 Task: Look for space in Protvino, Russia from 12th July, 2023 to 16th July, 2023 for 8 adults in price range Rs.10000 to Rs.16000. Place can be private room with 8 bedrooms having 8 beds and 8 bathrooms. Property type can be house, flat, guest house. Amenities needed are: wifi, TV, free parkinig on premises, gym, breakfast. Booking option can be shelf check-in. Required host language is English.
Action: Mouse pressed left at (517, 101)
Screenshot: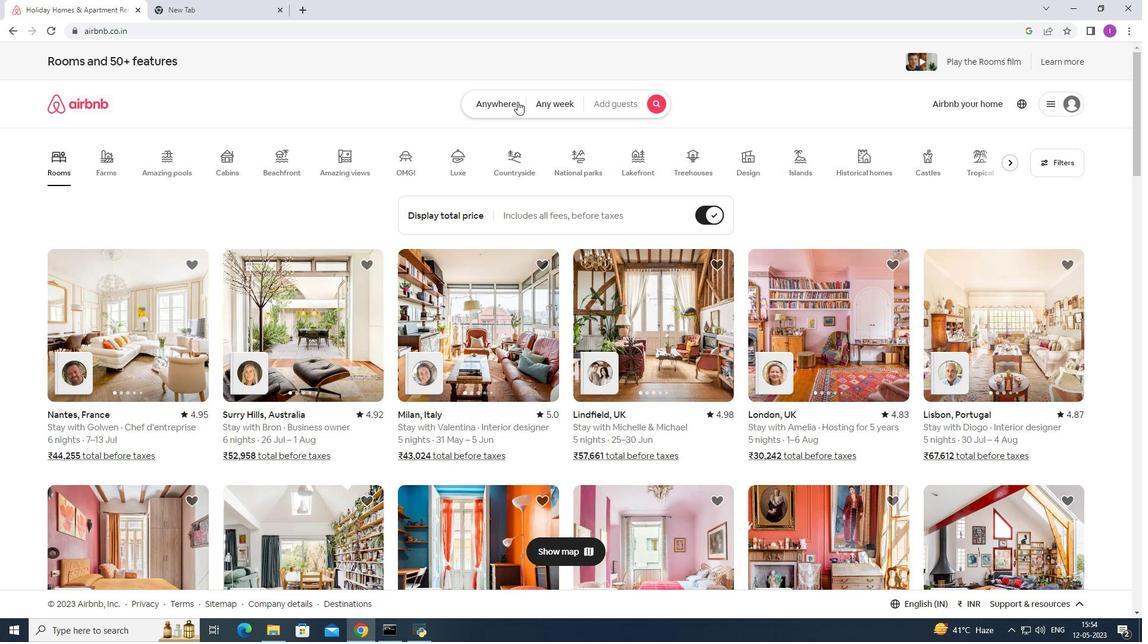 
Action: Mouse moved to (460, 151)
Screenshot: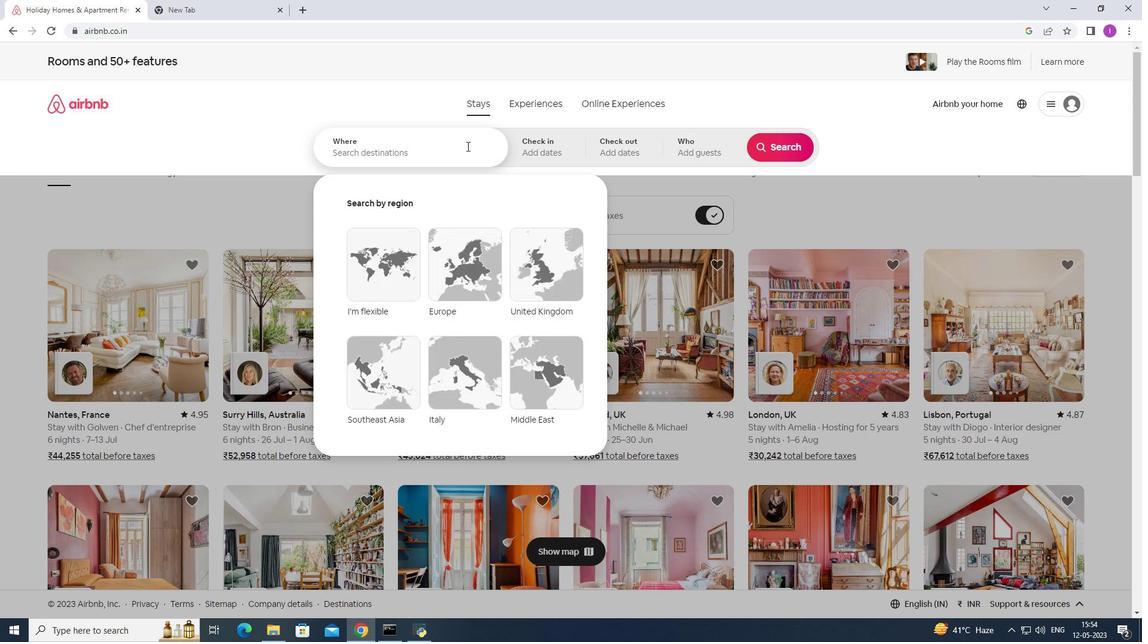 
Action: Mouse pressed left at (460, 151)
Screenshot: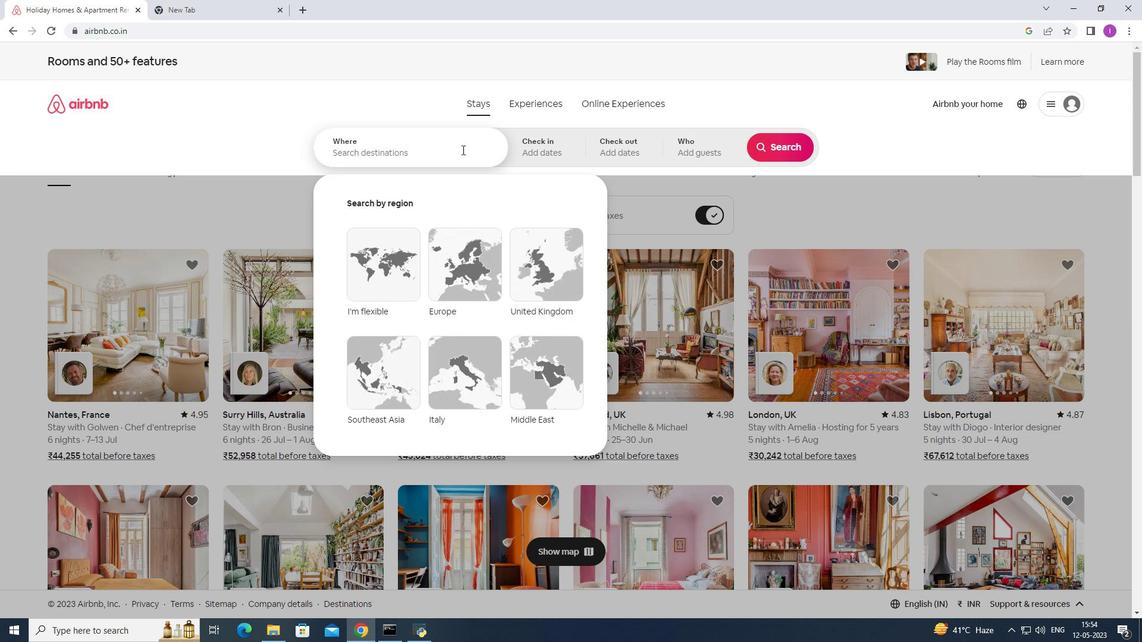 
Action: Mouse moved to (460, 151)
Screenshot: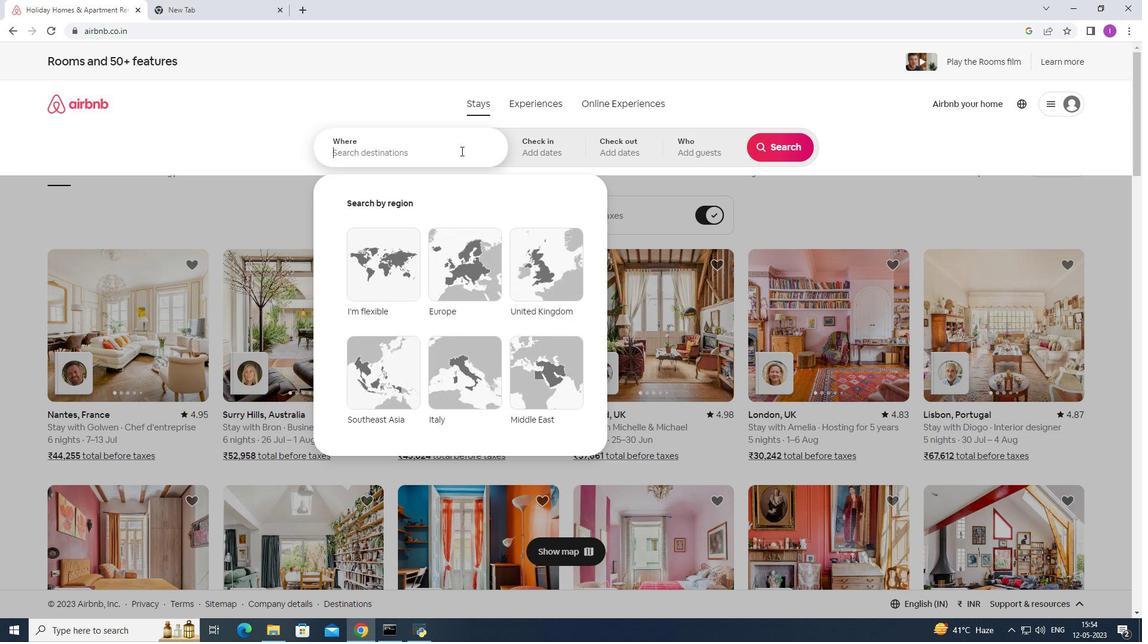 
Action: Key pressed <Key.shift>Protvino,<Key.shift><Key.shift><Key.shift><Key.shift><Key.shift><Key.shift><Key.shift><Key.shift><Key.shift><Key.shift><Key.shift><Key.shift><Key.shift><Key.shift><Key.shift><Key.shift><Key.shift><Key.shift><Key.shift><Key.shift><Key.shift>Russia
Screenshot: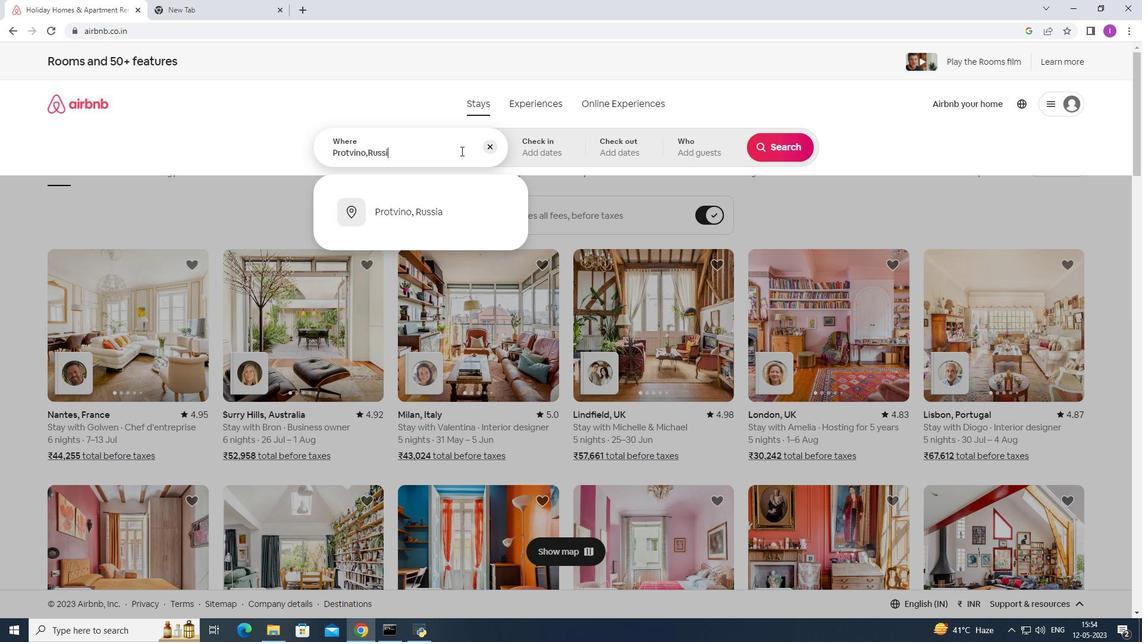 
Action: Mouse moved to (397, 201)
Screenshot: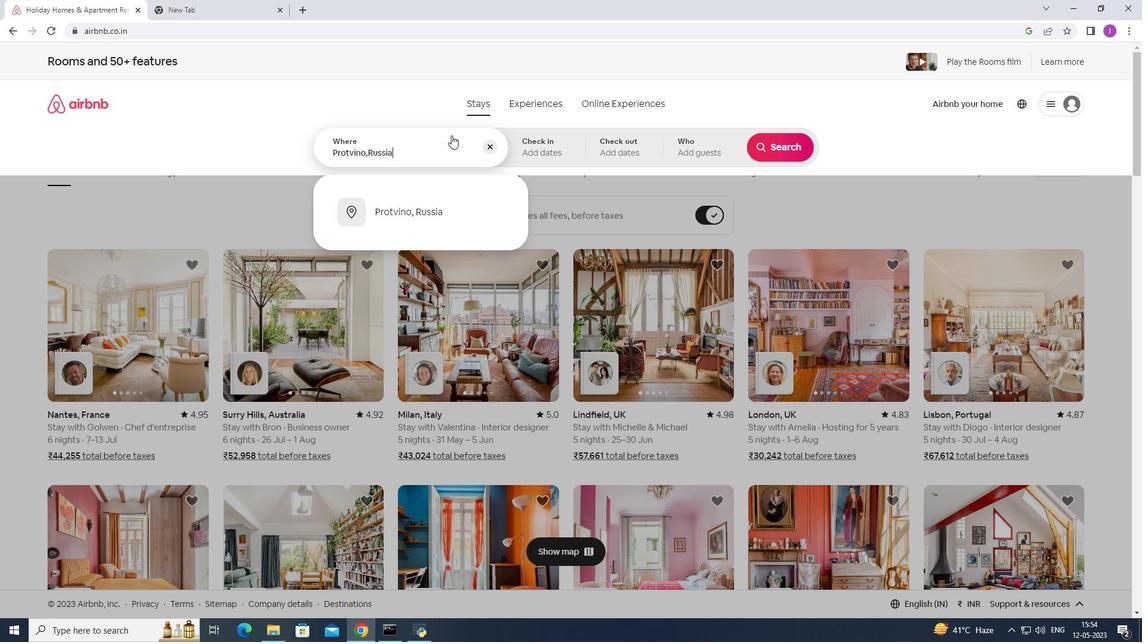 
Action: Mouse pressed left at (397, 201)
Screenshot: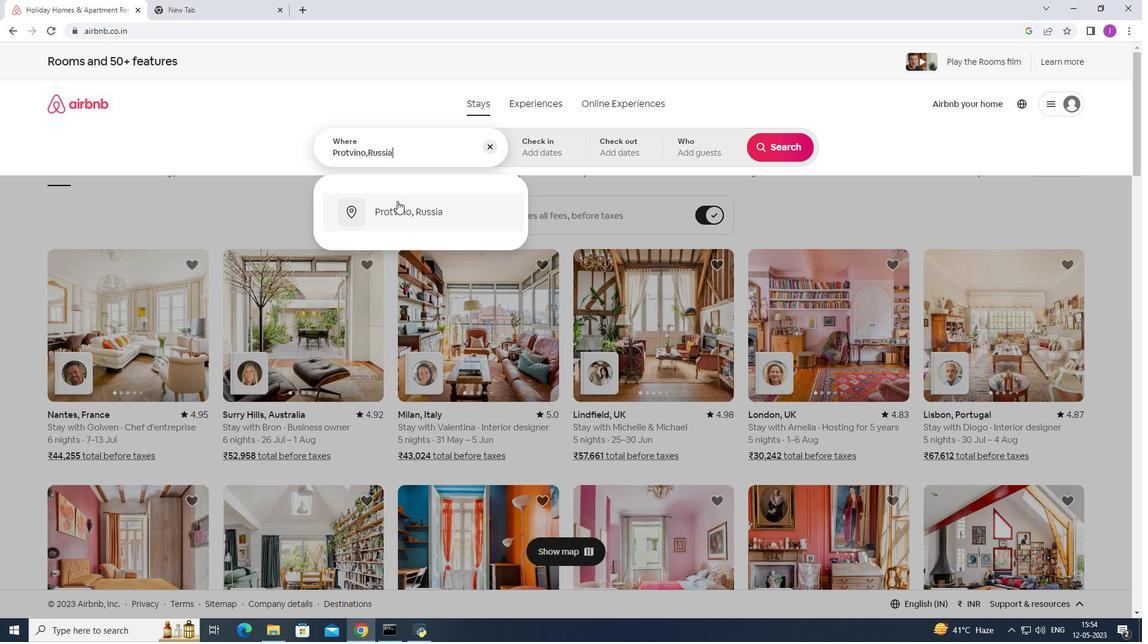 
Action: Mouse moved to (780, 240)
Screenshot: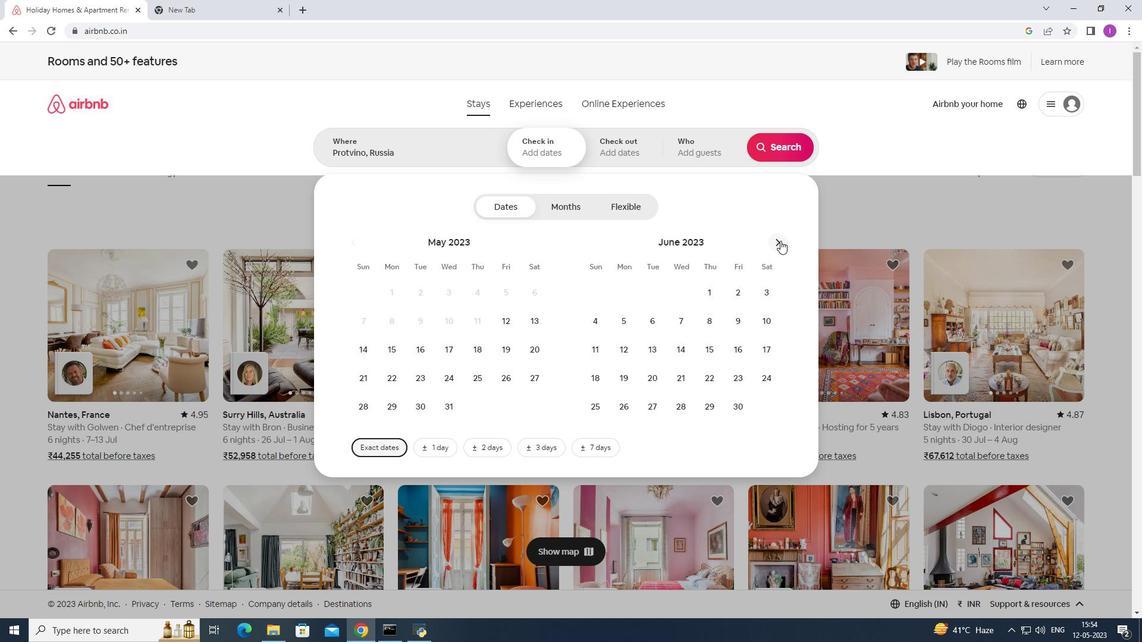 
Action: Mouse pressed left at (780, 240)
Screenshot: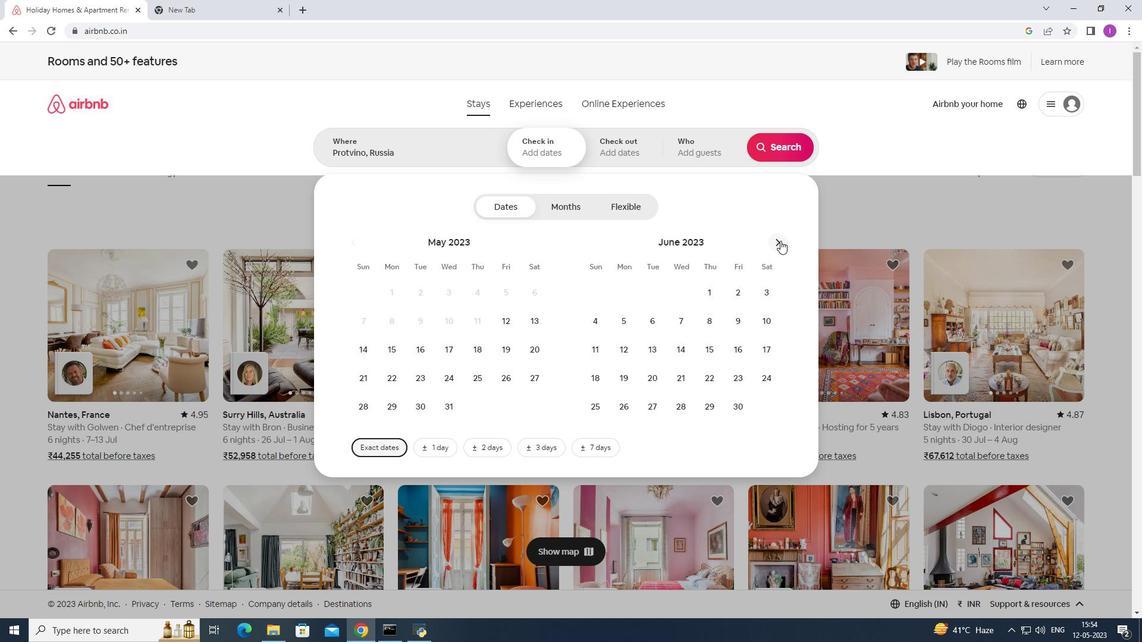 
Action: Mouse pressed left at (780, 240)
Screenshot: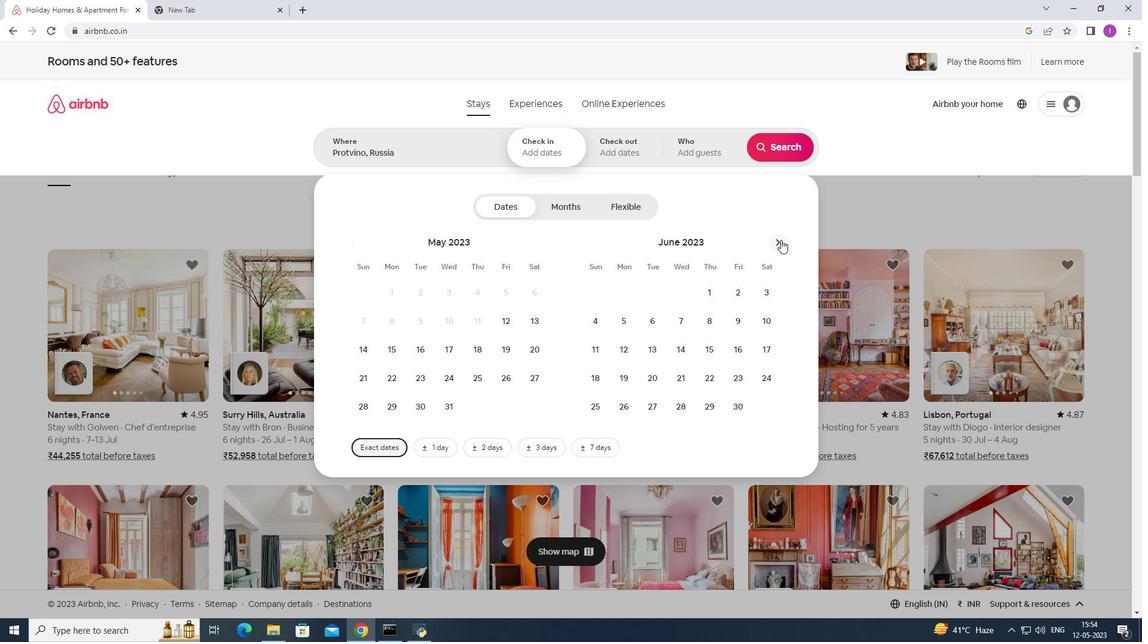 
Action: Mouse moved to (676, 349)
Screenshot: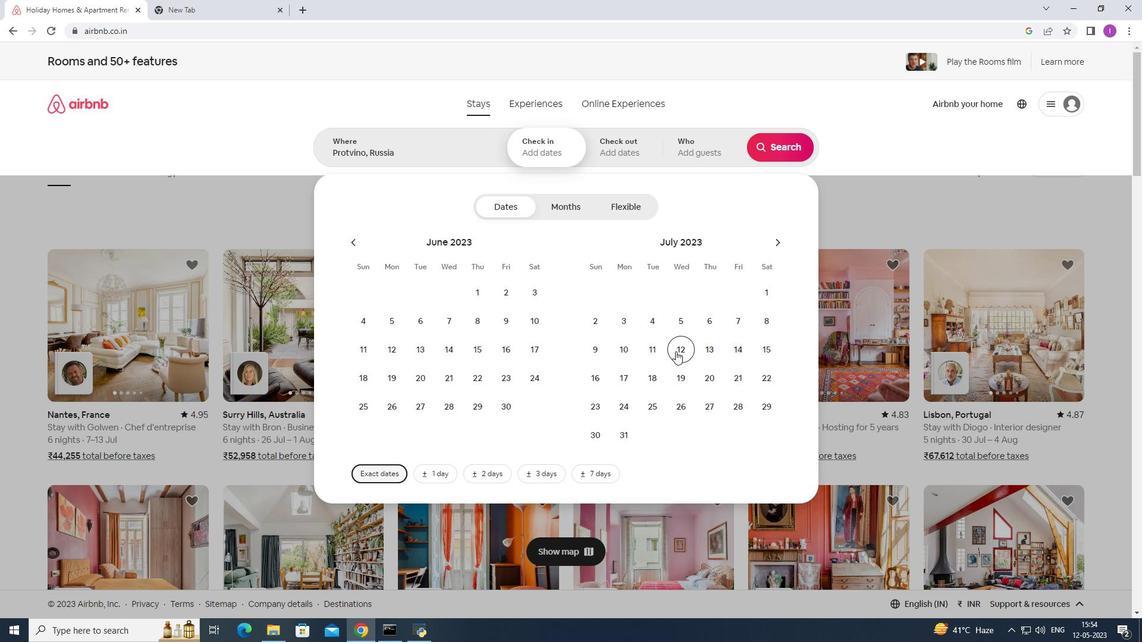 
Action: Mouse pressed left at (676, 349)
Screenshot: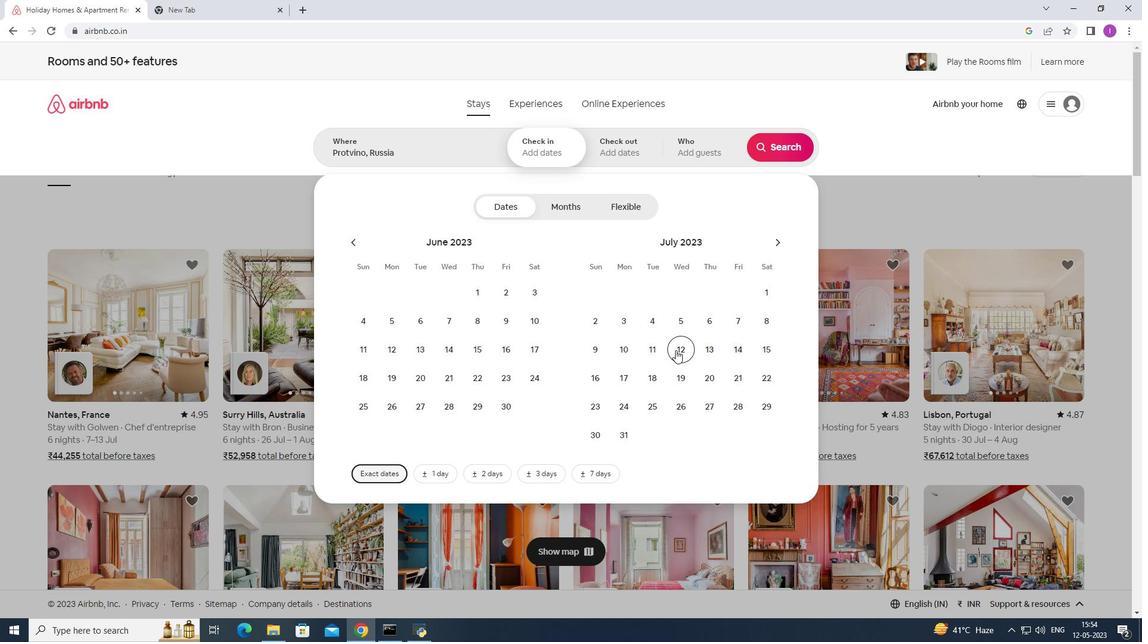 
Action: Mouse moved to (605, 379)
Screenshot: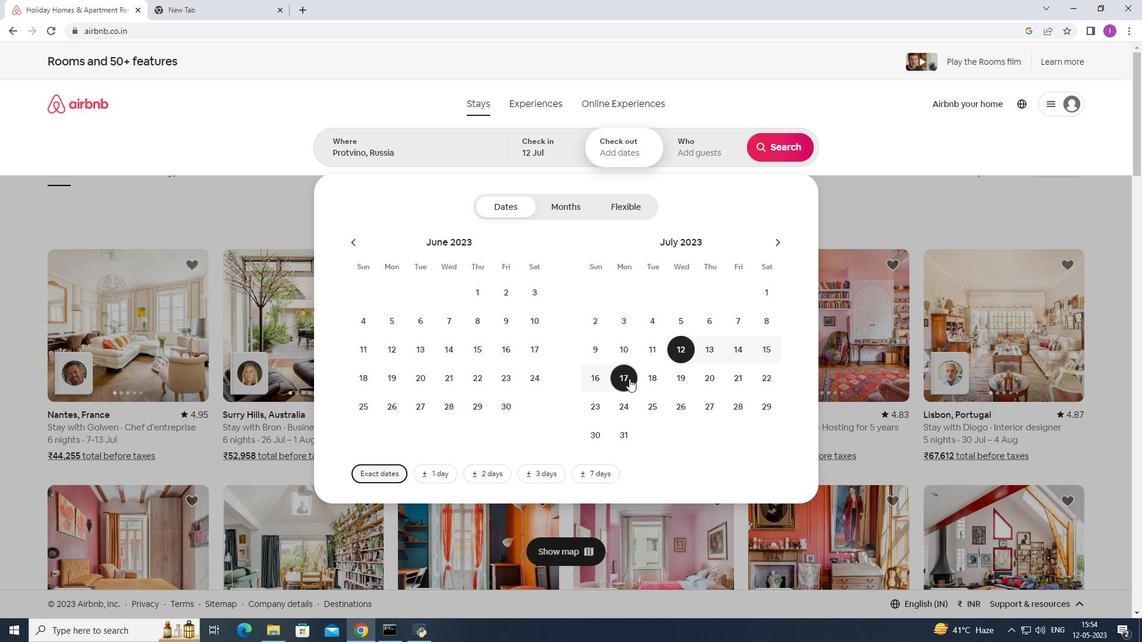 
Action: Mouse pressed left at (605, 379)
Screenshot: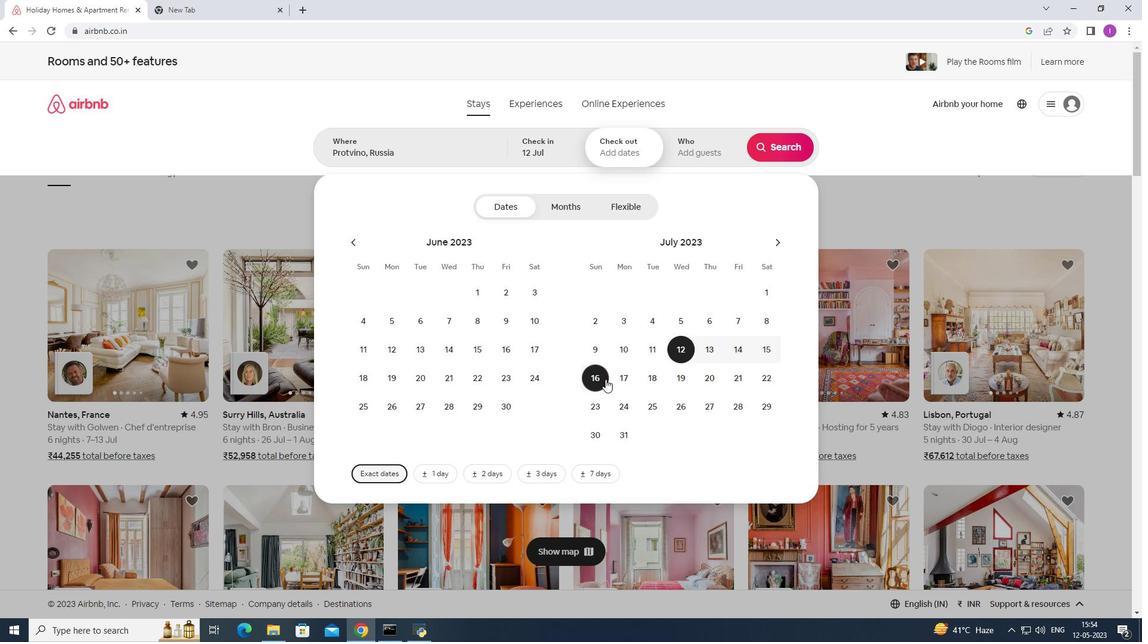 
Action: Mouse pressed left at (605, 379)
Screenshot: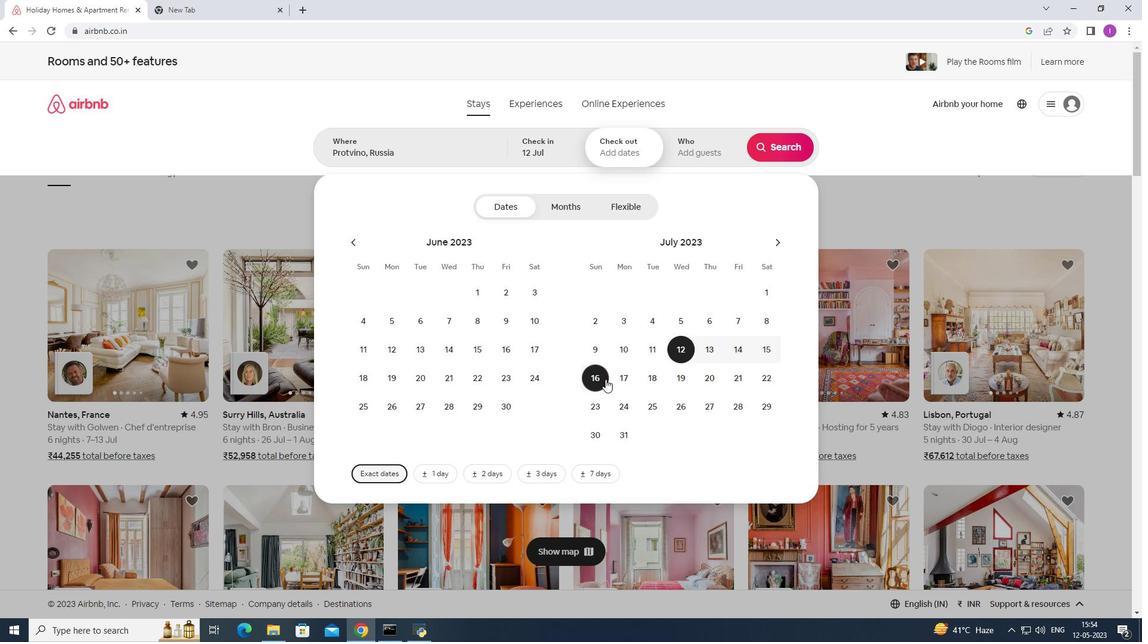 
Action: Mouse moved to (696, 150)
Screenshot: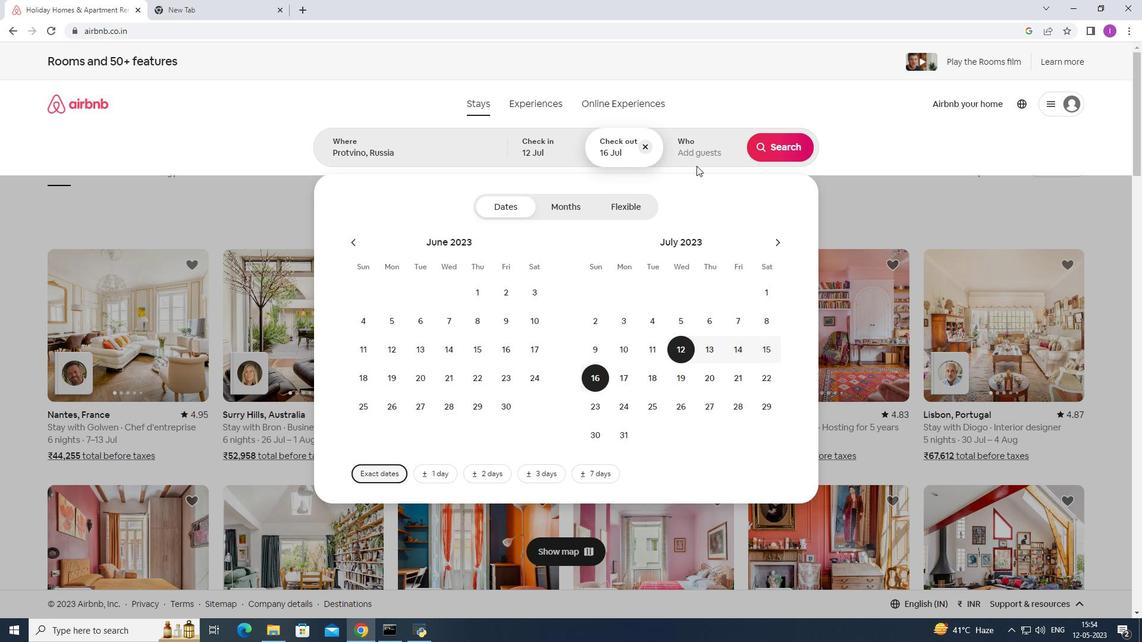 
Action: Mouse pressed left at (696, 150)
Screenshot: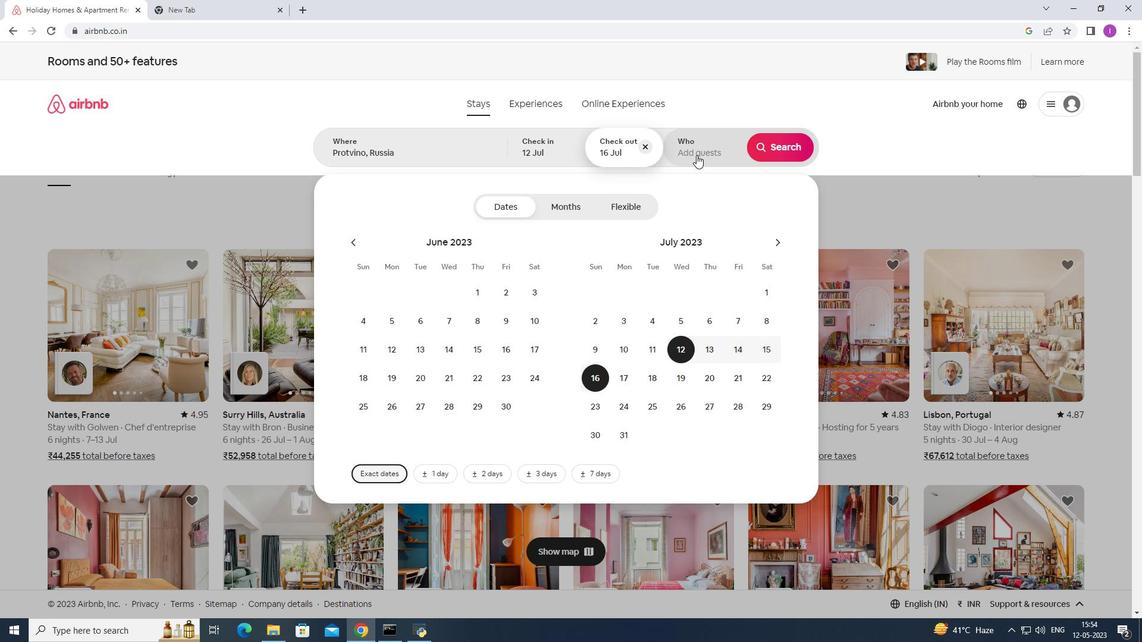 
Action: Mouse moved to (783, 202)
Screenshot: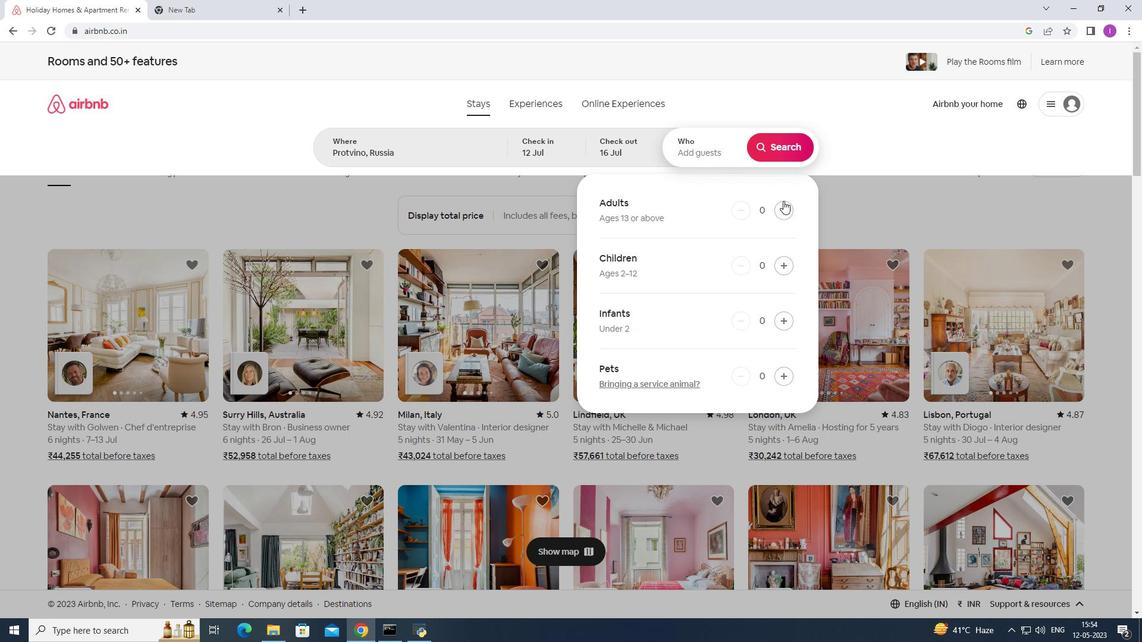 
Action: Mouse pressed left at (783, 202)
Screenshot: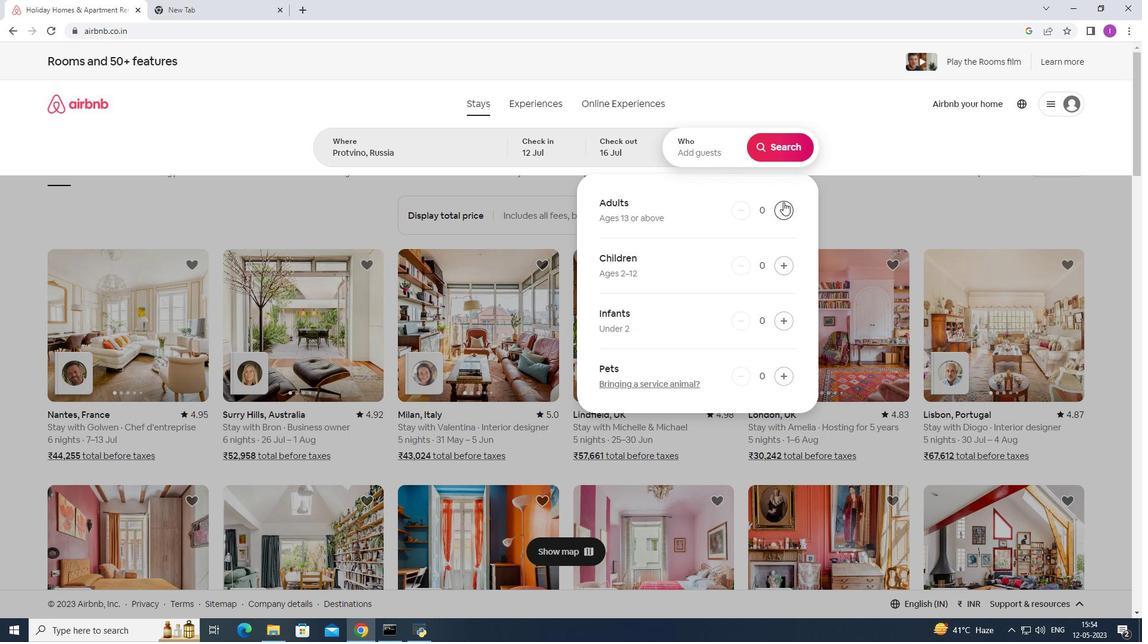 
Action: Mouse pressed left at (783, 202)
Screenshot: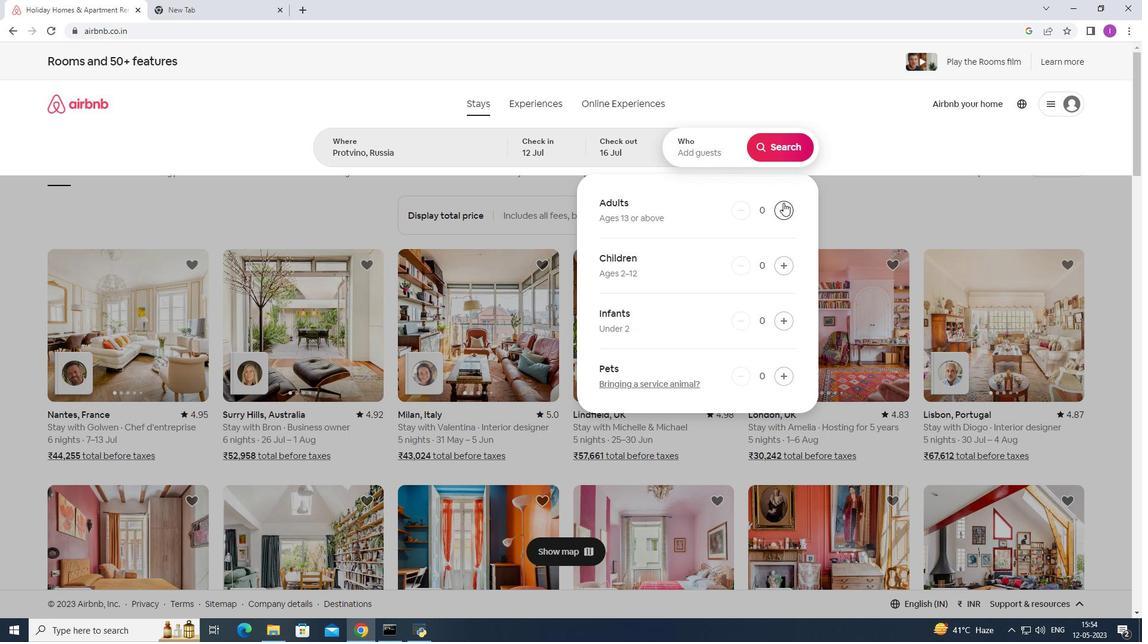 
Action: Mouse pressed left at (783, 202)
Screenshot: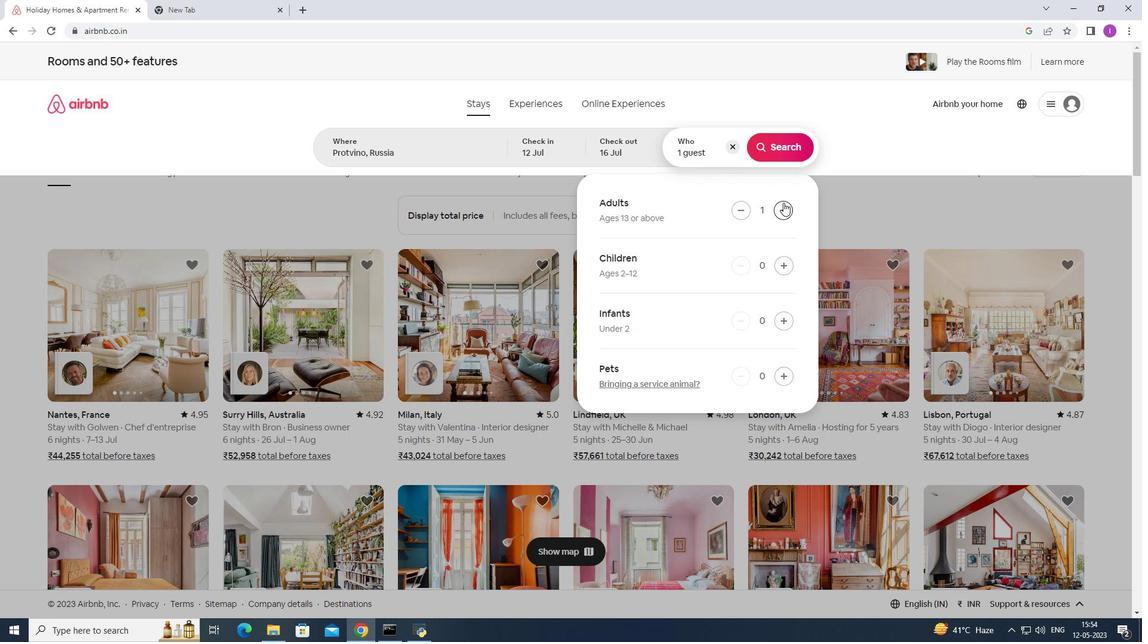
Action: Mouse pressed left at (783, 202)
Screenshot: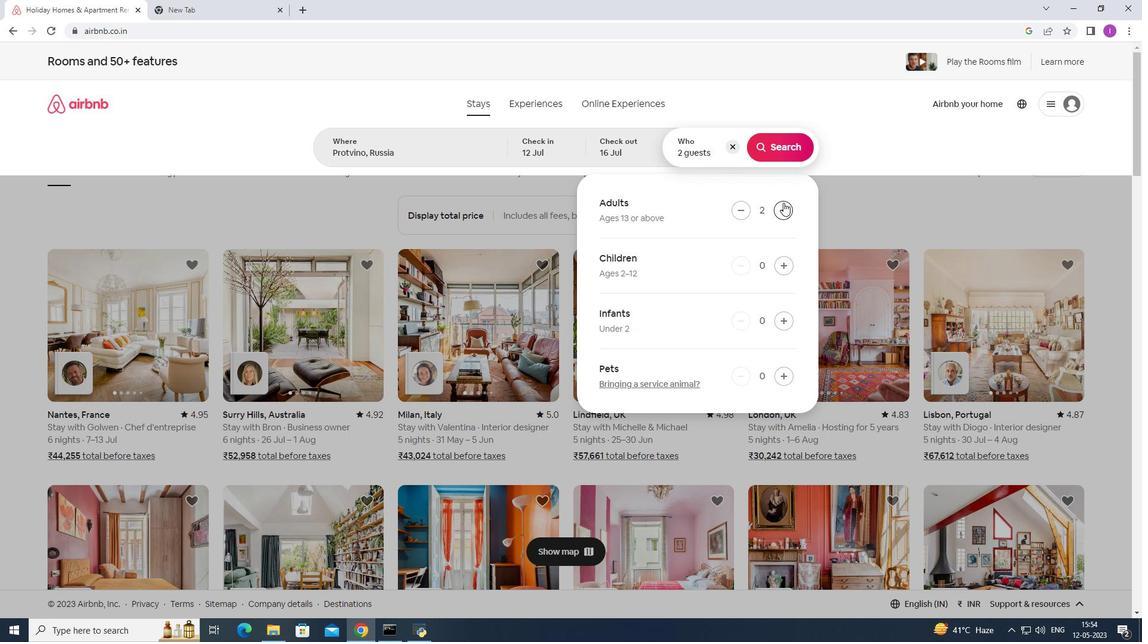 
Action: Mouse moved to (783, 205)
Screenshot: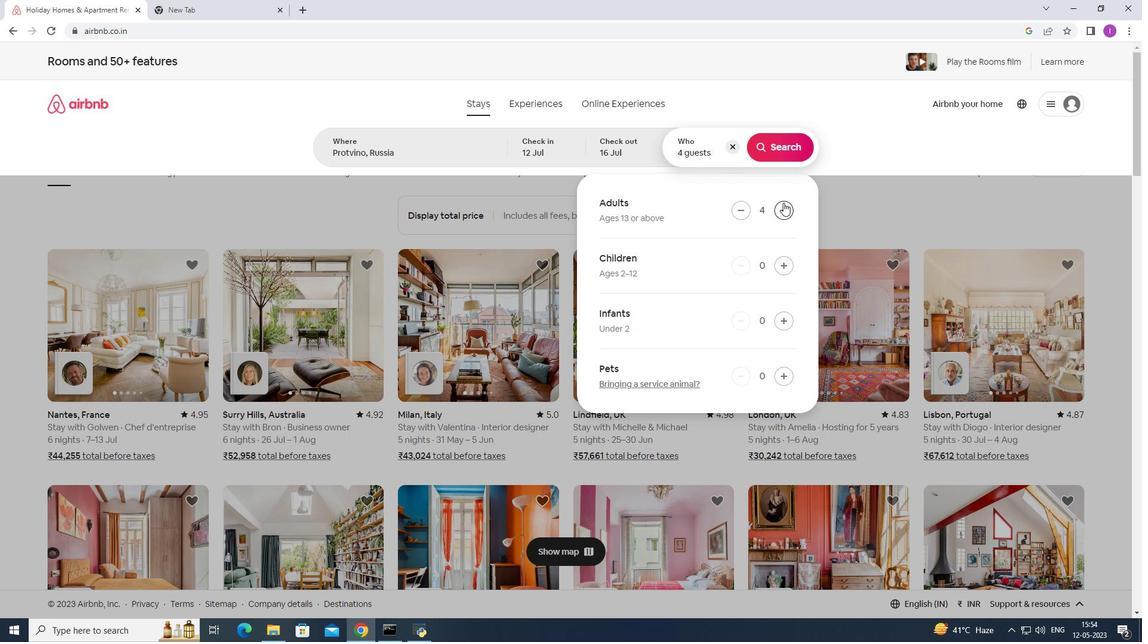 
Action: Mouse pressed left at (783, 204)
Screenshot: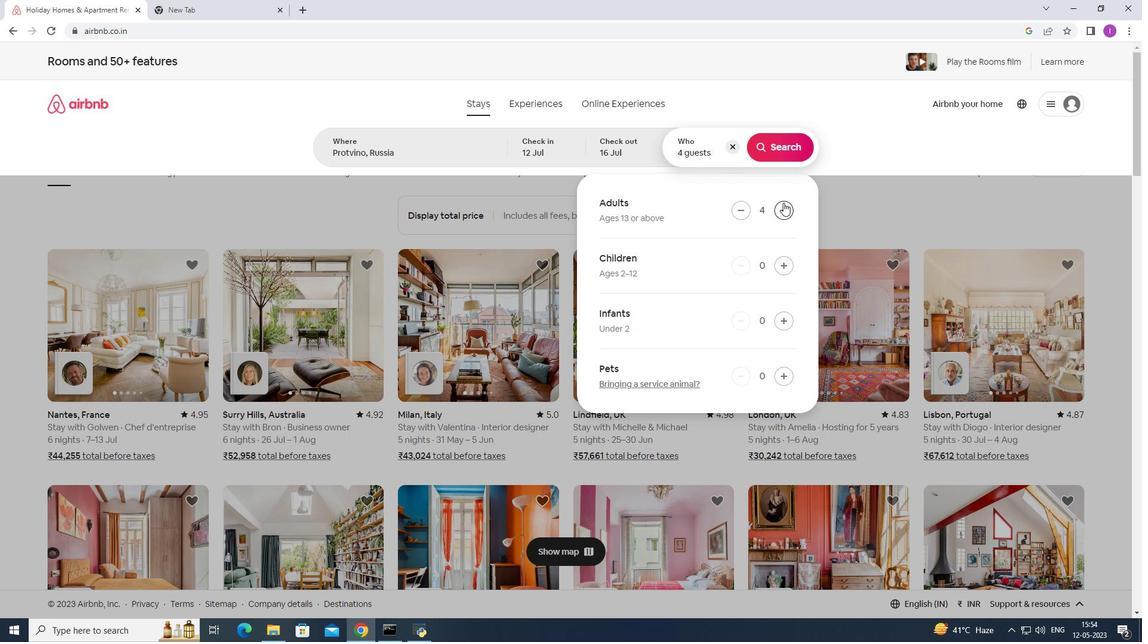 
Action: Mouse pressed left at (783, 205)
Screenshot: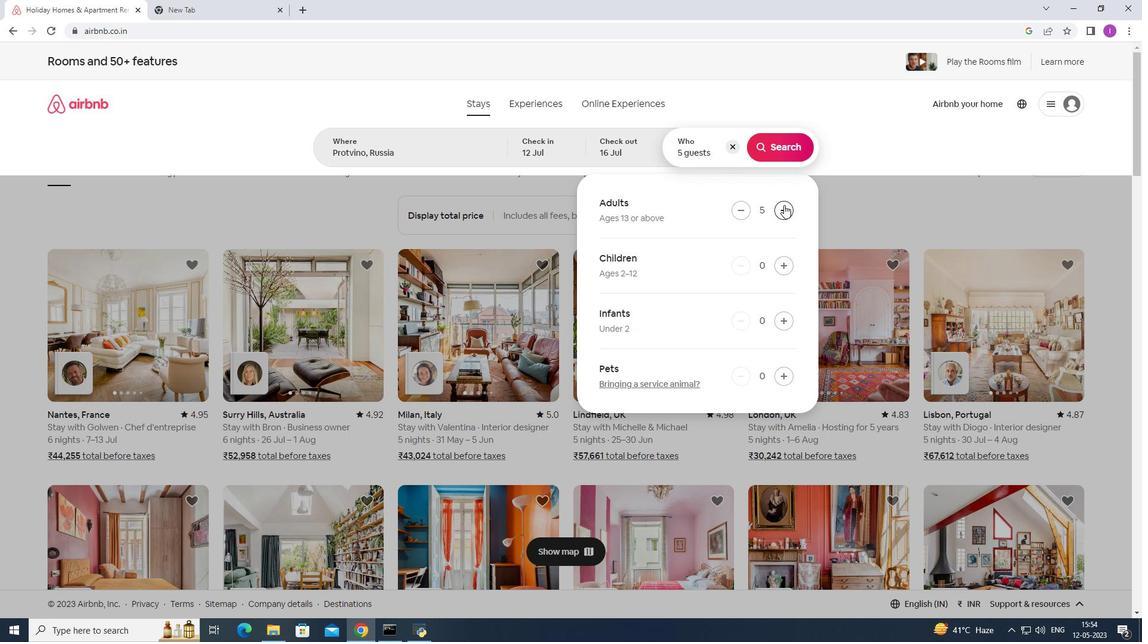 
Action: Mouse moved to (786, 208)
Screenshot: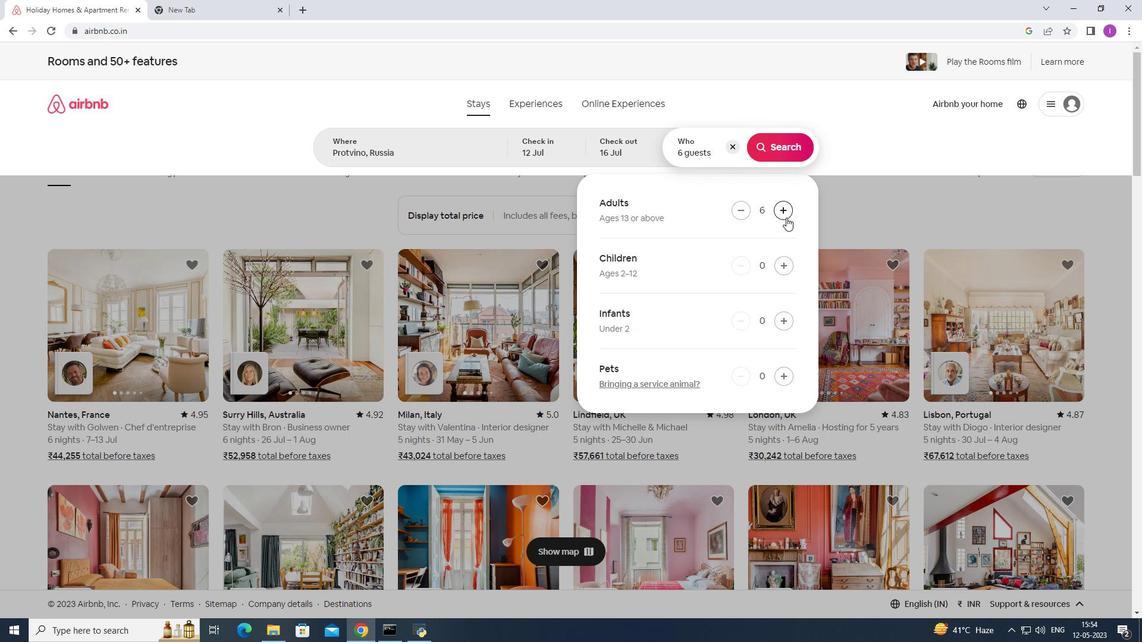 
Action: Mouse pressed left at (786, 208)
Screenshot: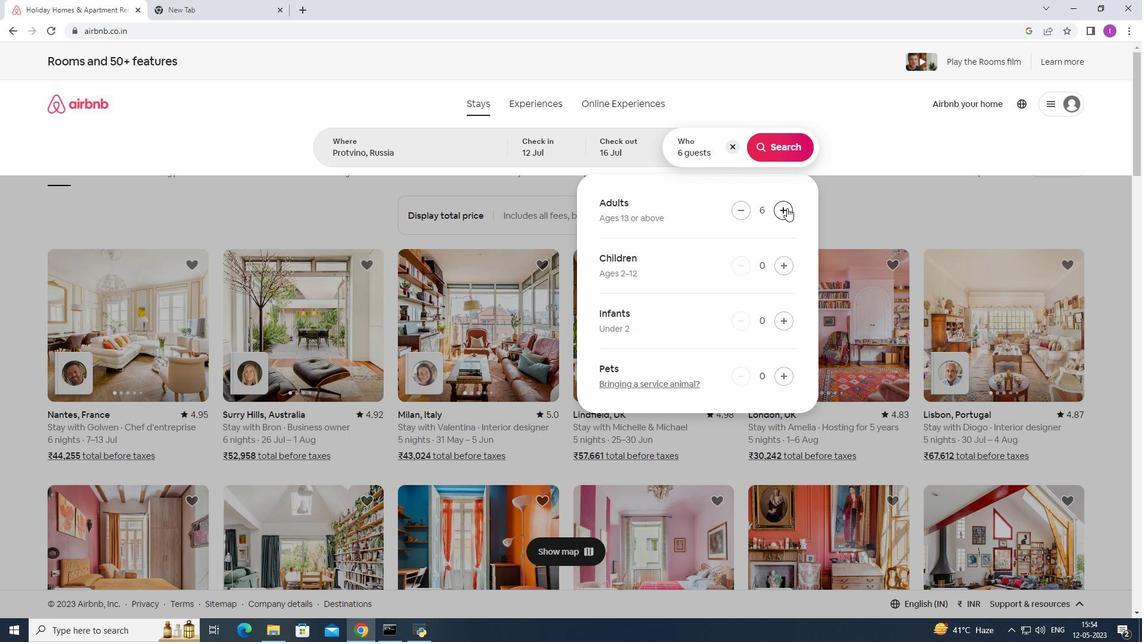 
Action: Mouse pressed left at (786, 208)
Screenshot: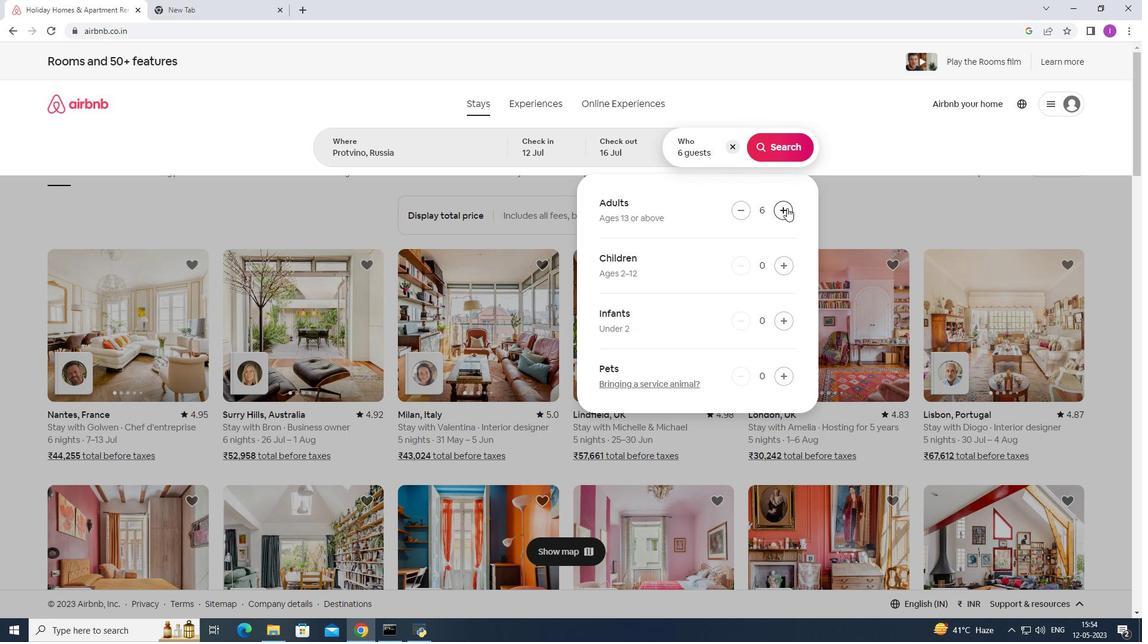 
Action: Mouse moved to (778, 154)
Screenshot: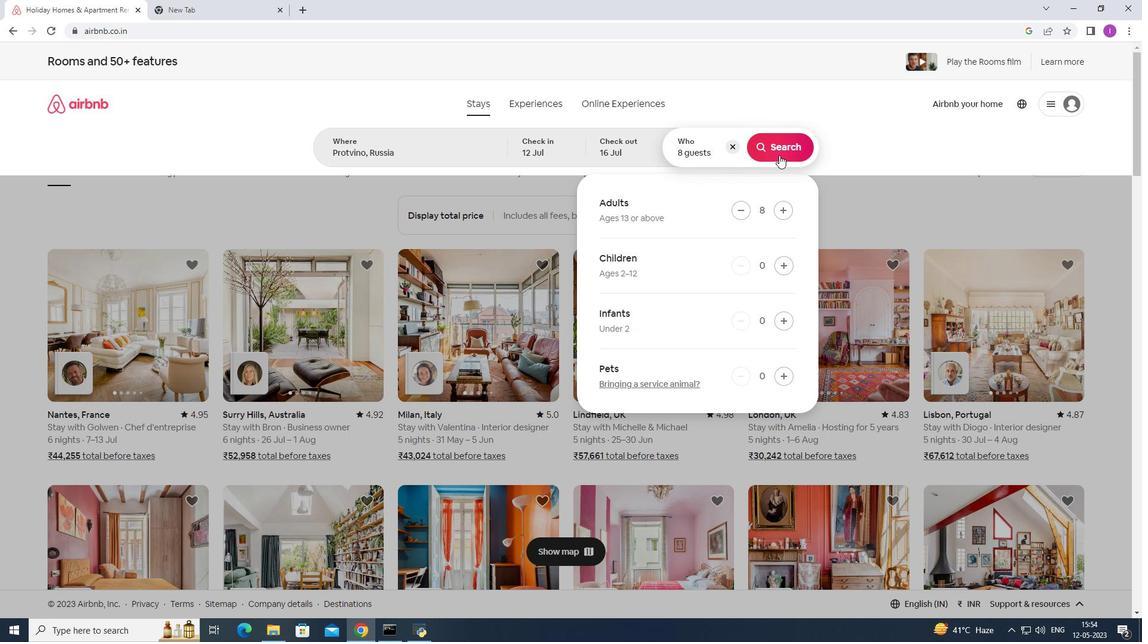 
Action: Mouse pressed left at (778, 154)
Screenshot: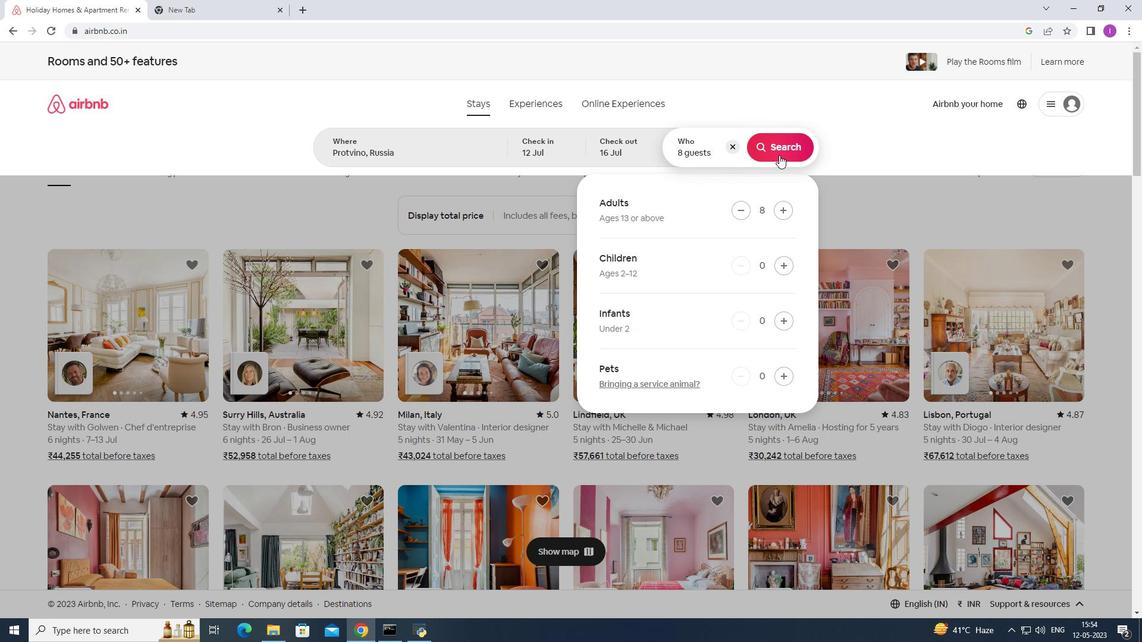 
Action: Mouse moved to (1089, 119)
Screenshot: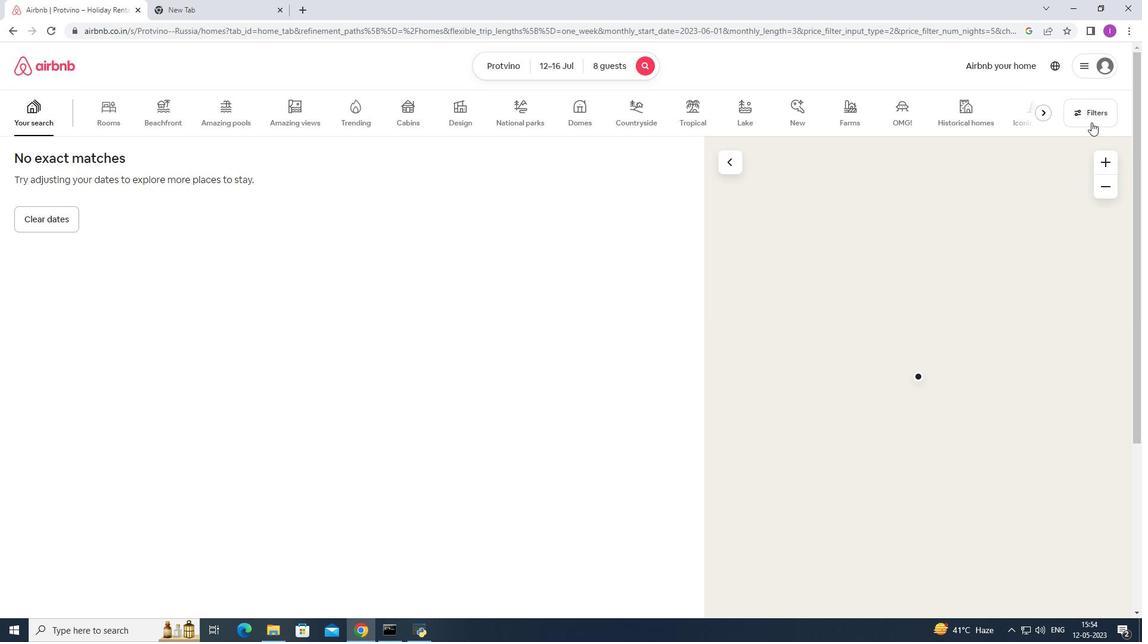 
Action: Mouse pressed left at (1089, 119)
Screenshot: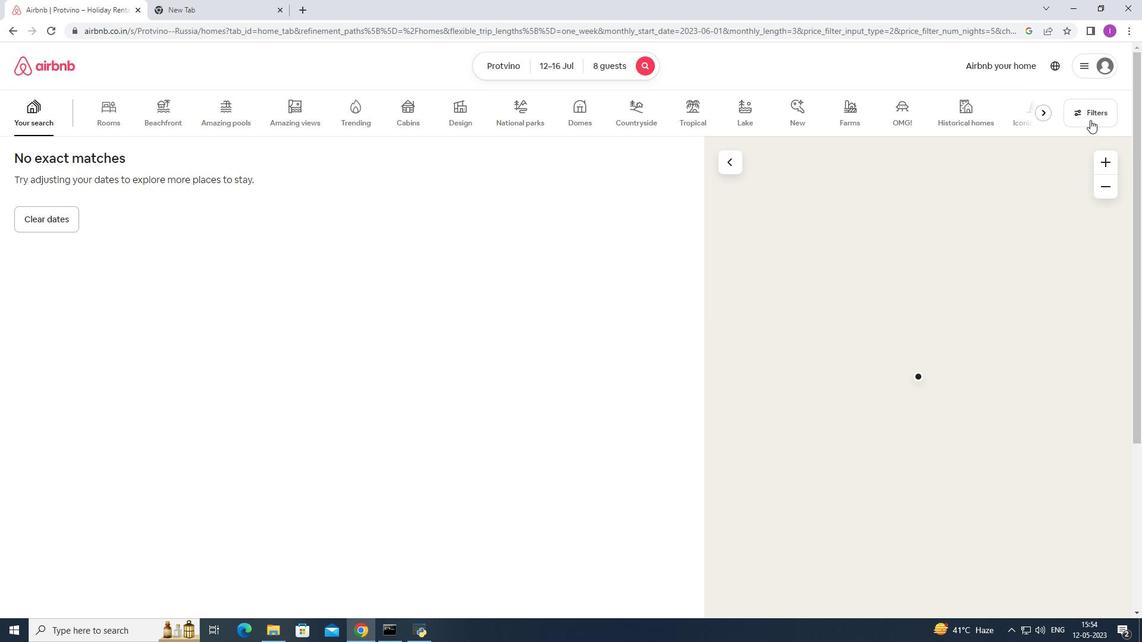 
Action: Mouse moved to (644, 408)
Screenshot: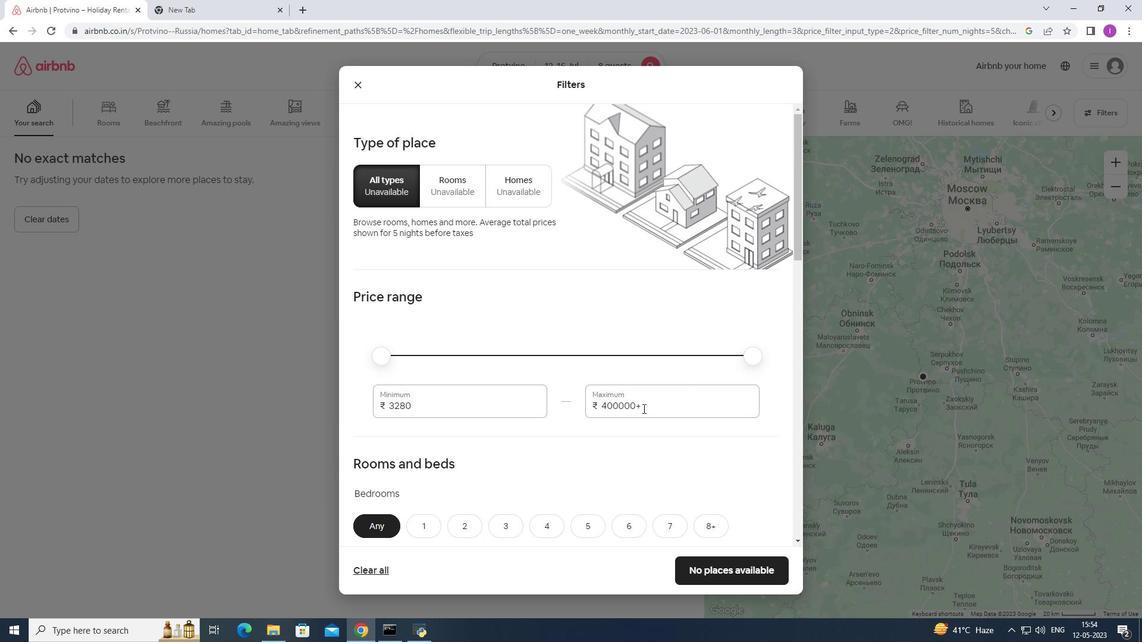 
Action: Mouse pressed left at (644, 408)
Screenshot: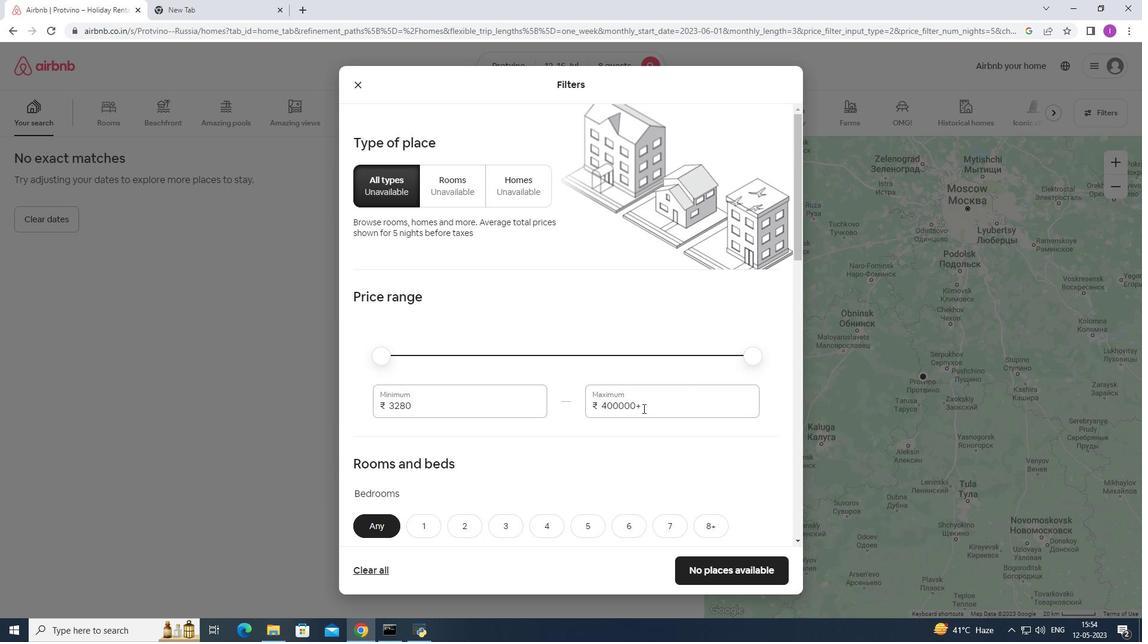 
Action: Mouse moved to (582, 411)
Screenshot: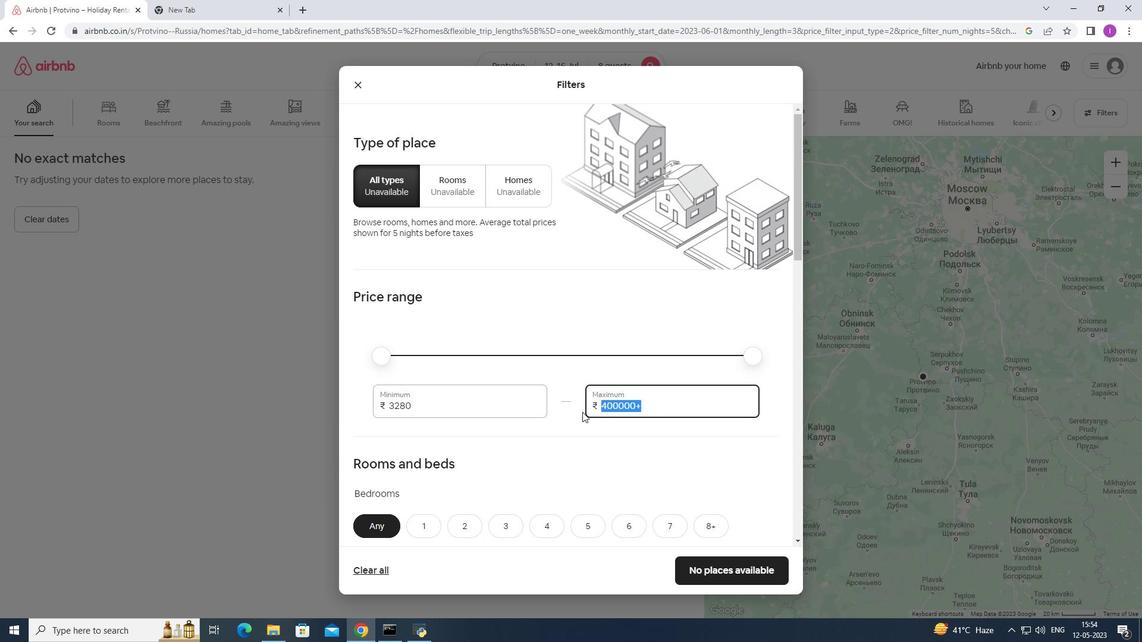 
Action: Key pressed 1
Screenshot: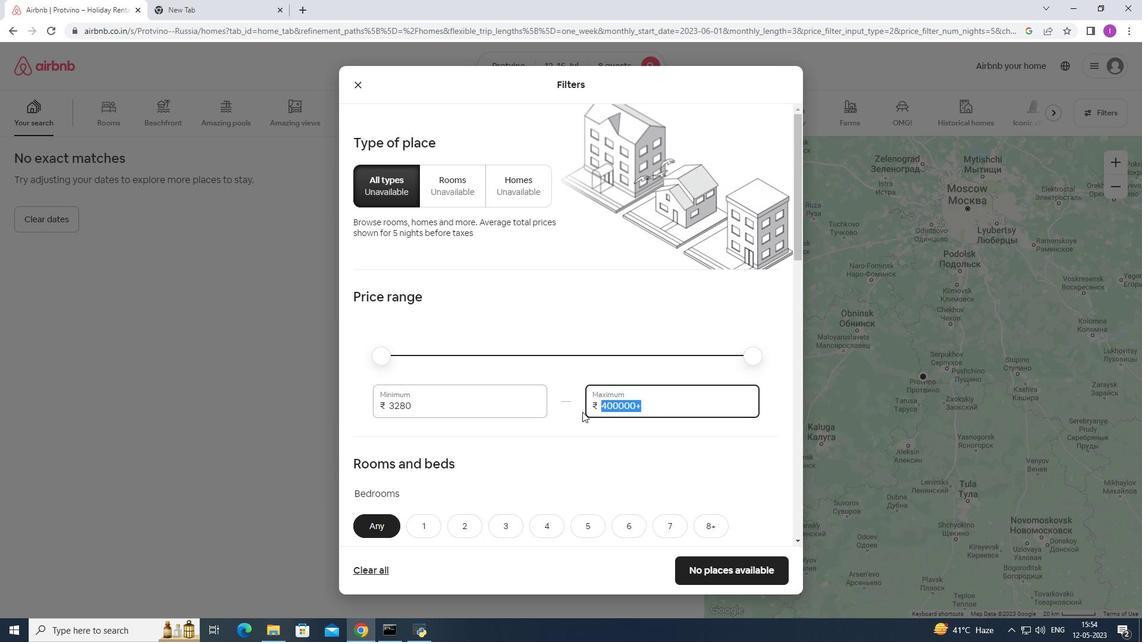 
Action: Mouse moved to (582, 406)
Screenshot: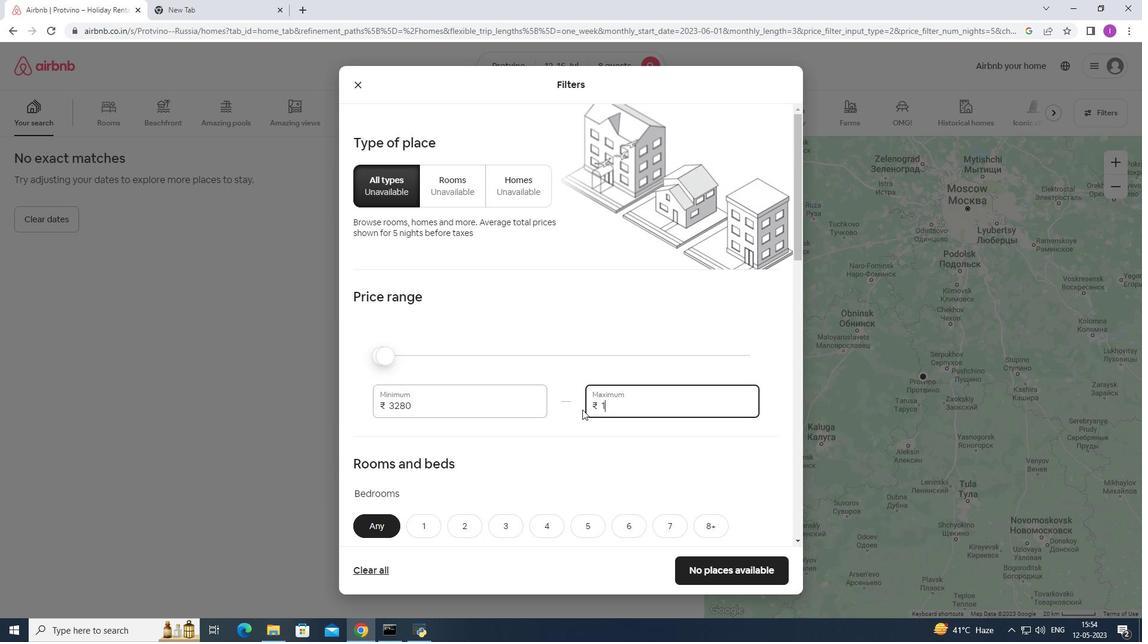 
Action: Key pressed 6
Screenshot: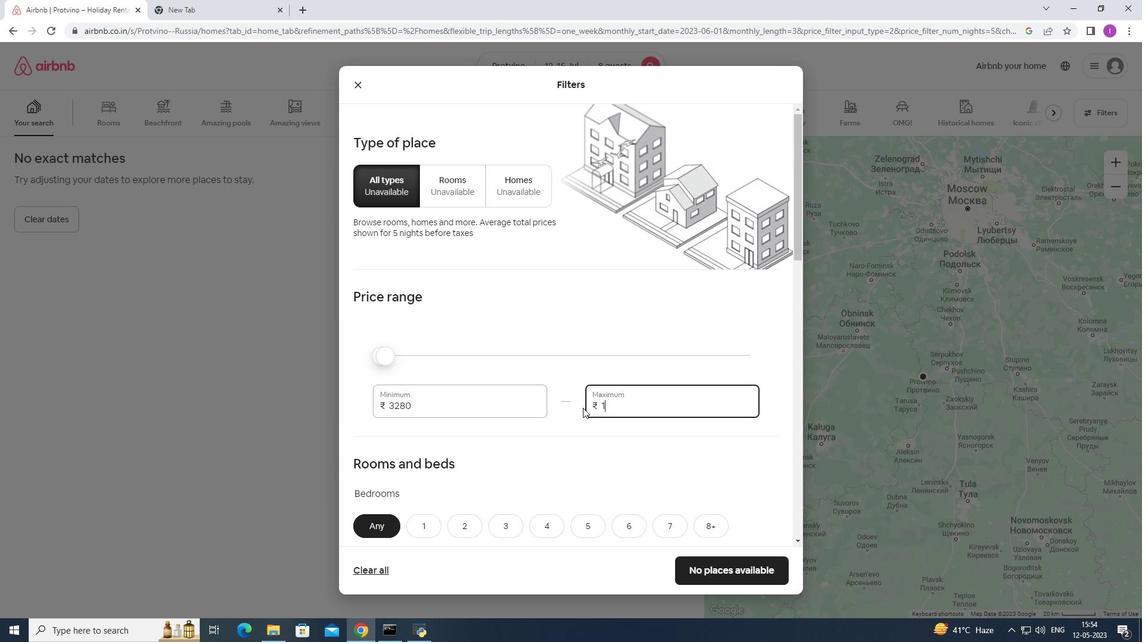 
Action: Mouse moved to (583, 405)
Screenshot: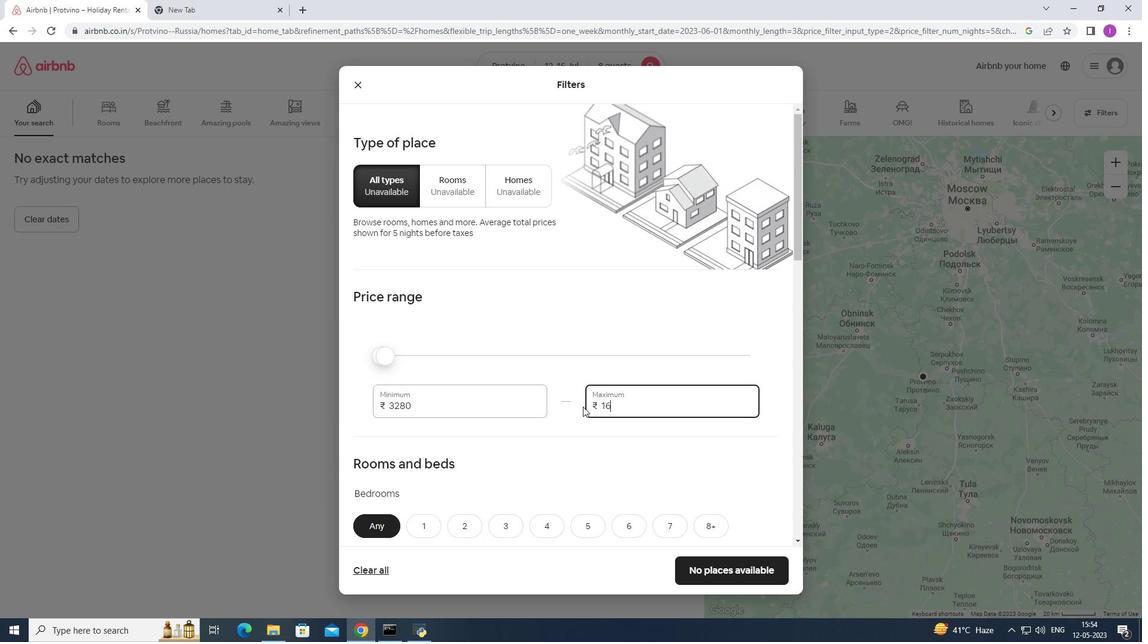 
Action: Key pressed 0
Screenshot: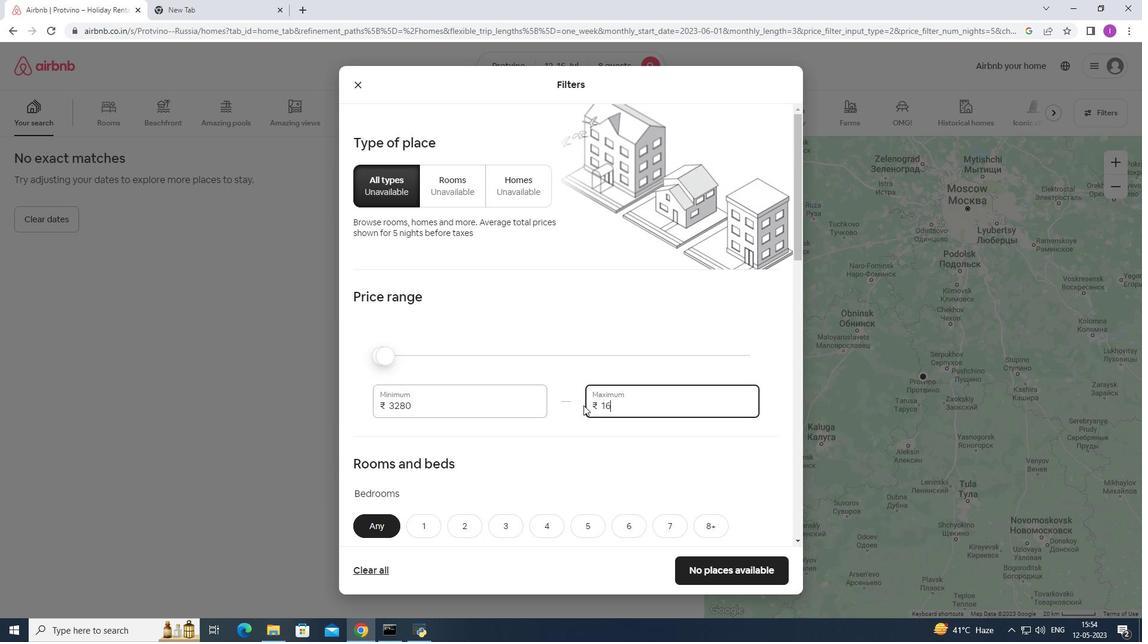 
Action: Mouse moved to (584, 403)
Screenshot: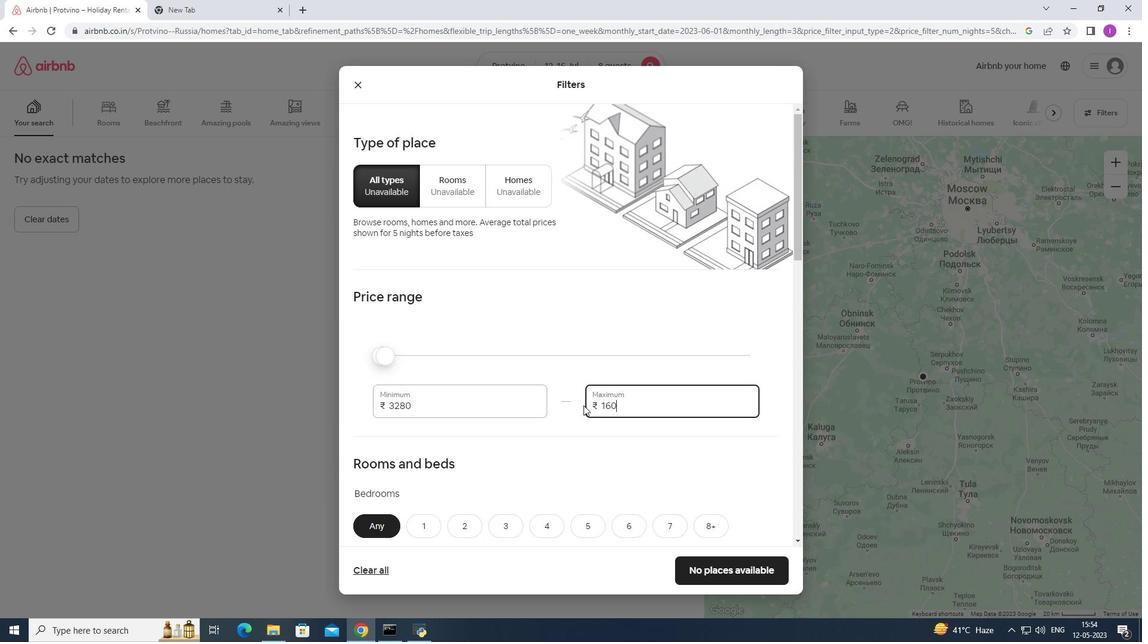 
Action: Key pressed 0
Screenshot: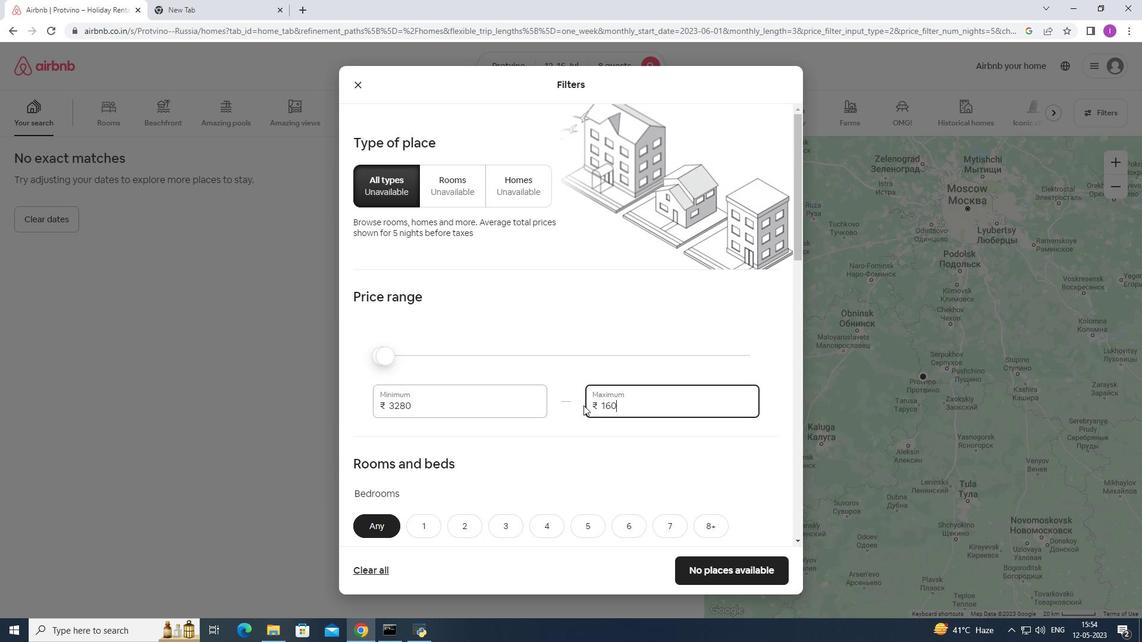 
Action: Mouse moved to (585, 401)
Screenshot: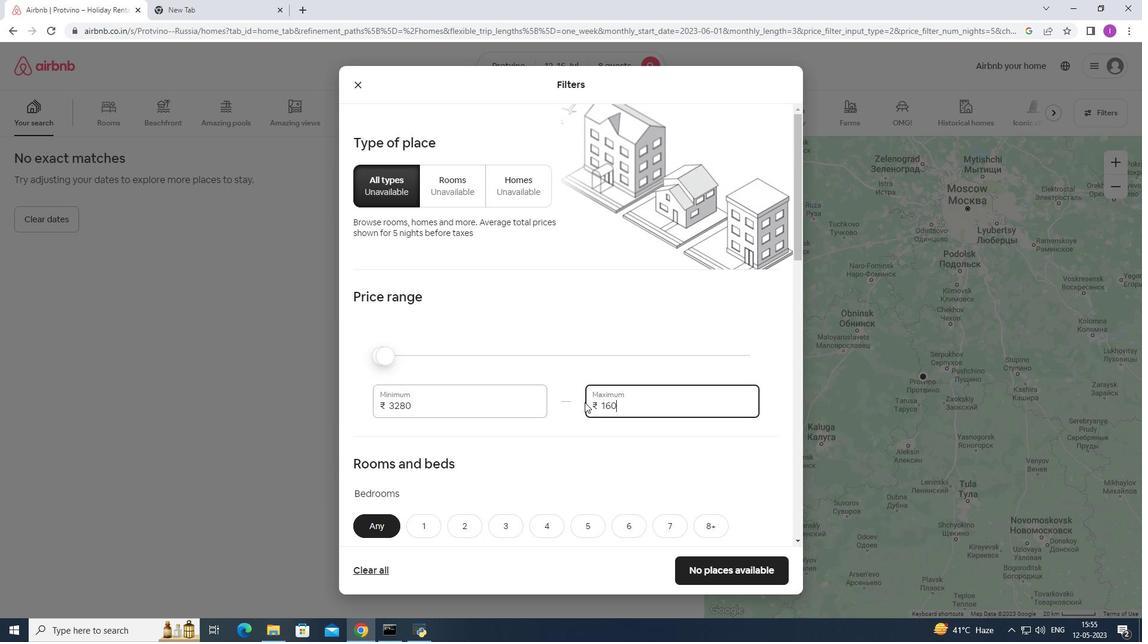 
Action: Key pressed 0
Screenshot: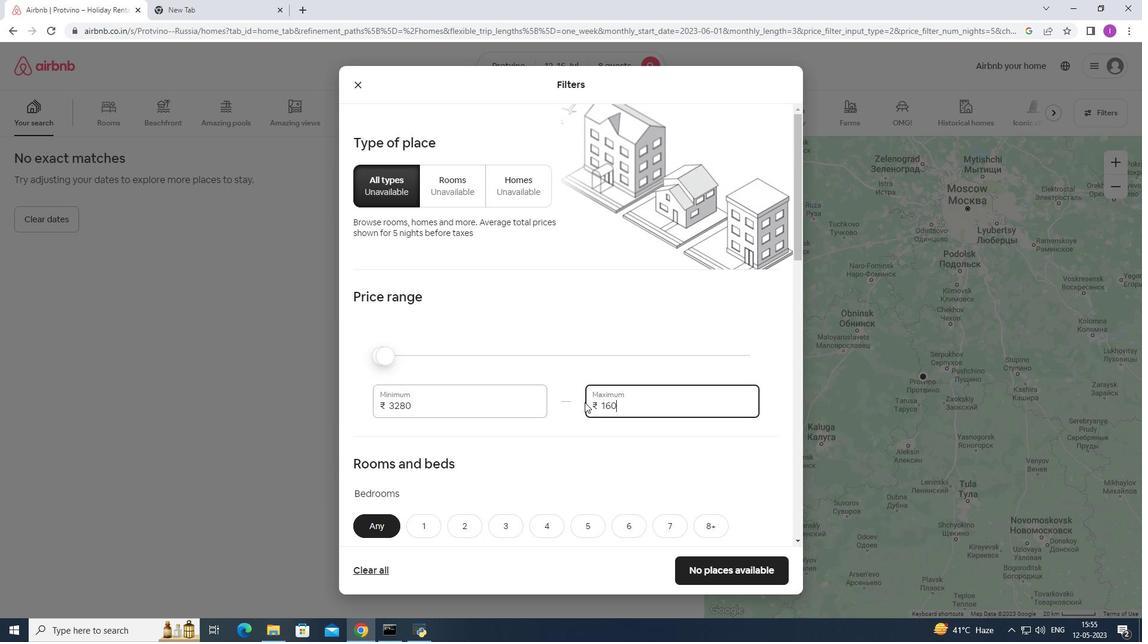 
Action: Mouse moved to (423, 403)
Screenshot: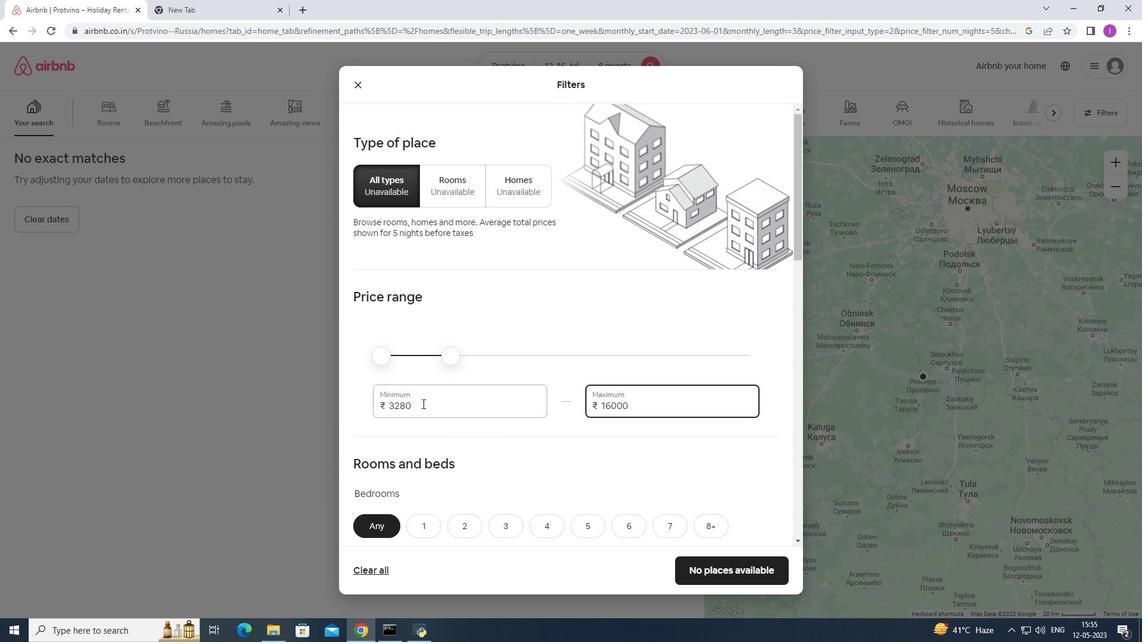 
Action: Mouse pressed left at (423, 403)
Screenshot: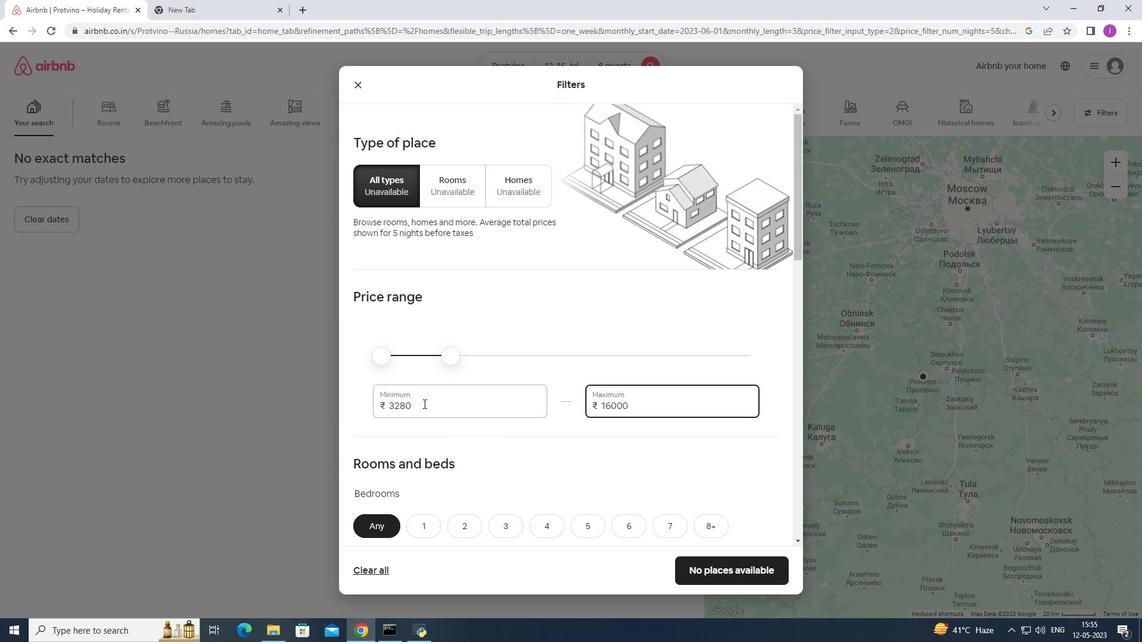 
Action: Mouse moved to (363, 399)
Screenshot: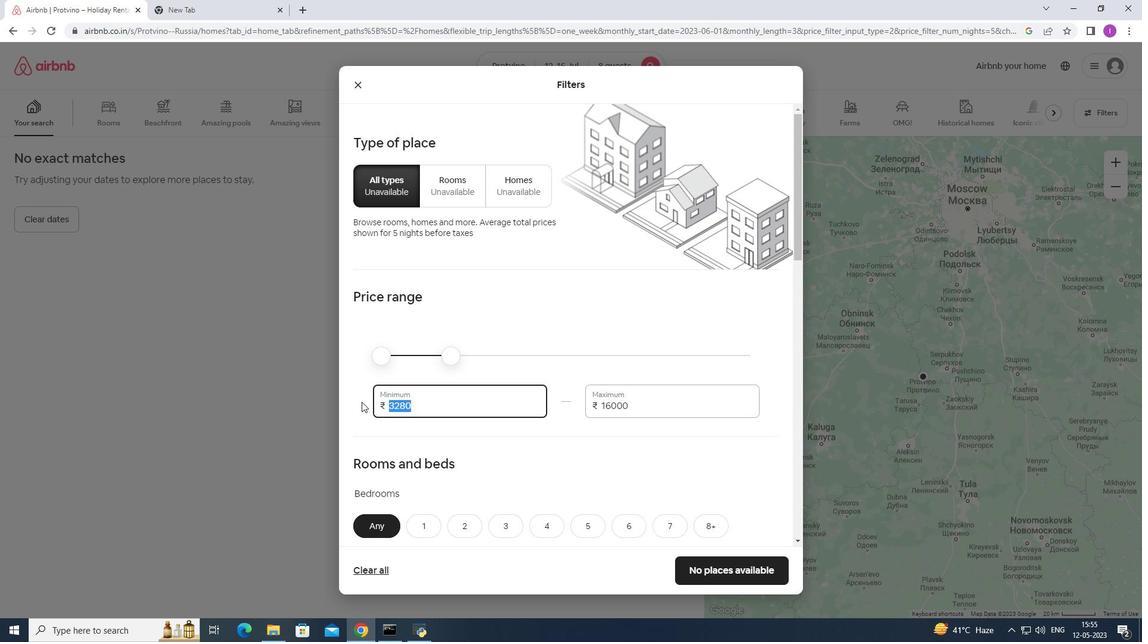
Action: Key pressed 1
Screenshot: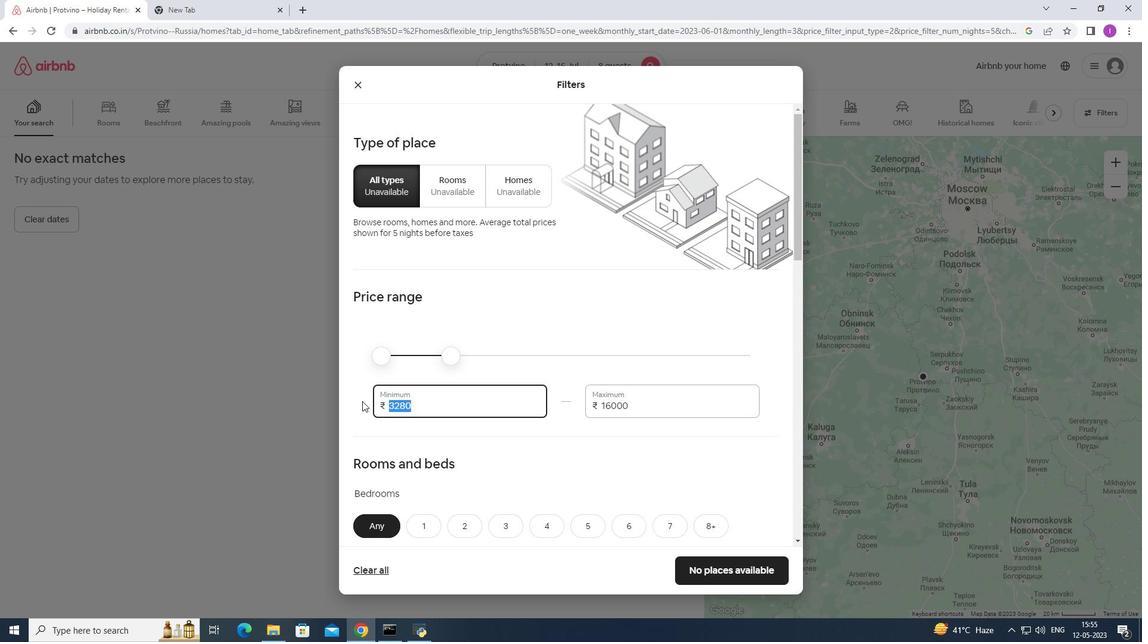 
Action: Mouse moved to (364, 398)
Screenshot: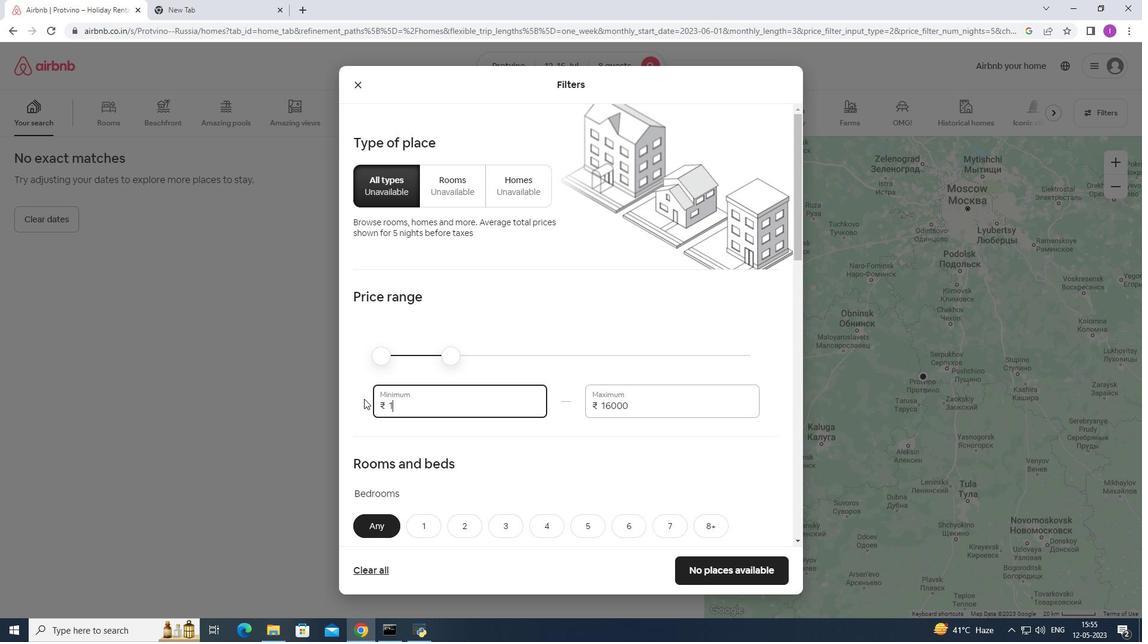 
Action: Key pressed 00
Screenshot: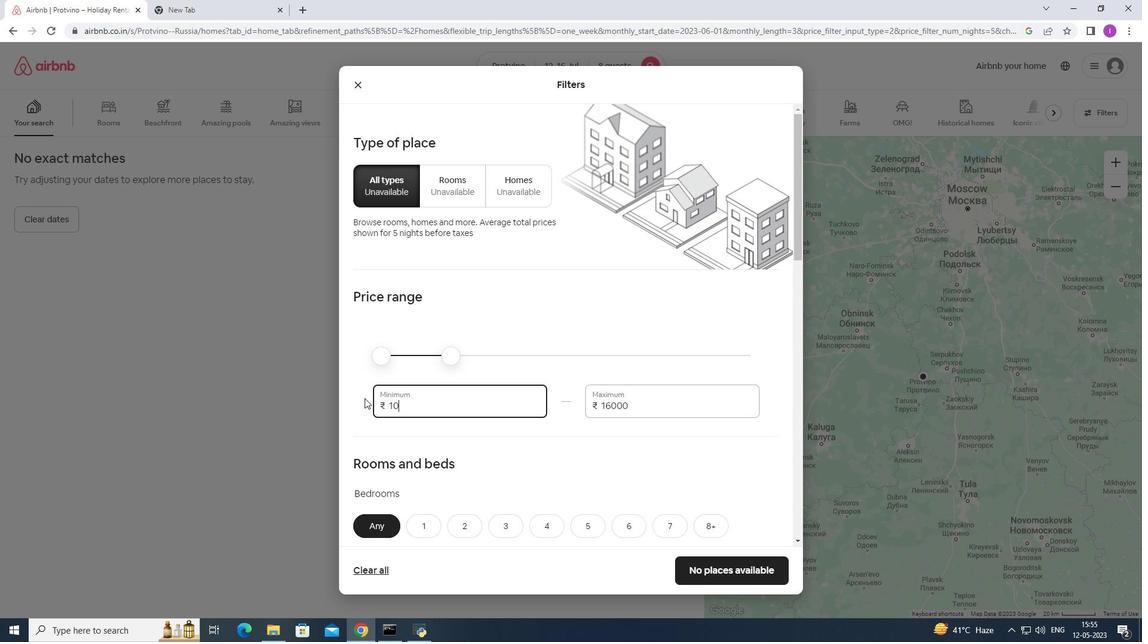 
Action: Mouse moved to (365, 396)
Screenshot: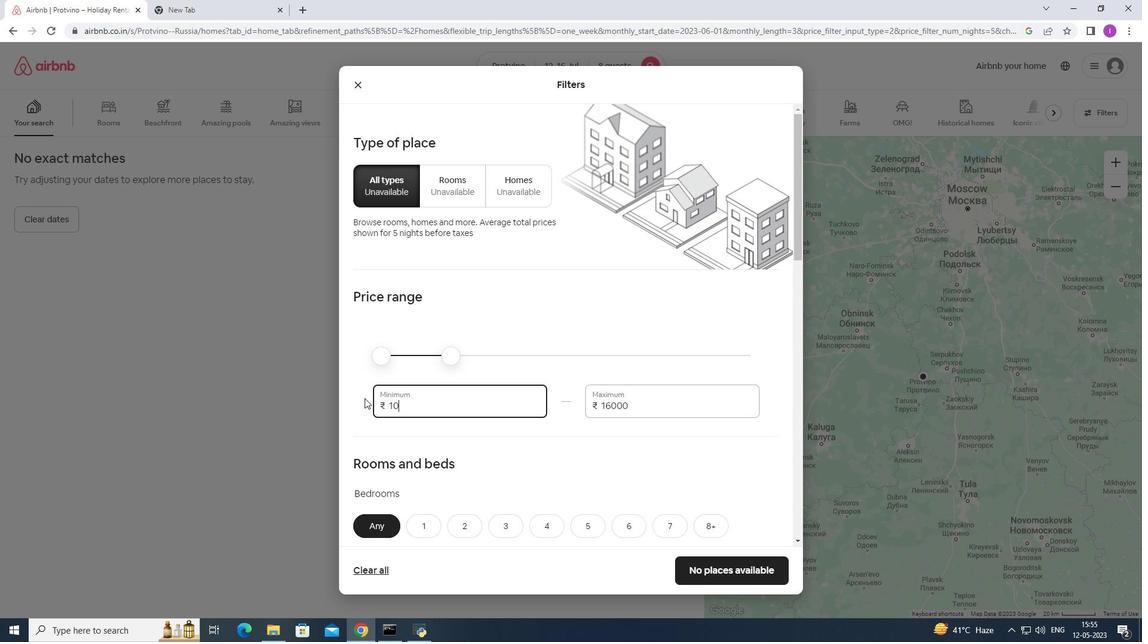 
Action: Key pressed 0
Screenshot: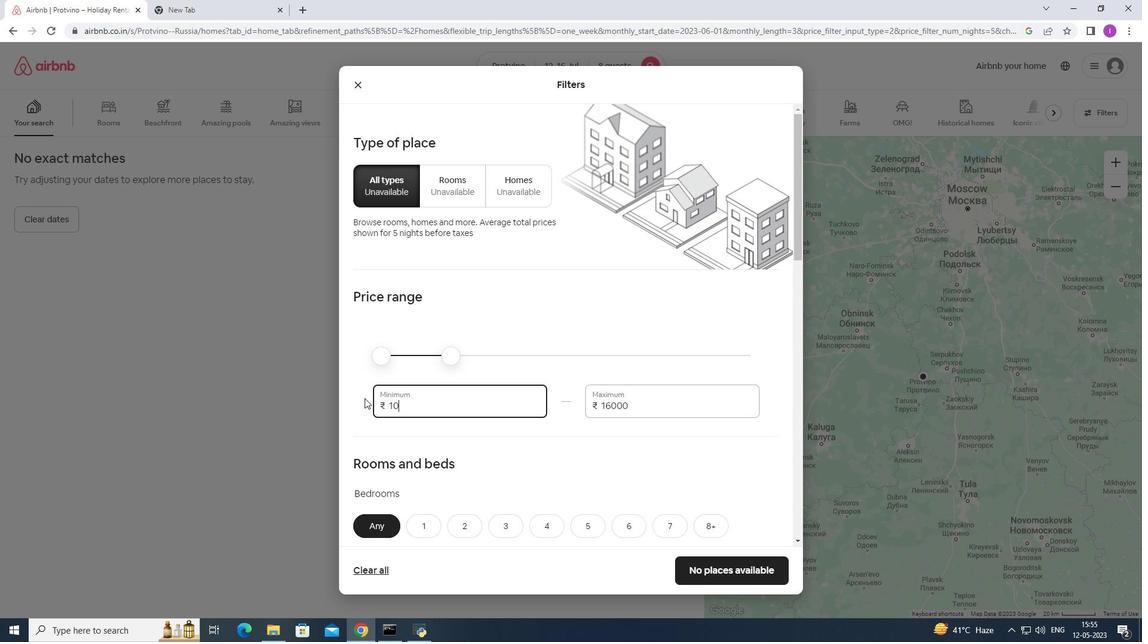
Action: Mouse moved to (369, 393)
Screenshot: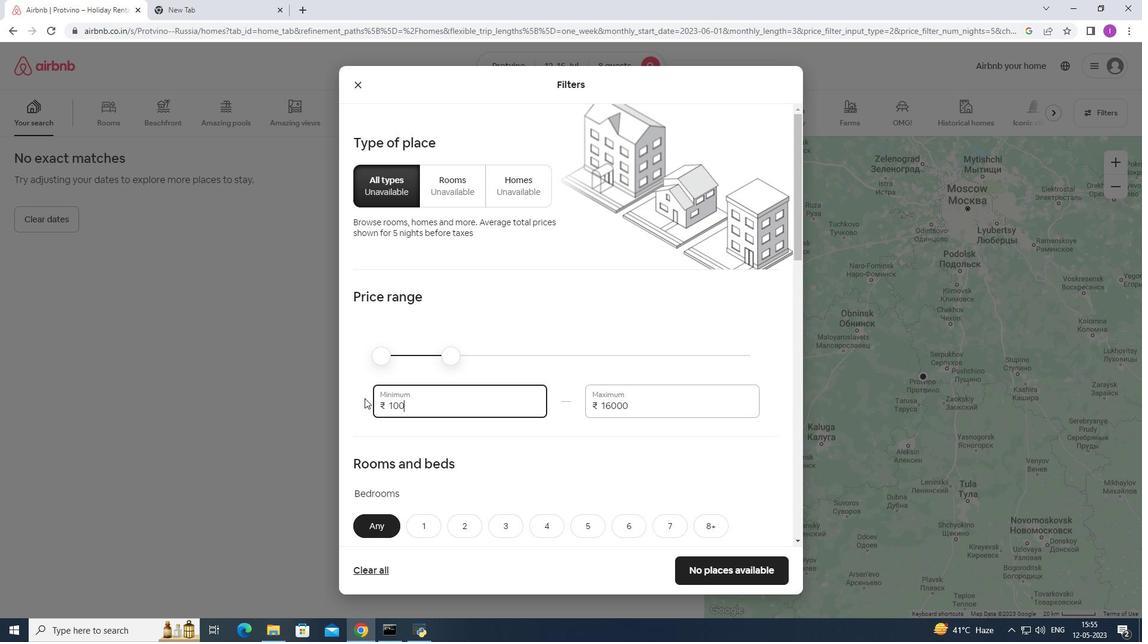 
Action: Key pressed 0
Screenshot: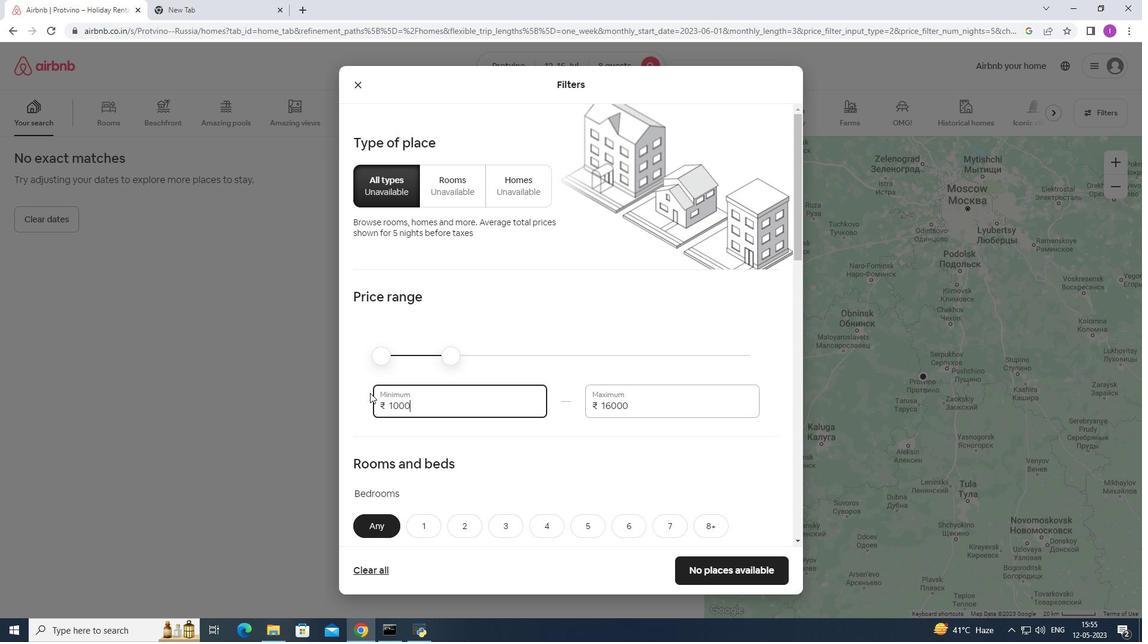 
Action: Mouse moved to (538, 484)
Screenshot: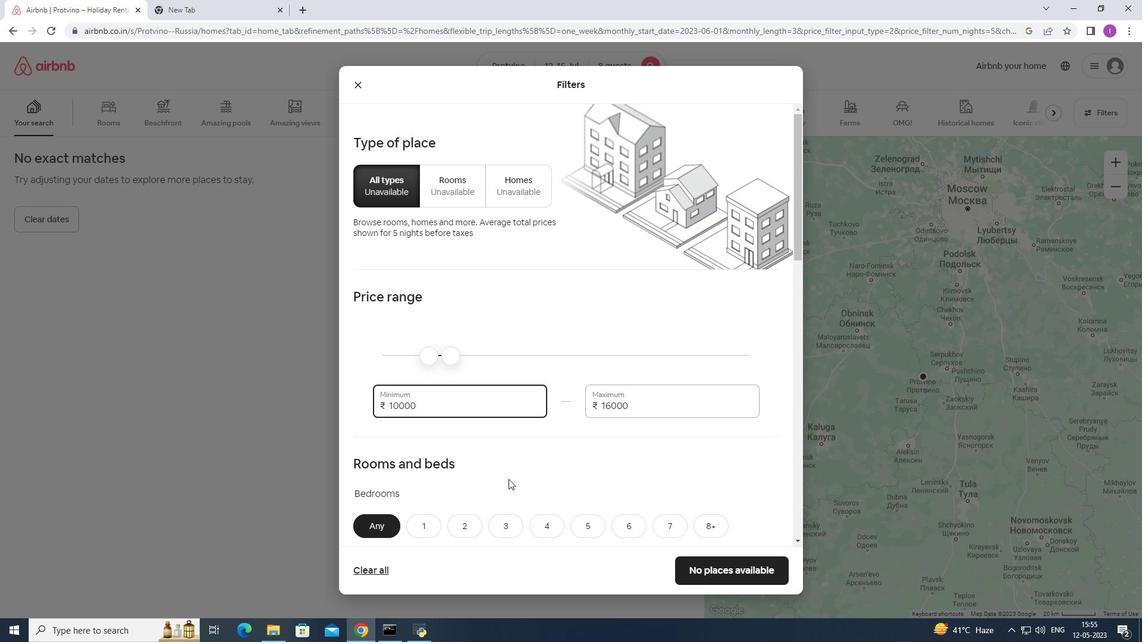 
Action: Mouse scrolled (538, 483) with delta (0, 0)
Screenshot: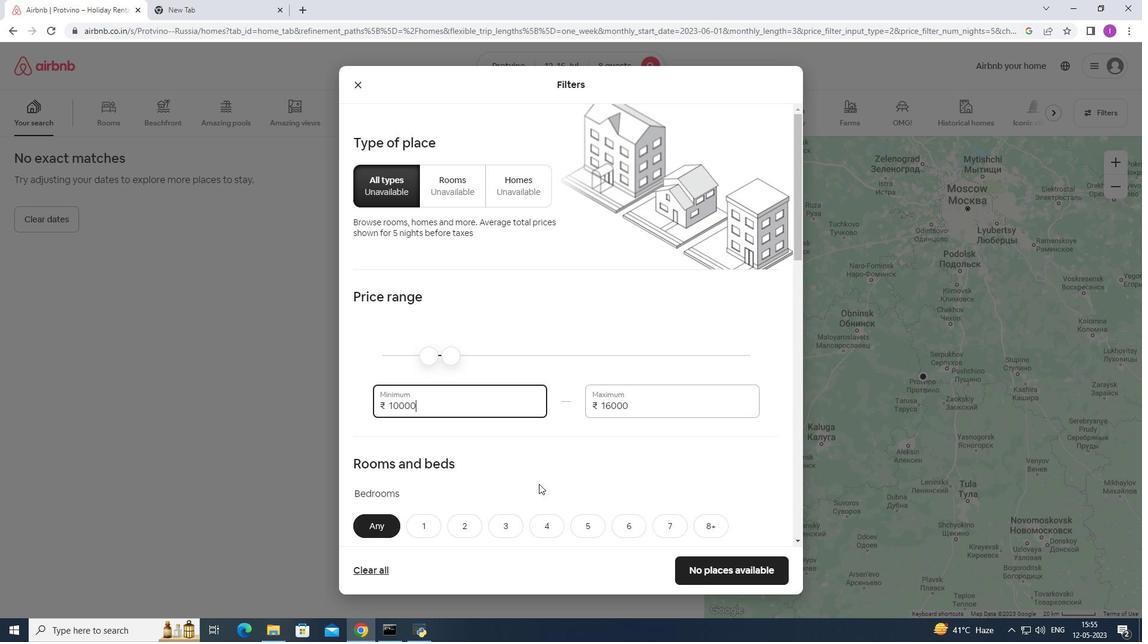 
Action: Mouse scrolled (538, 483) with delta (0, 0)
Screenshot: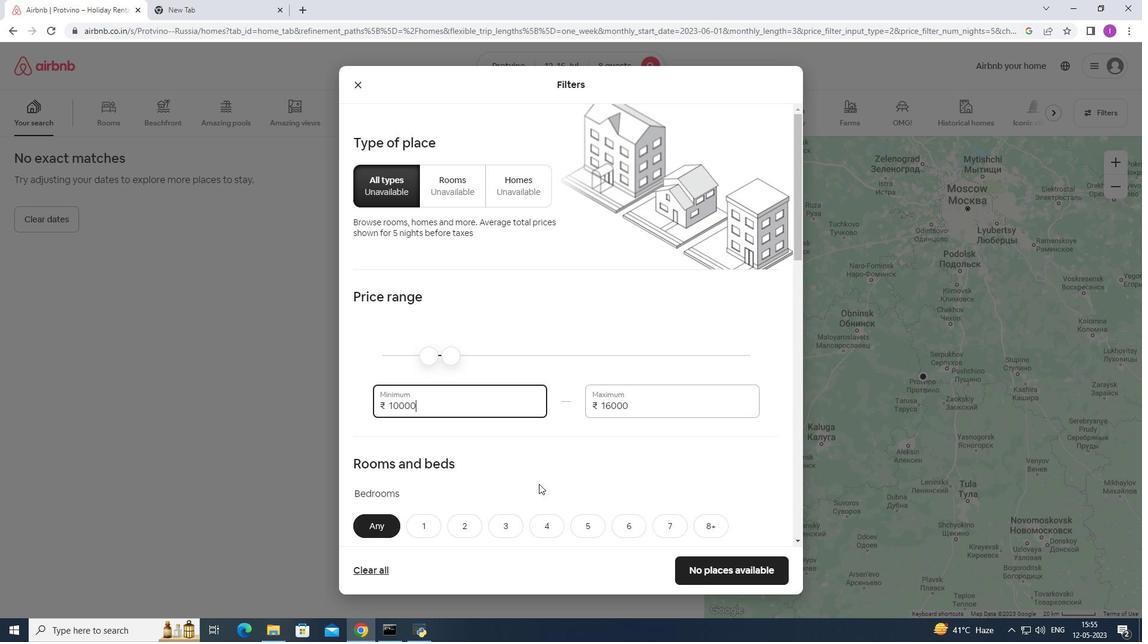 
Action: Mouse moved to (546, 459)
Screenshot: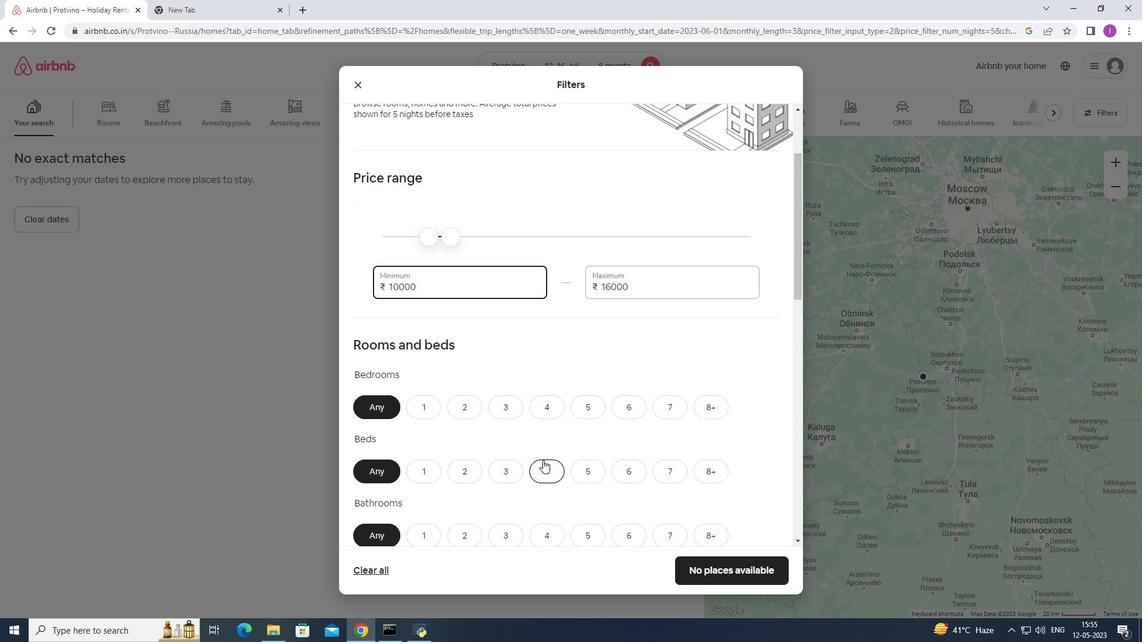 
Action: Mouse scrolled (546, 459) with delta (0, 0)
Screenshot: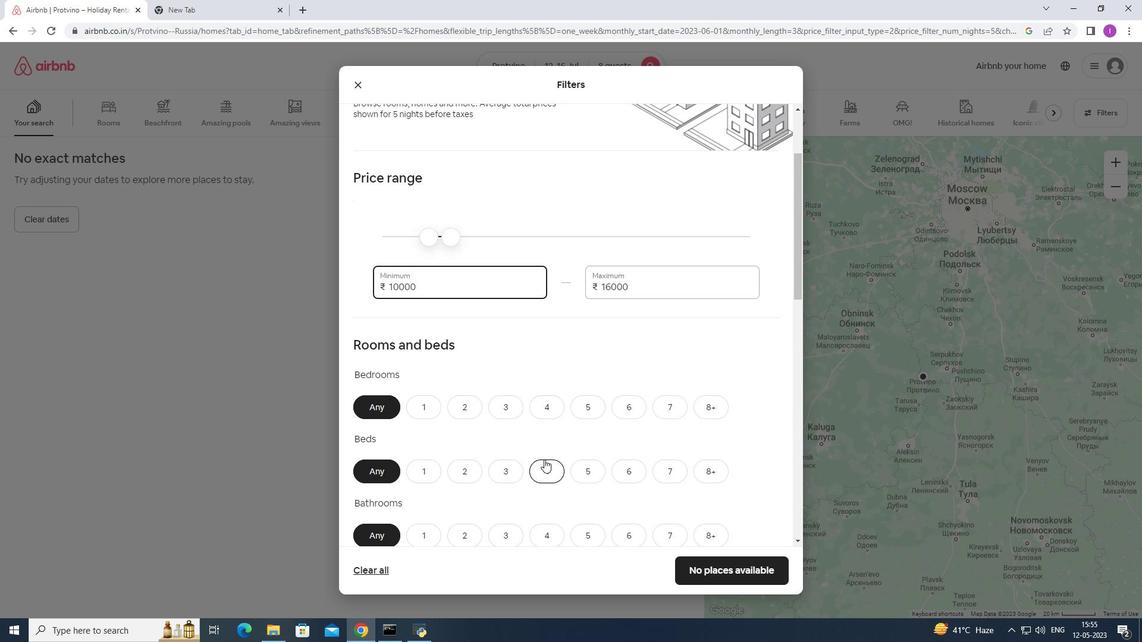 
Action: Mouse moved to (547, 460)
Screenshot: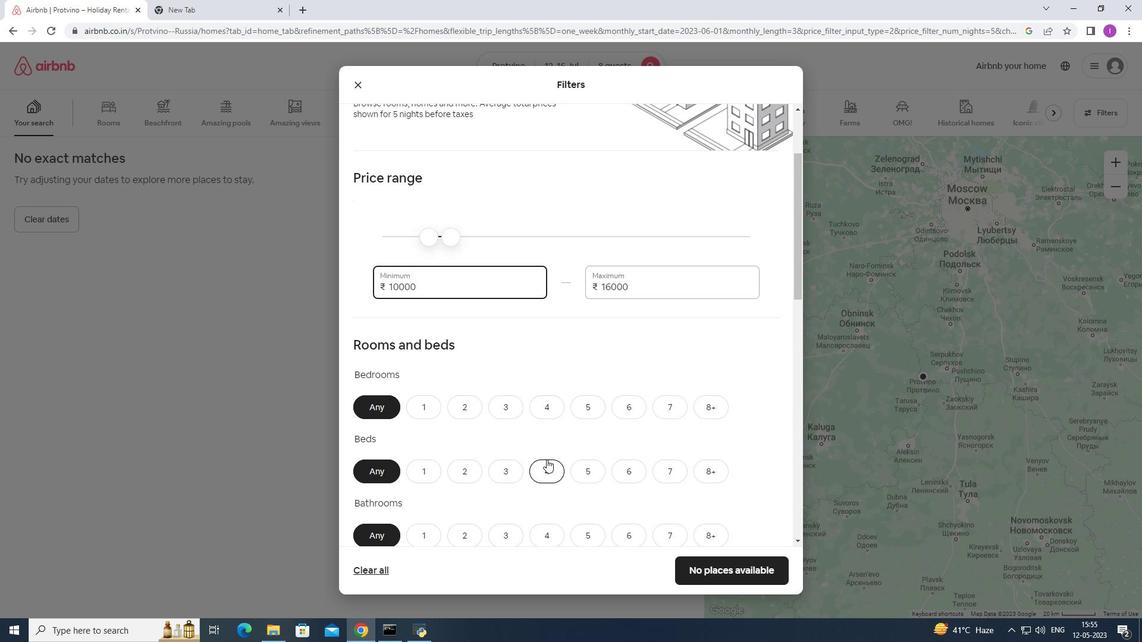 
Action: Mouse scrolled (547, 459) with delta (0, 0)
Screenshot: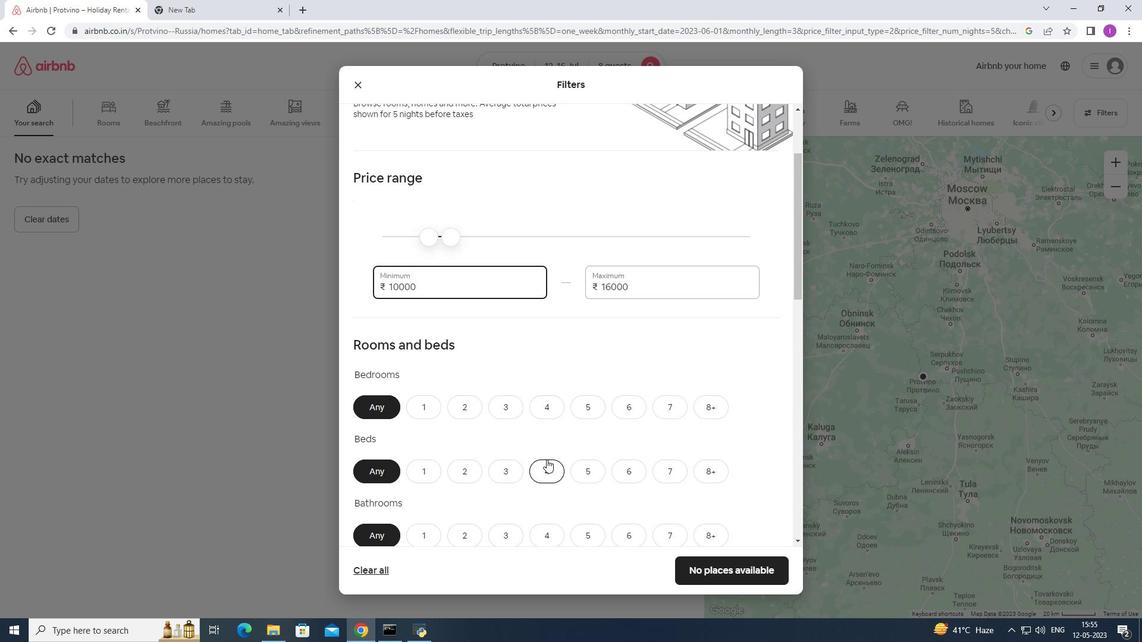 
Action: Mouse moved to (555, 455)
Screenshot: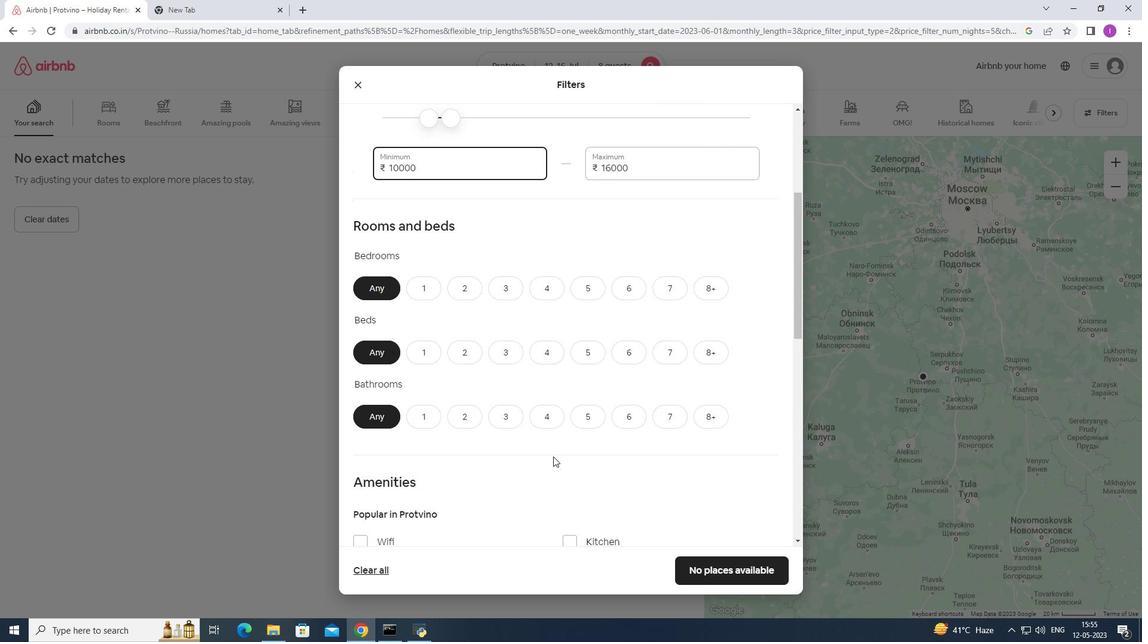 
Action: Mouse scrolled (555, 454) with delta (0, 0)
Screenshot: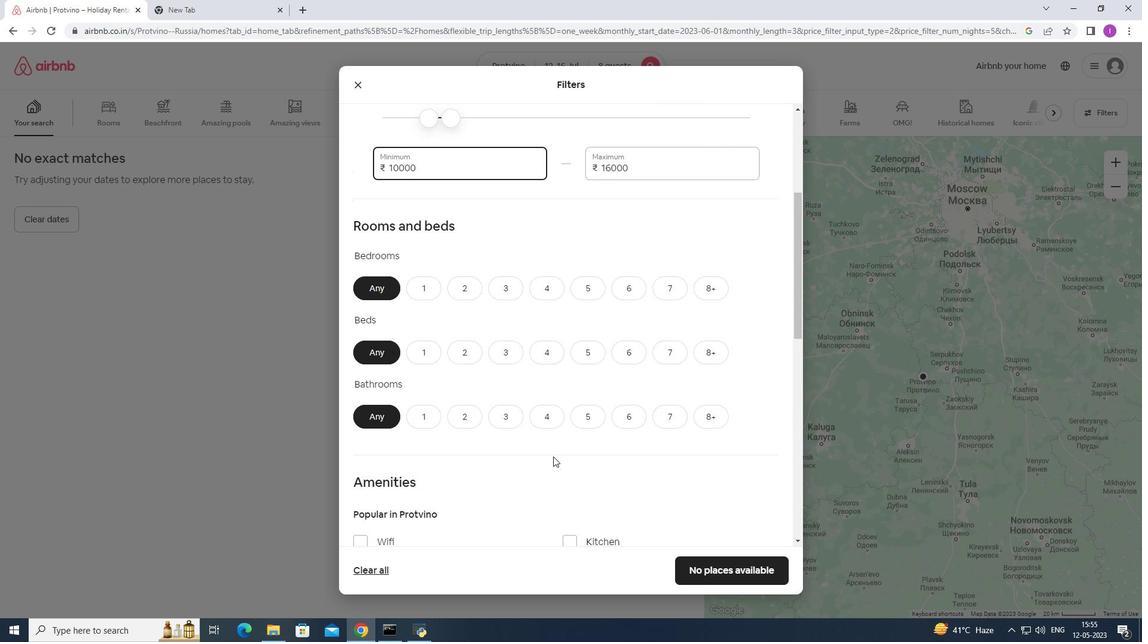 
Action: Mouse moved to (715, 225)
Screenshot: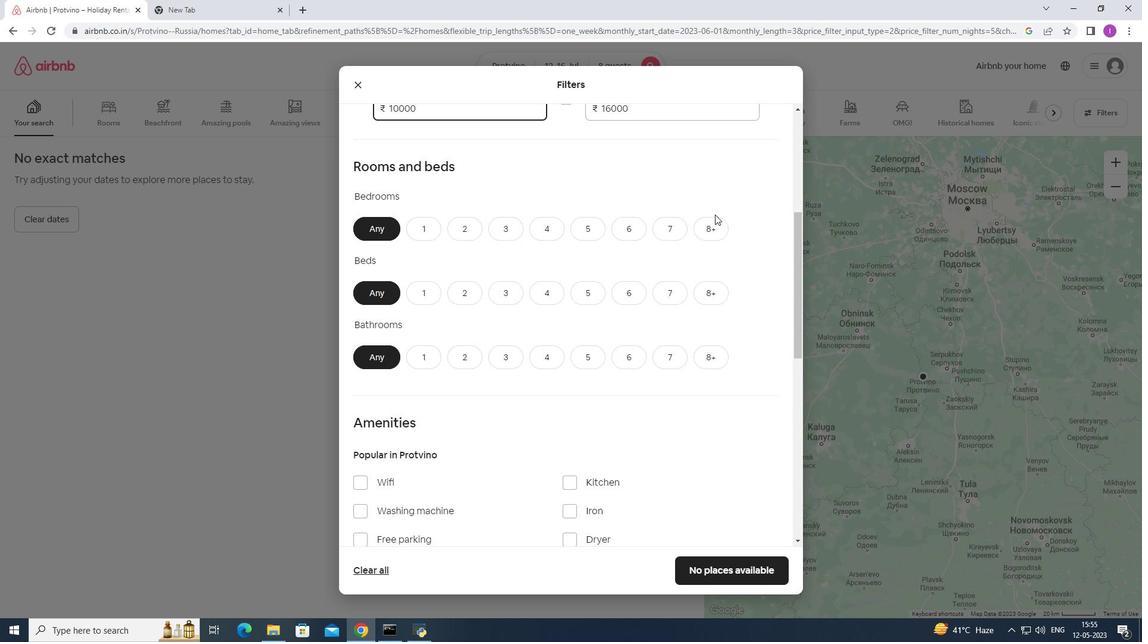 
Action: Mouse pressed left at (715, 225)
Screenshot: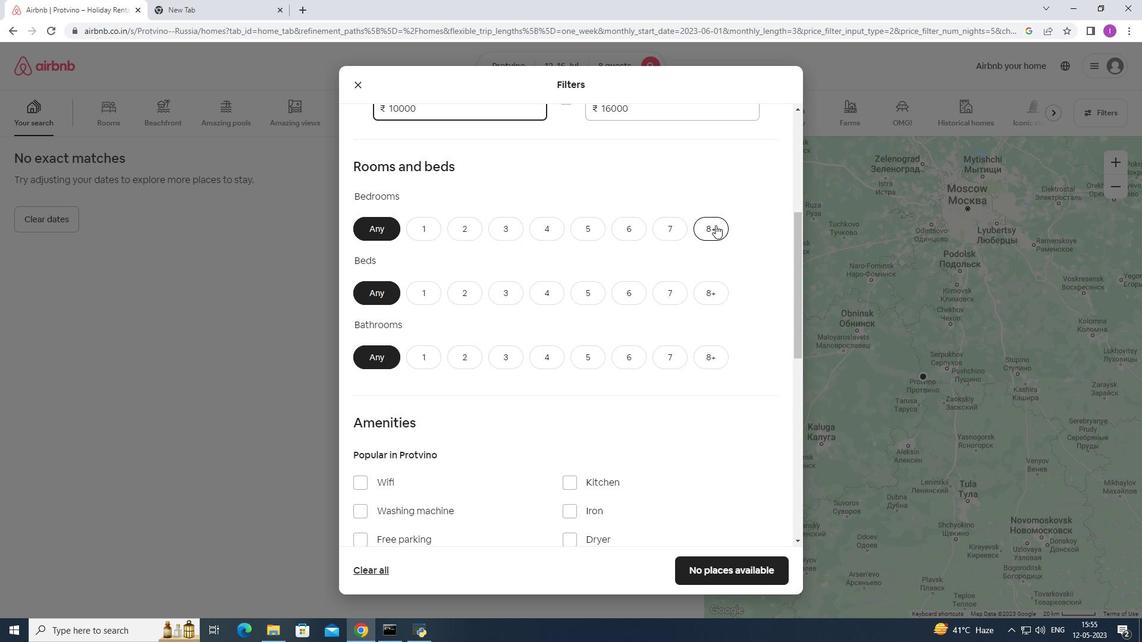 
Action: Mouse moved to (707, 303)
Screenshot: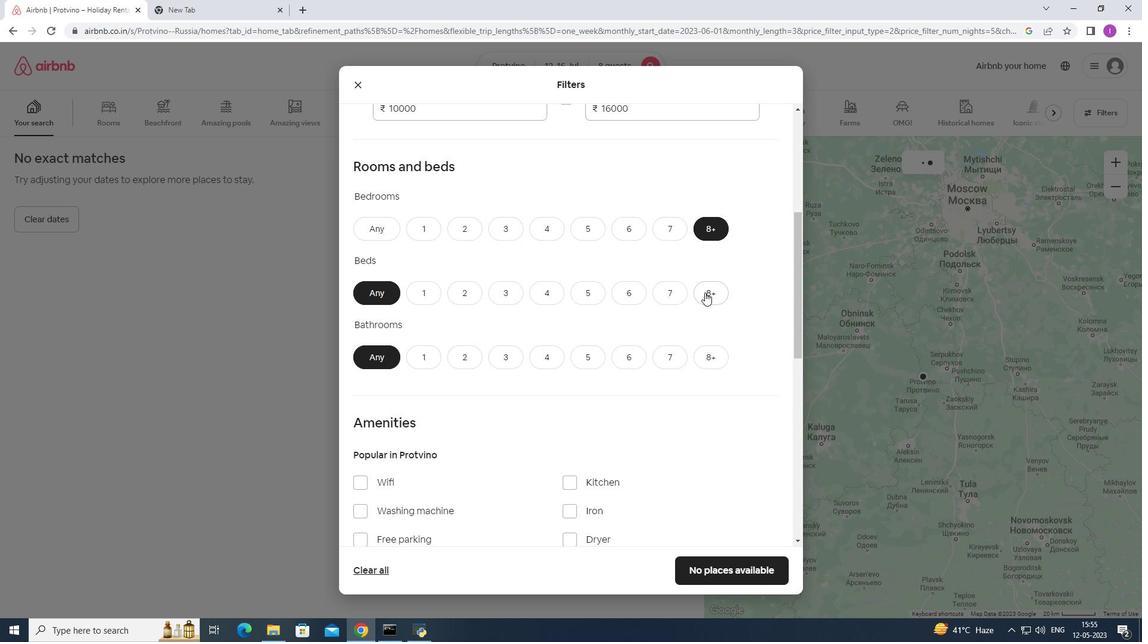 
Action: Mouse pressed left at (707, 303)
Screenshot: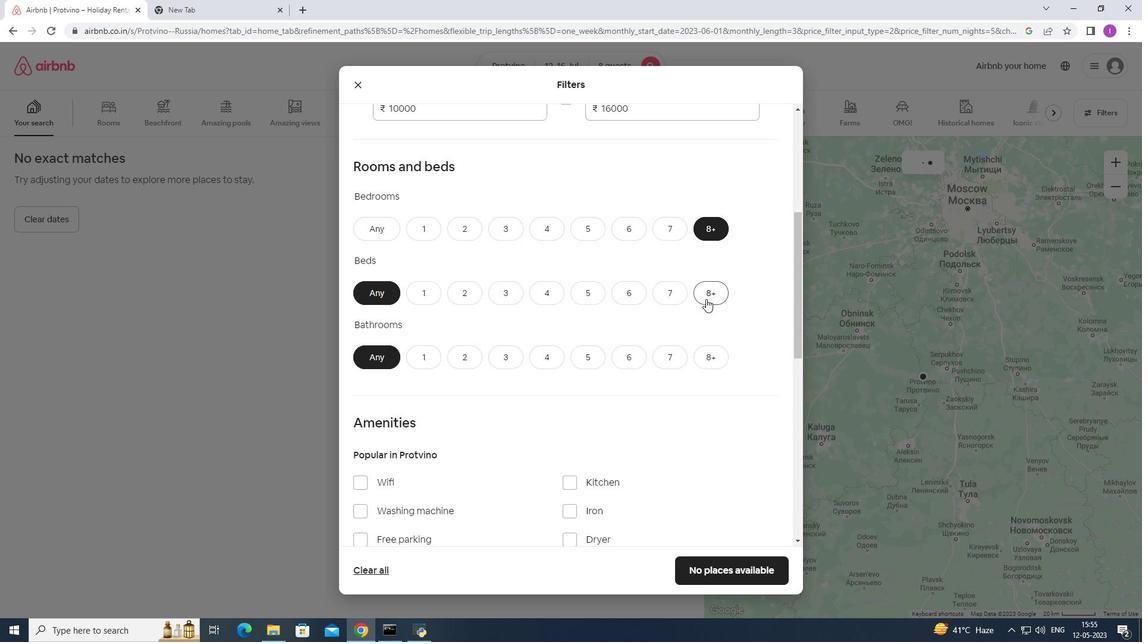
Action: Mouse moved to (698, 355)
Screenshot: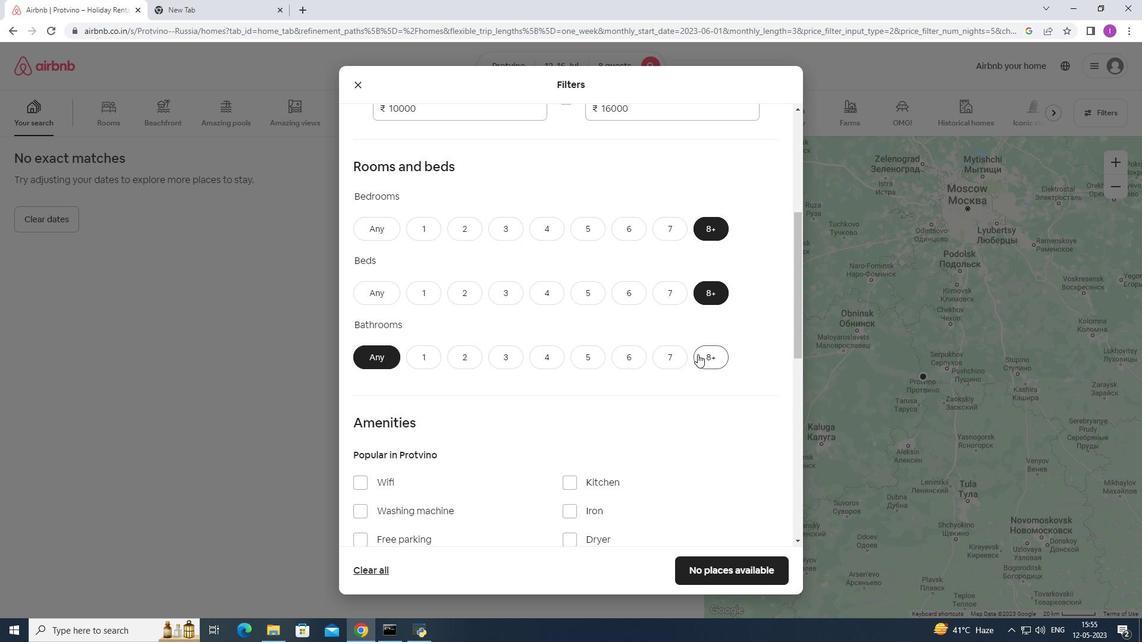 
Action: Mouse pressed left at (698, 354)
Screenshot: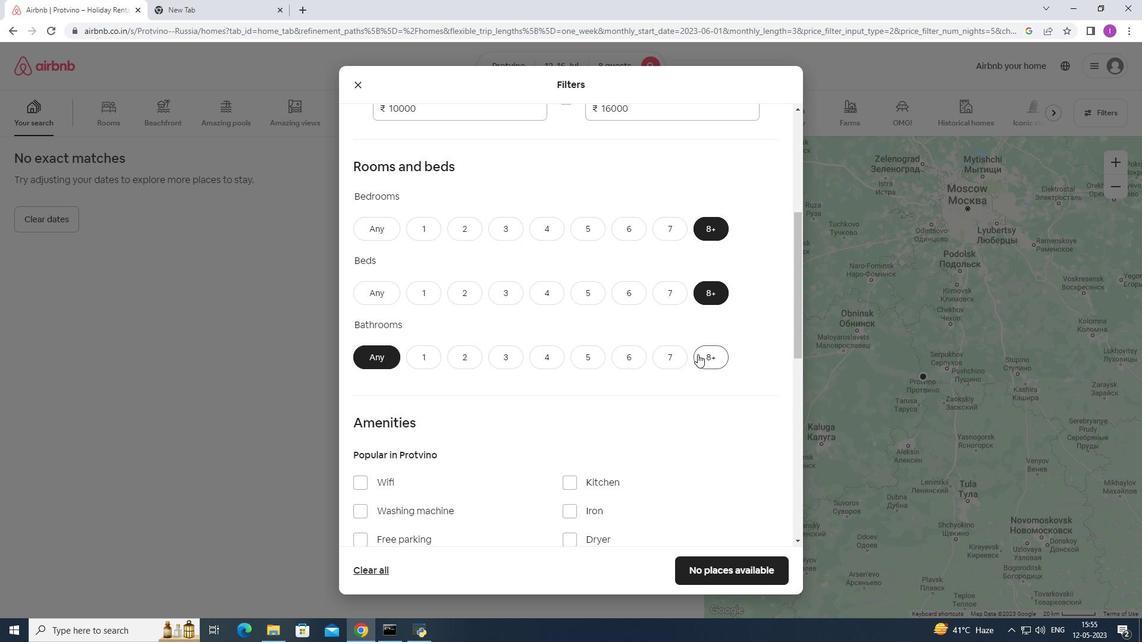 
Action: Mouse moved to (603, 343)
Screenshot: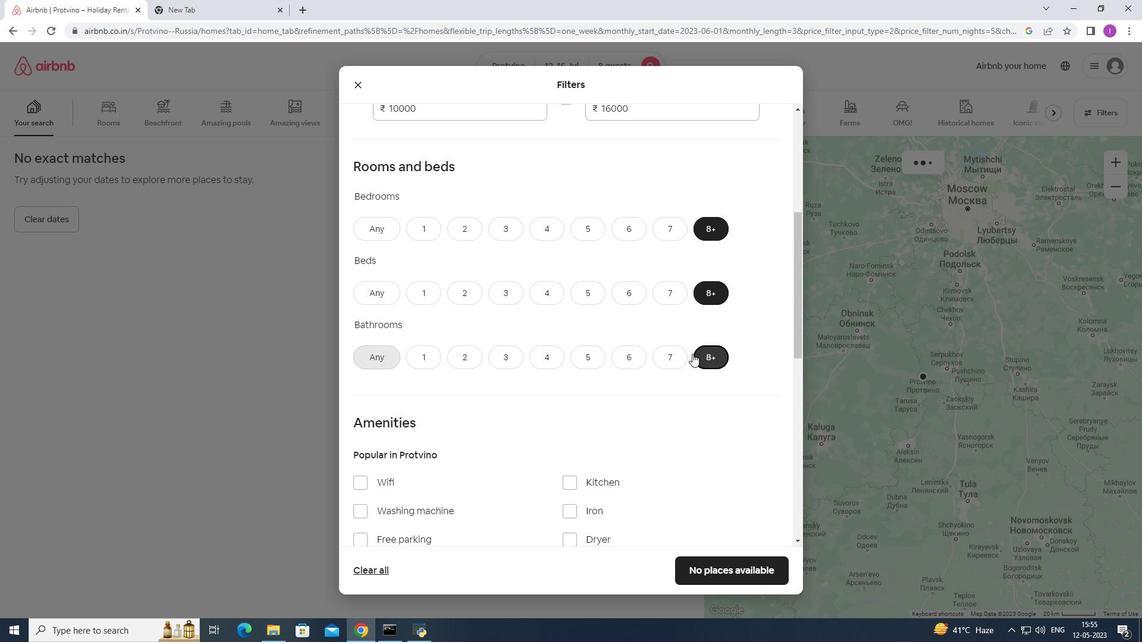 
Action: Mouse scrolled (603, 342) with delta (0, 0)
Screenshot: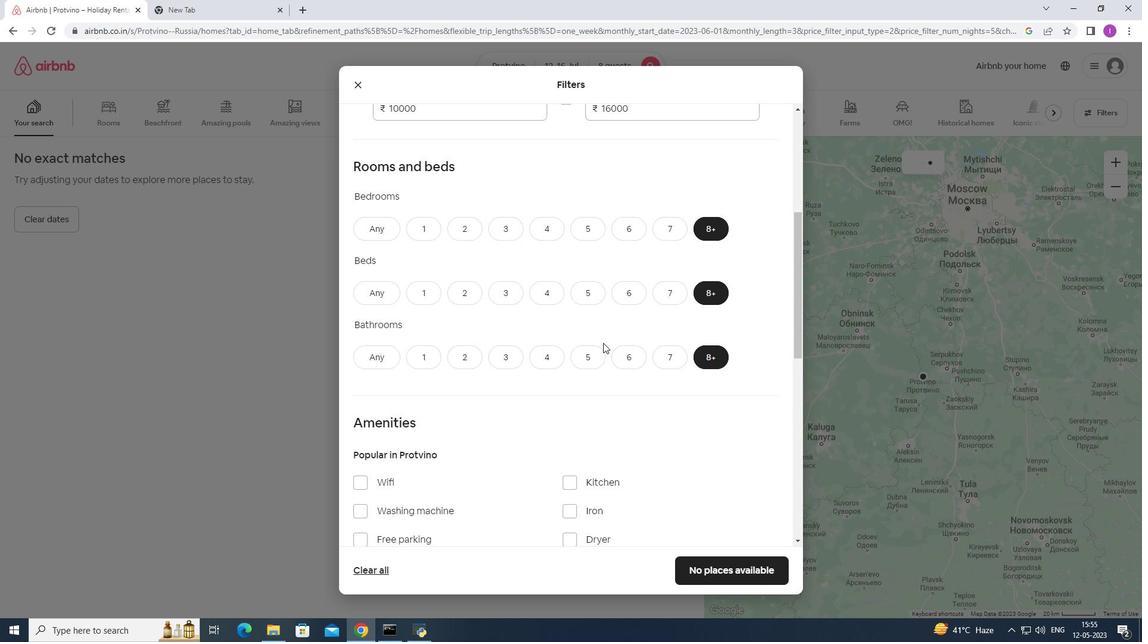
Action: Mouse moved to (602, 343)
Screenshot: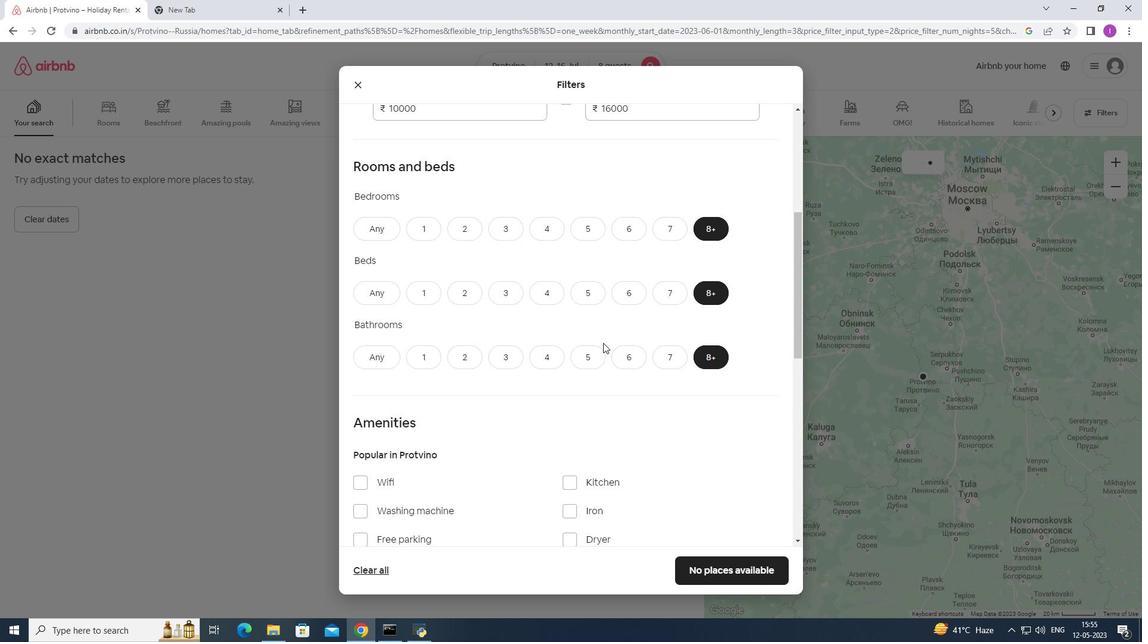 
Action: Mouse scrolled (602, 342) with delta (0, 0)
Screenshot: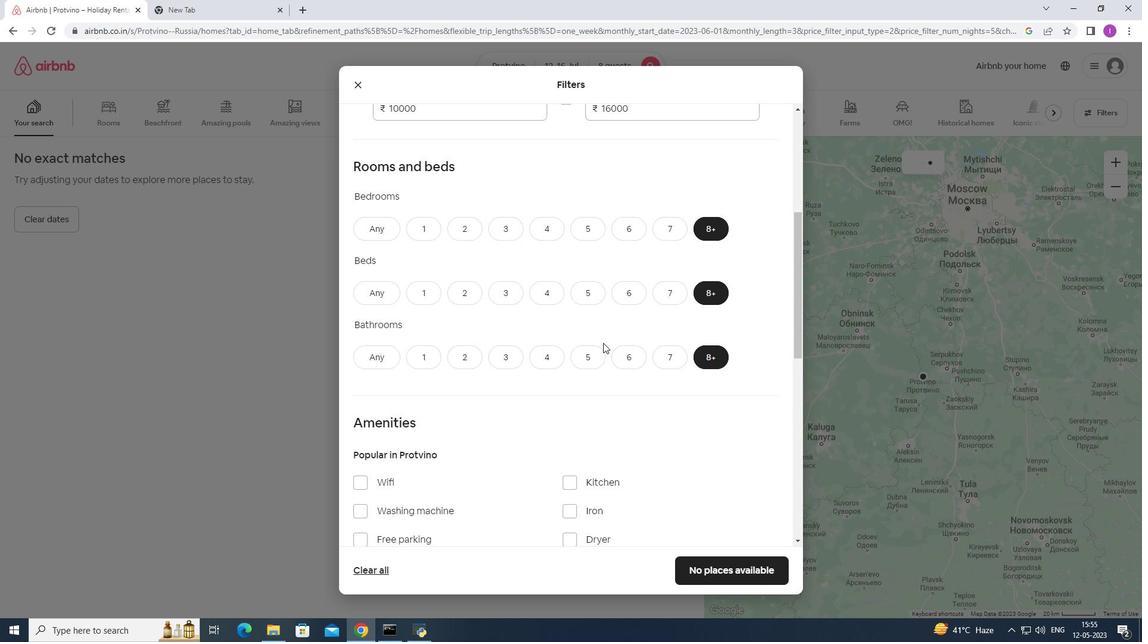 
Action: Mouse moved to (601, 343)
Screenshot: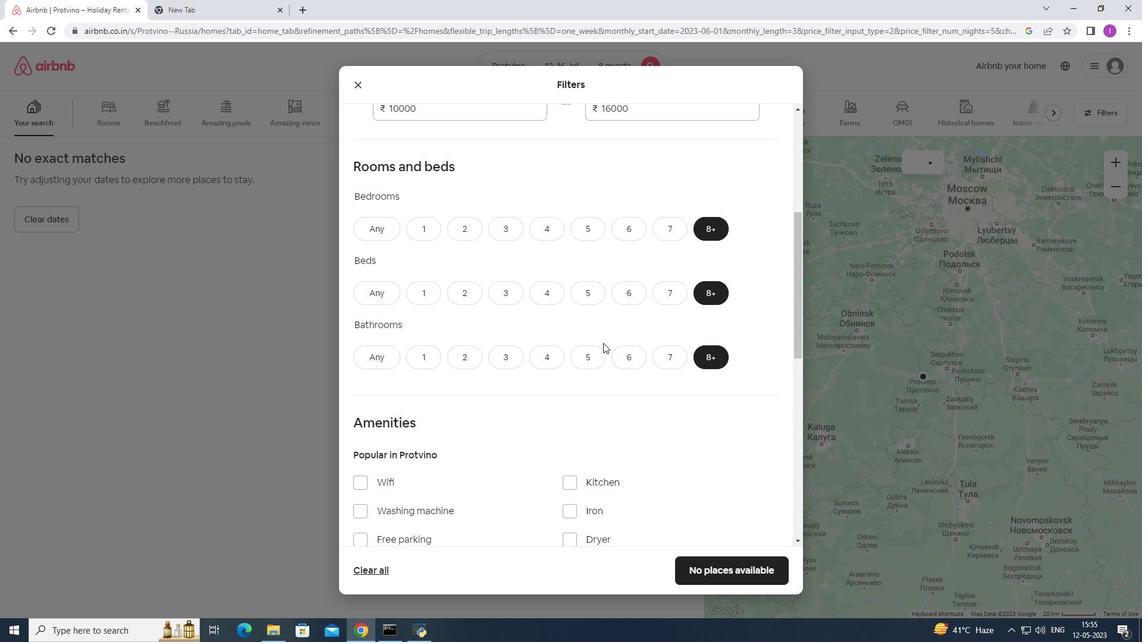 
Action: Mouse scrolled (601, 342) with delta (0, 0)
Screenshot: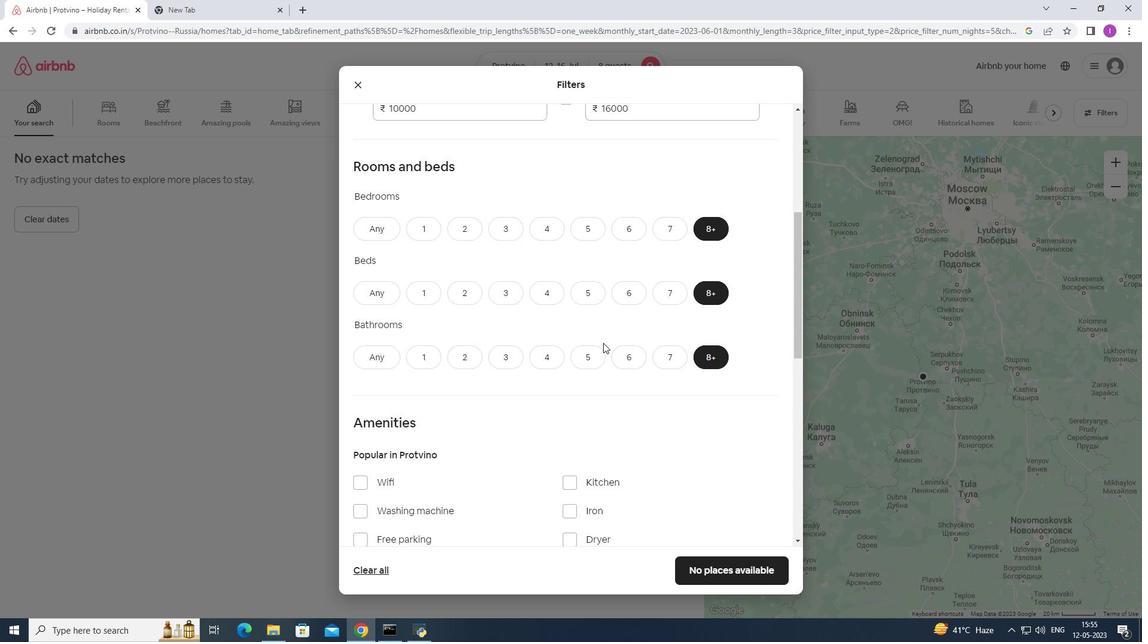 
Action: Mouse scrolled (601, 342) with delta (0, 0)
Screenshot: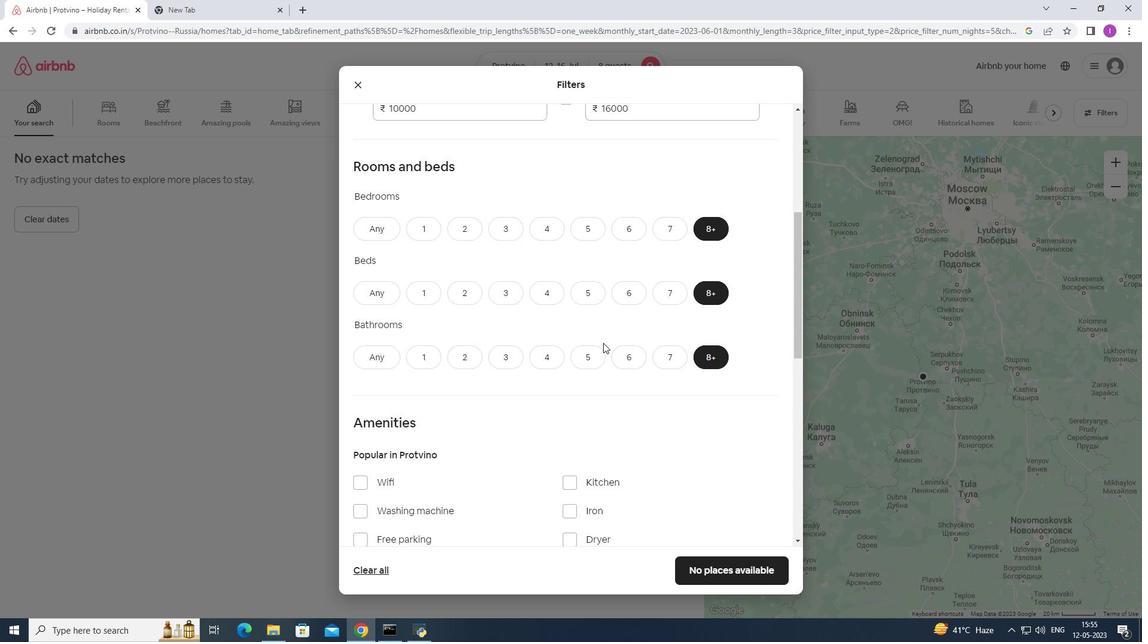 
Action: Mouse moved to (358, 240)
Screenshot: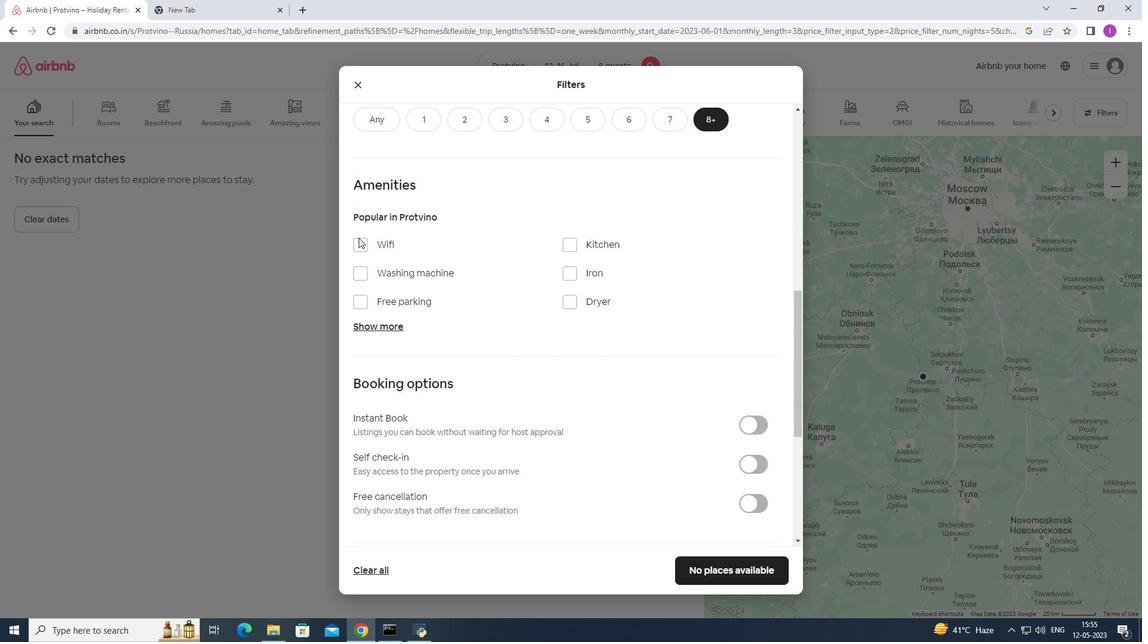 
Action: Mouse pressed left at (358, 240)
Screenshot: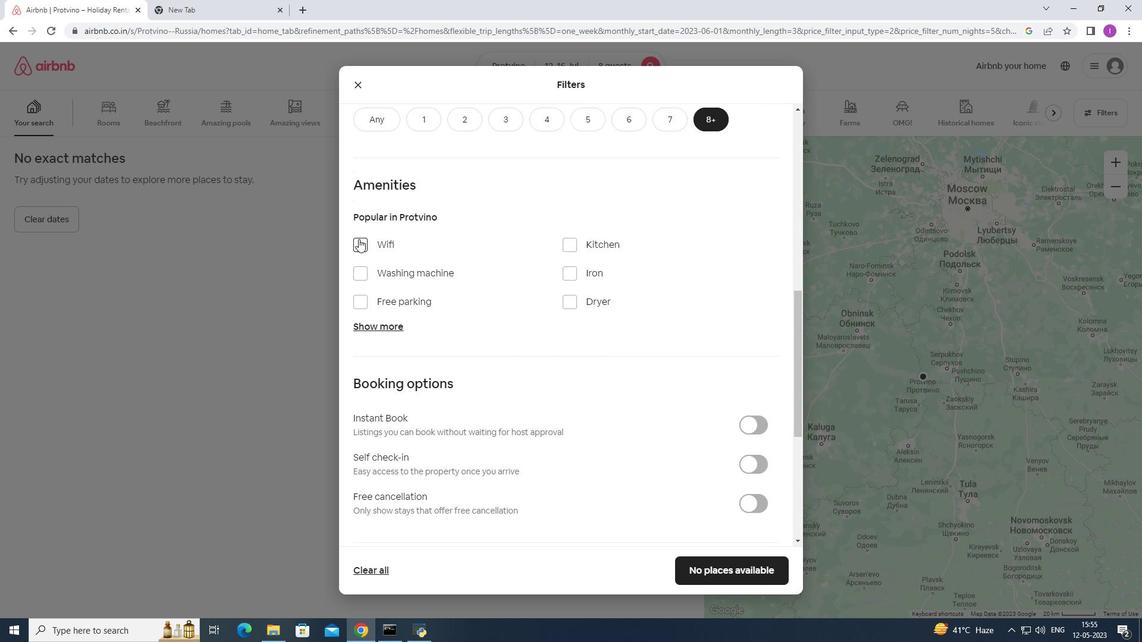 
Action: Mouse moved to (364, 298)
Screenshot: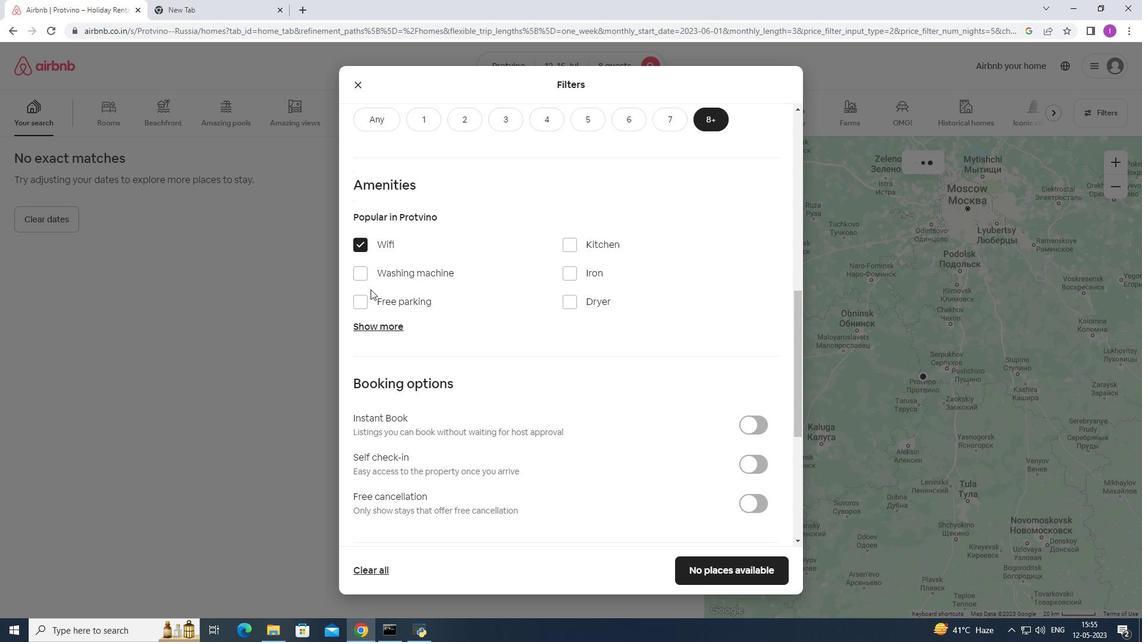 
Action: Mouse pressed left at (364, 298)
Screenshot: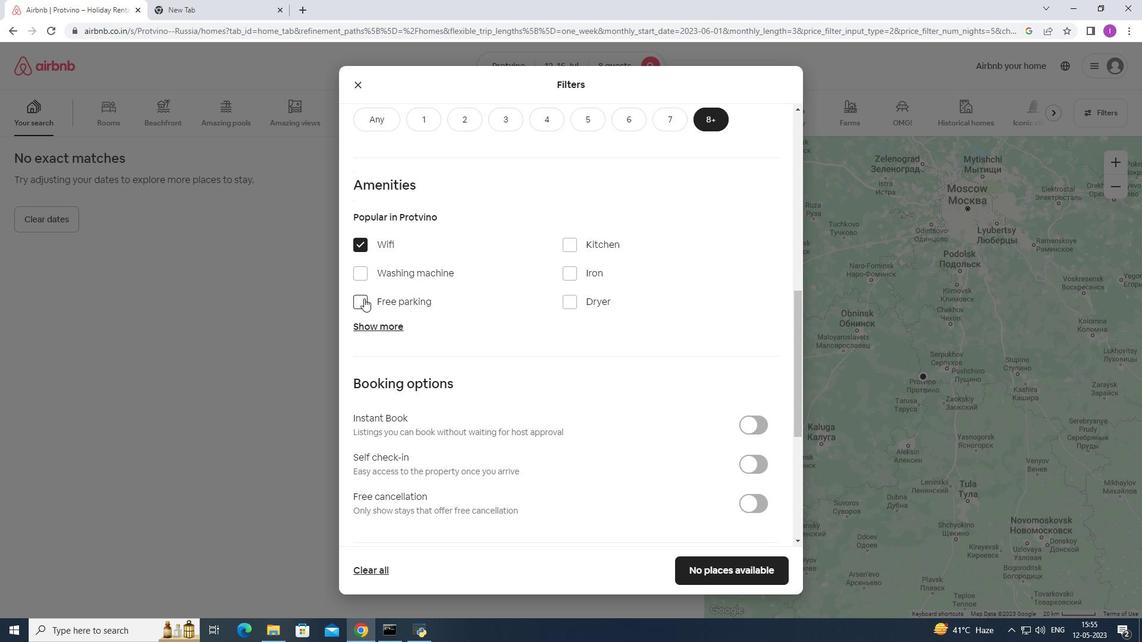 
Action: Mouse moved to (380, 327)
Screenshot: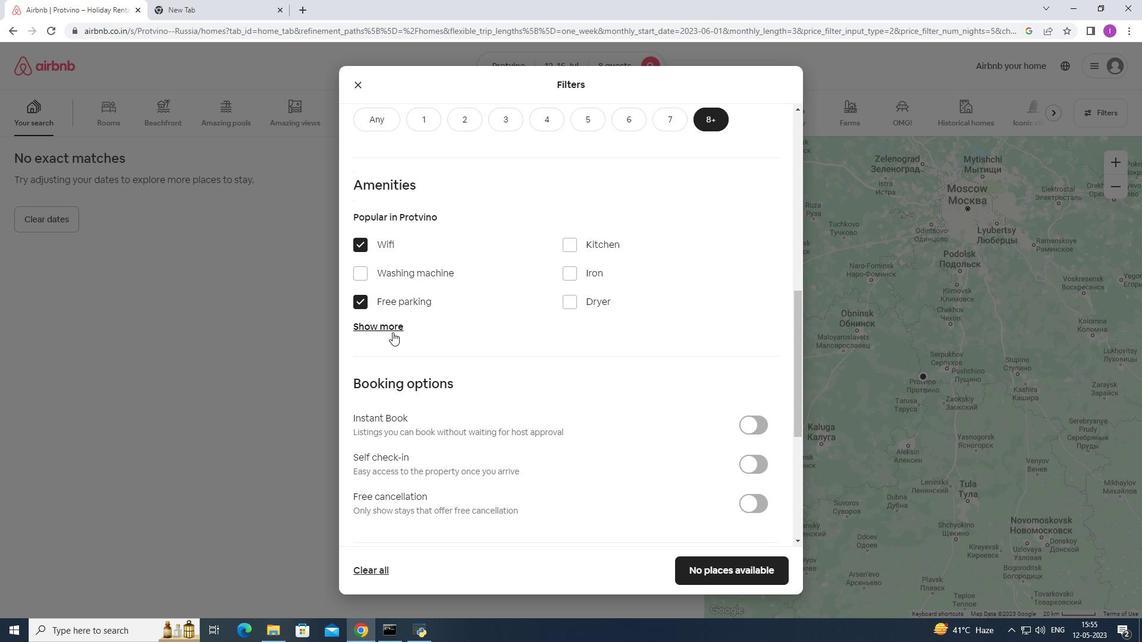 
Action: Mouse pressed left at (380, 327)
Screenshot: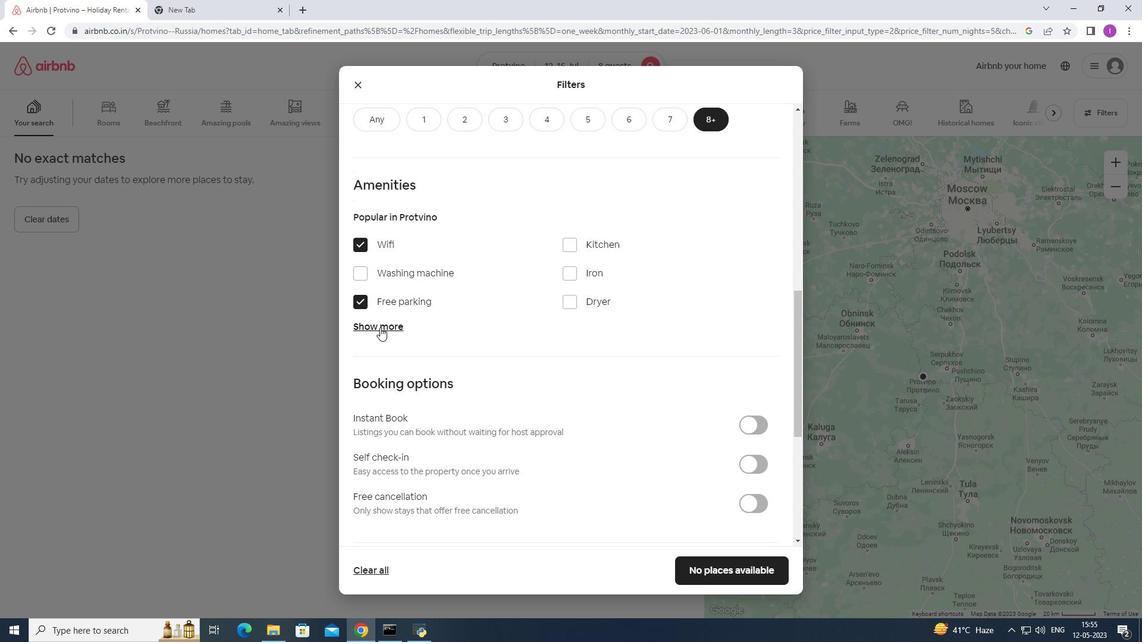 
Action: Mouse moved to (450, 351)
Screenshot: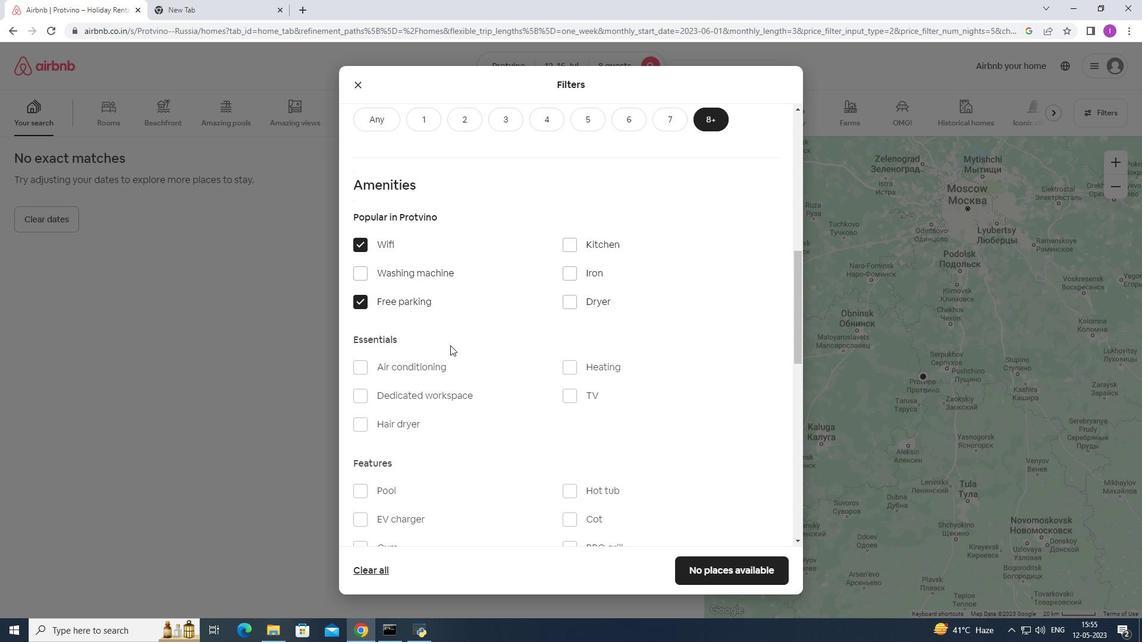 
Action: Mouse scrolled (450, 350) with delta (0, 0)
Screenshot: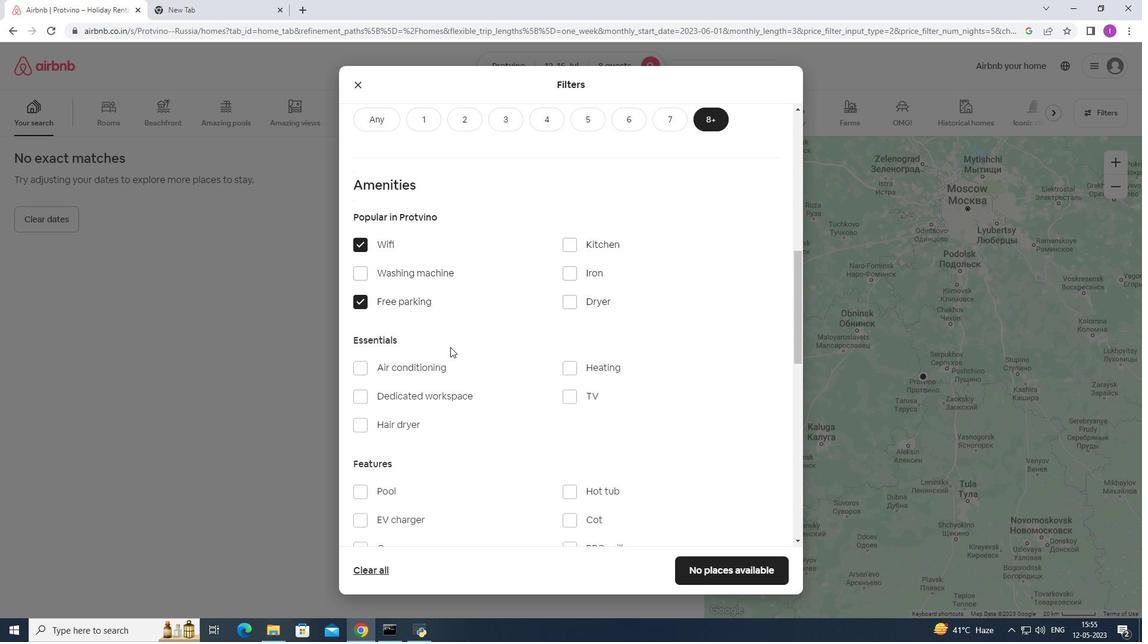 
Action: Mouse scrolled (450, 350) with delta (0, 0)
Screenshot: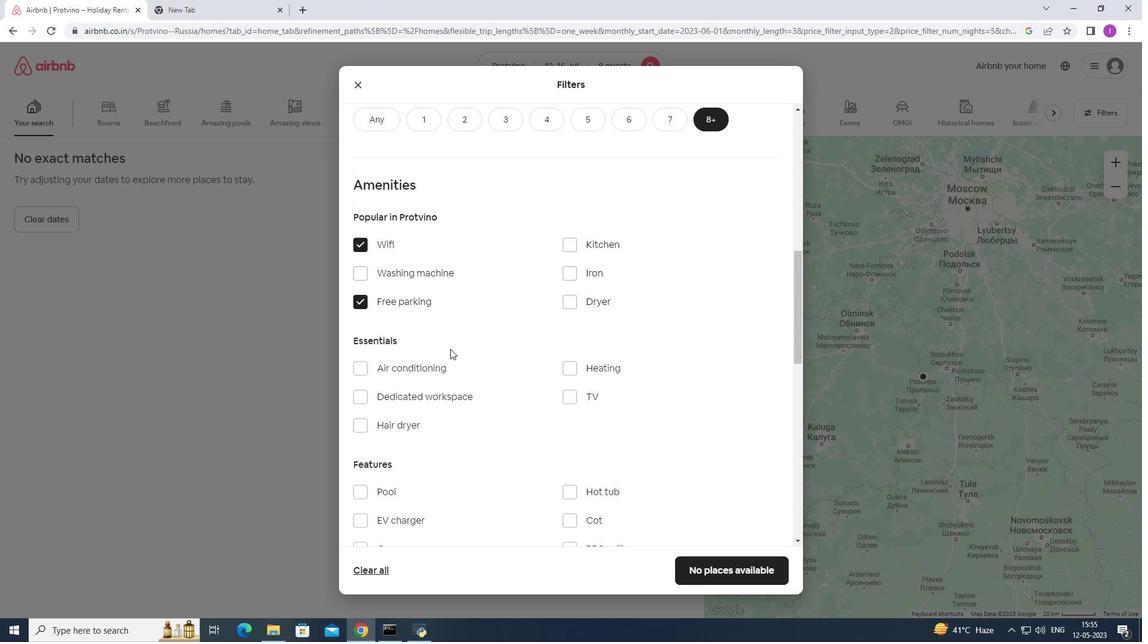 
Action: Mouse moved to (571, 279)
Screenshot: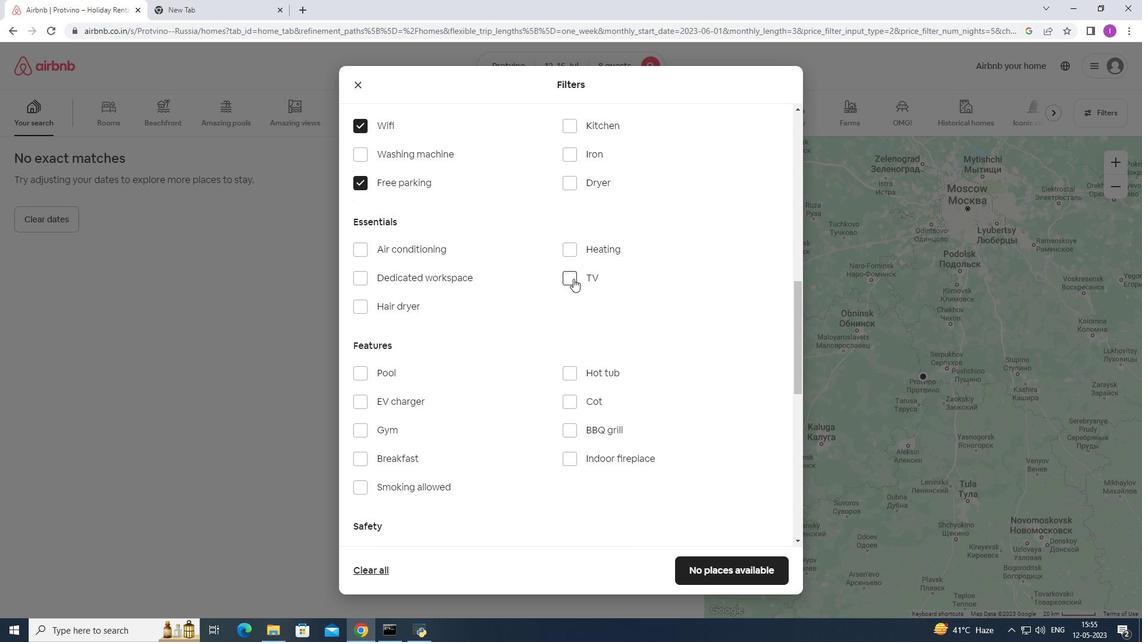 
Action: Mouse pressed left at (571, 279)
Screenshot: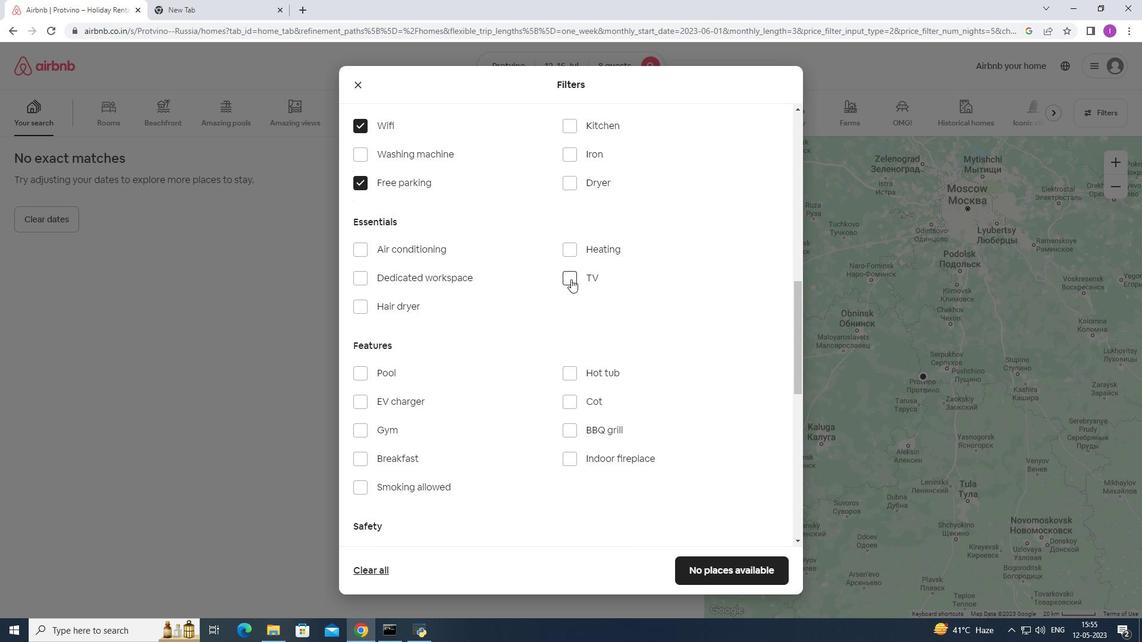 
Action: Mouse moved to (356, 426)
Screenshot: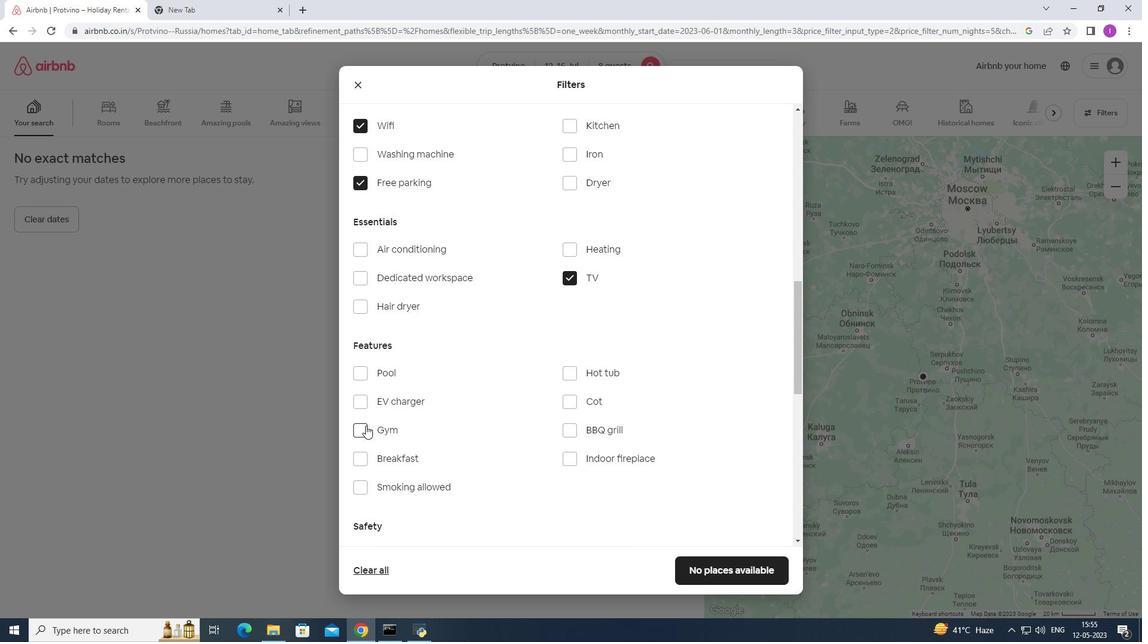 
Action: Mouse pressed left at (356, 426)
Screenshot: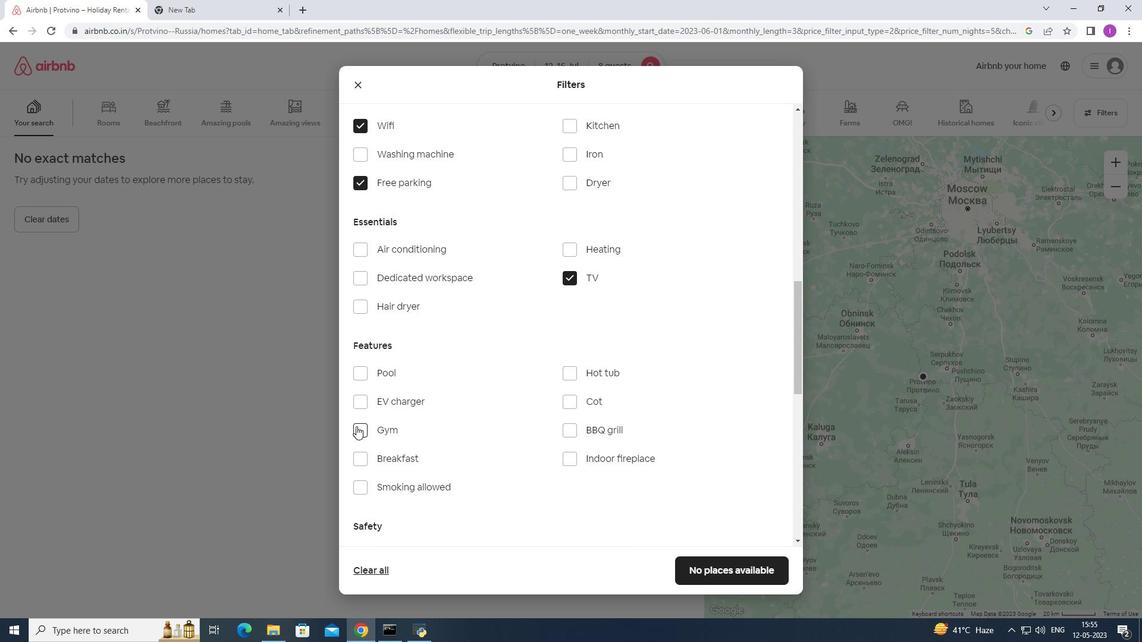 
Action: Mouse moved to (355, 452)
Screenshot: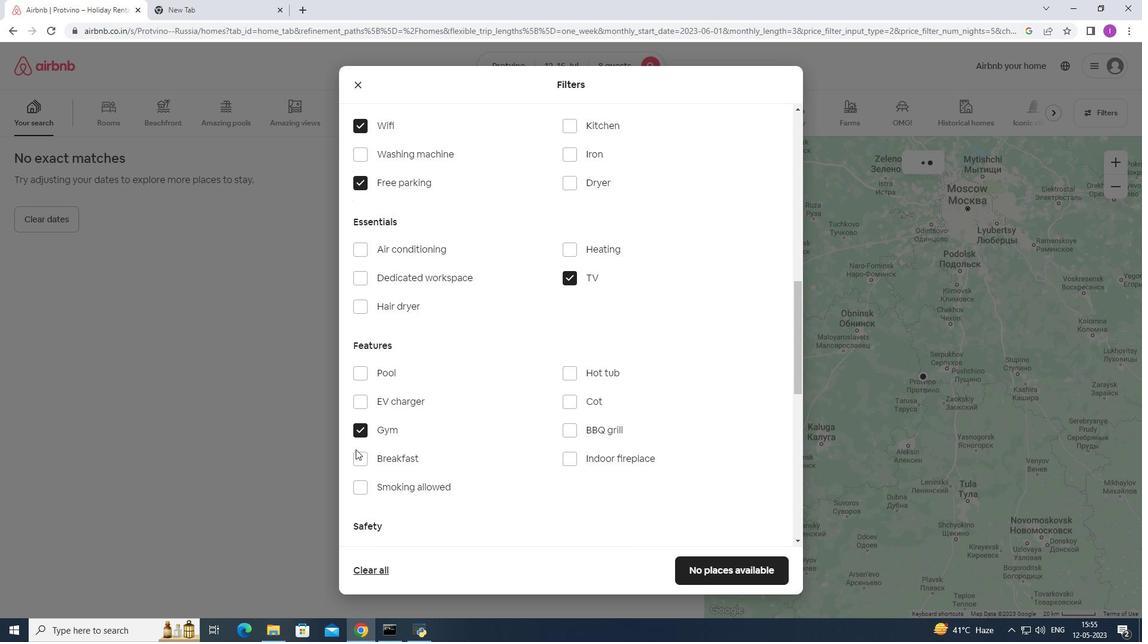 
Action: Mouse pressed left at (355, 452)
Screenshot: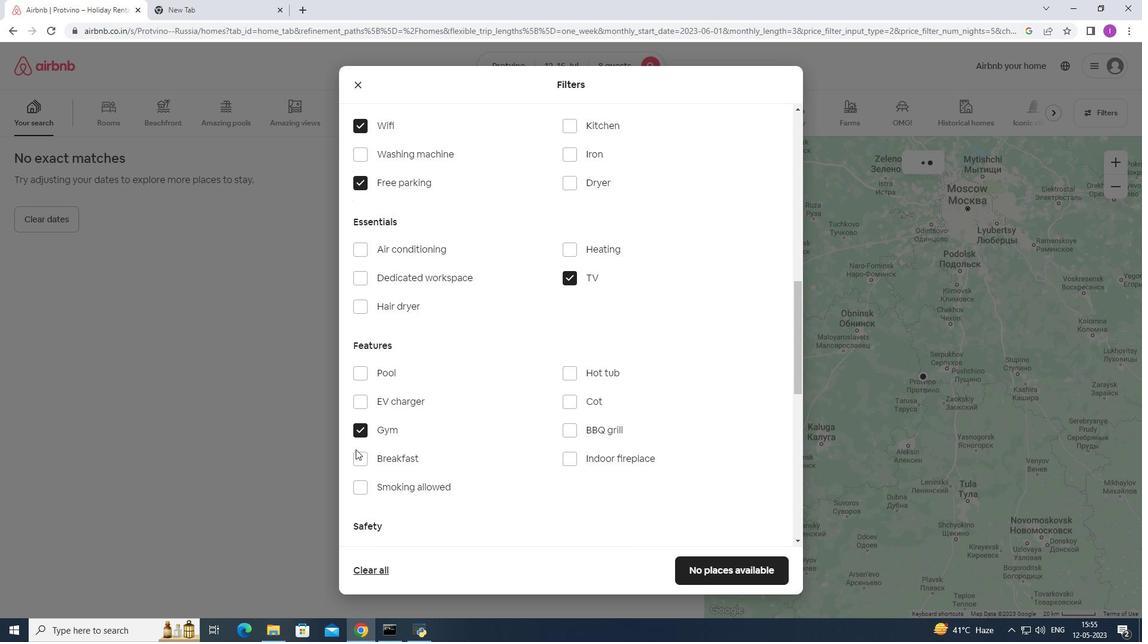 
Action: Mouse moved to (459, 395)
Screenshot: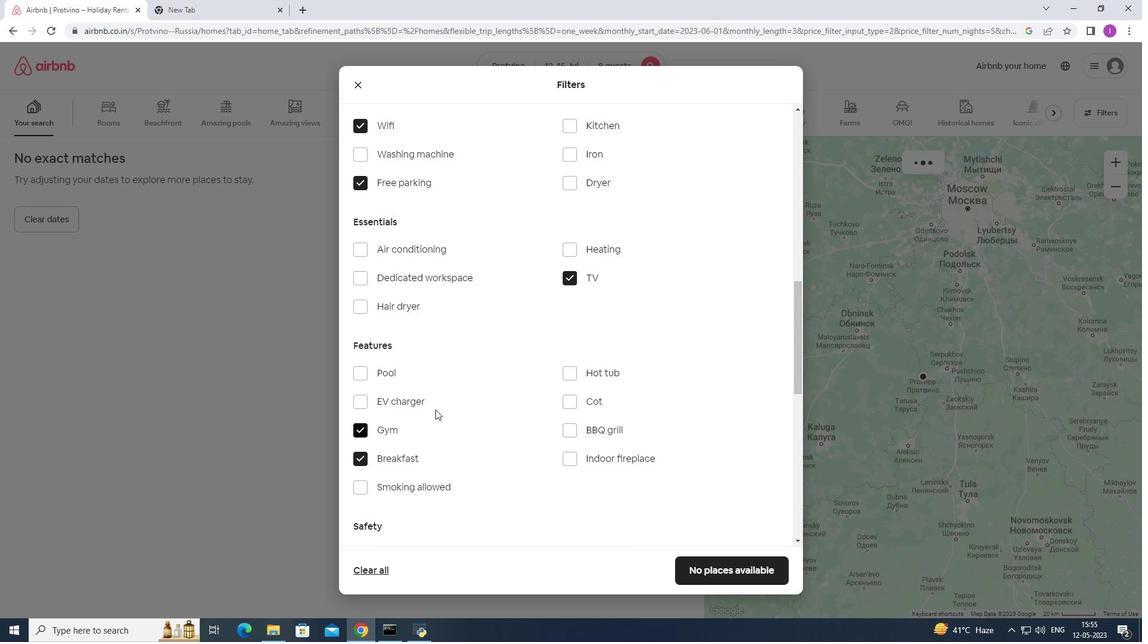 
Action: Mouse scrolled (459, 394) with delta (0, 0)
Screenshot: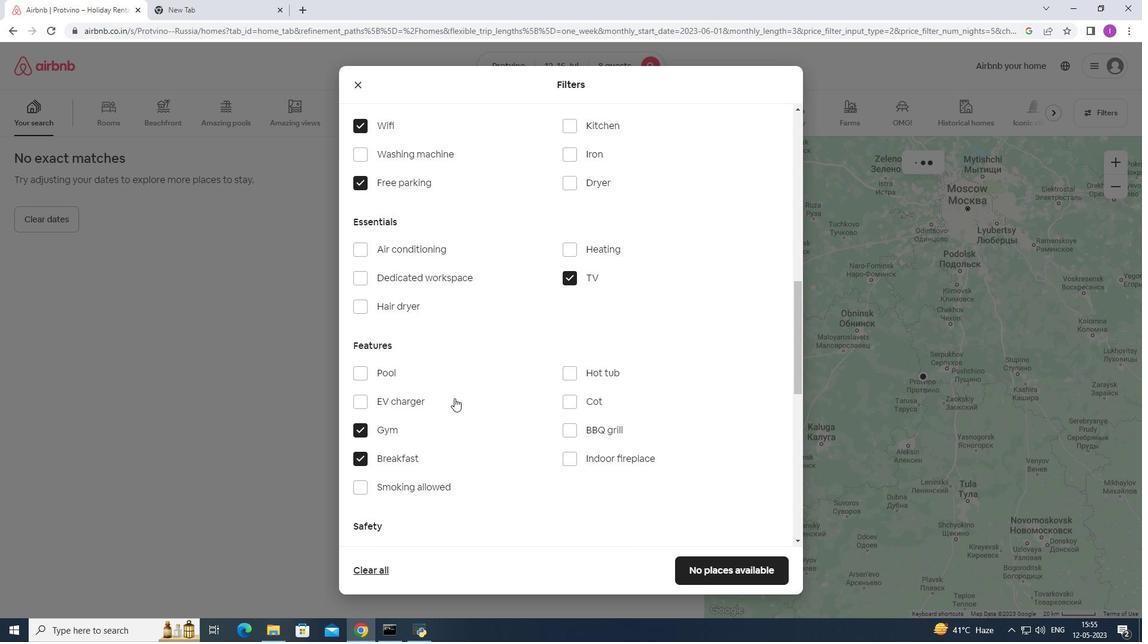 
Action: Mouse scrolled (459, 394) with delta (0, 0)
Screenshot: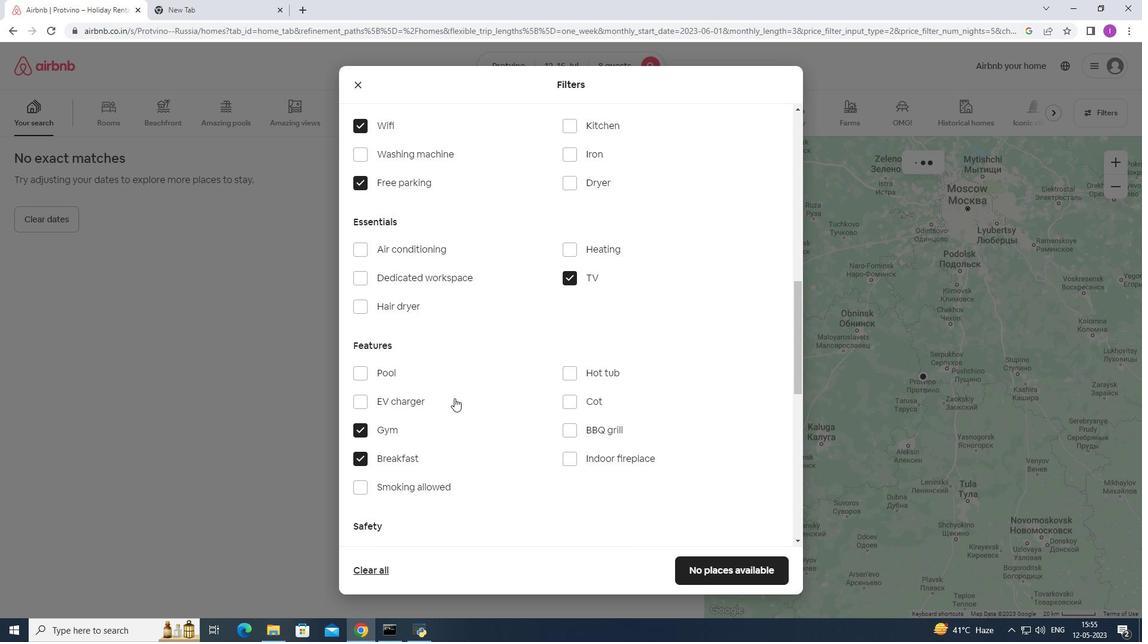 
Action: Mouse scrolled (459, 394) with delta (0, 0)
Screenshot: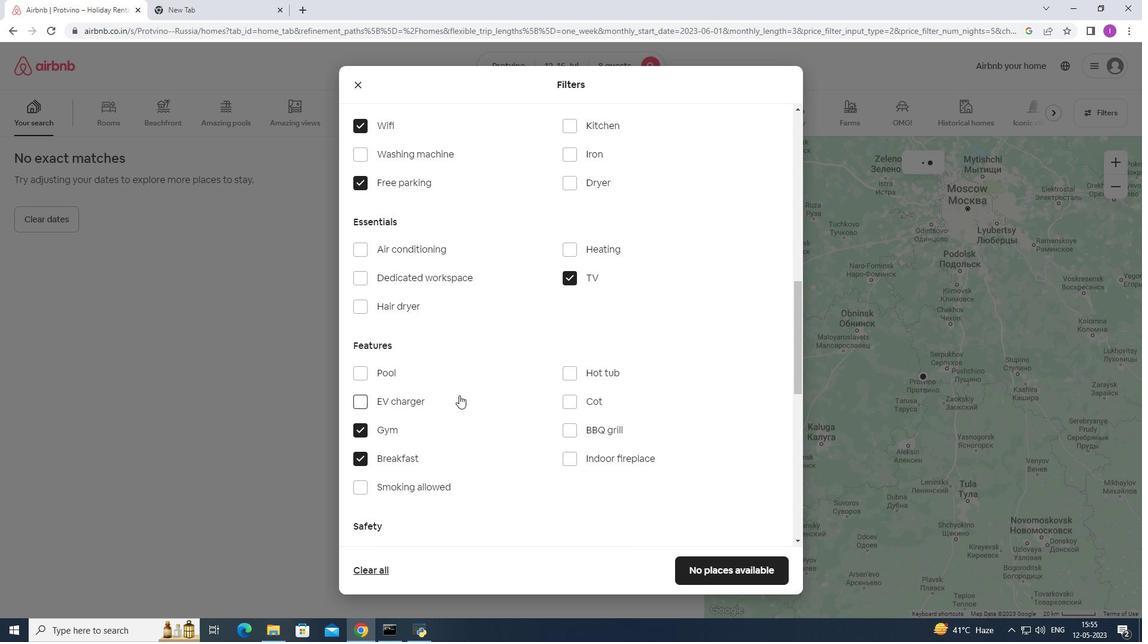 
Action: Mouse scrolled (459, 394) with delta (0, 0)
Screenshot: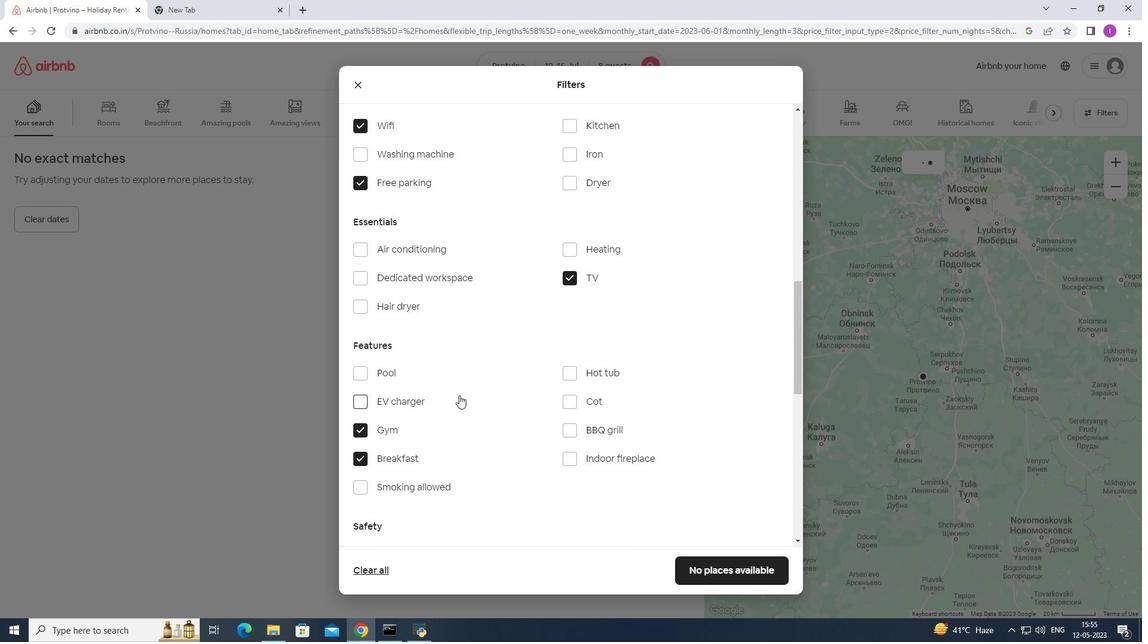 
Action: Mouse moved to (759, 477)
Screenshot: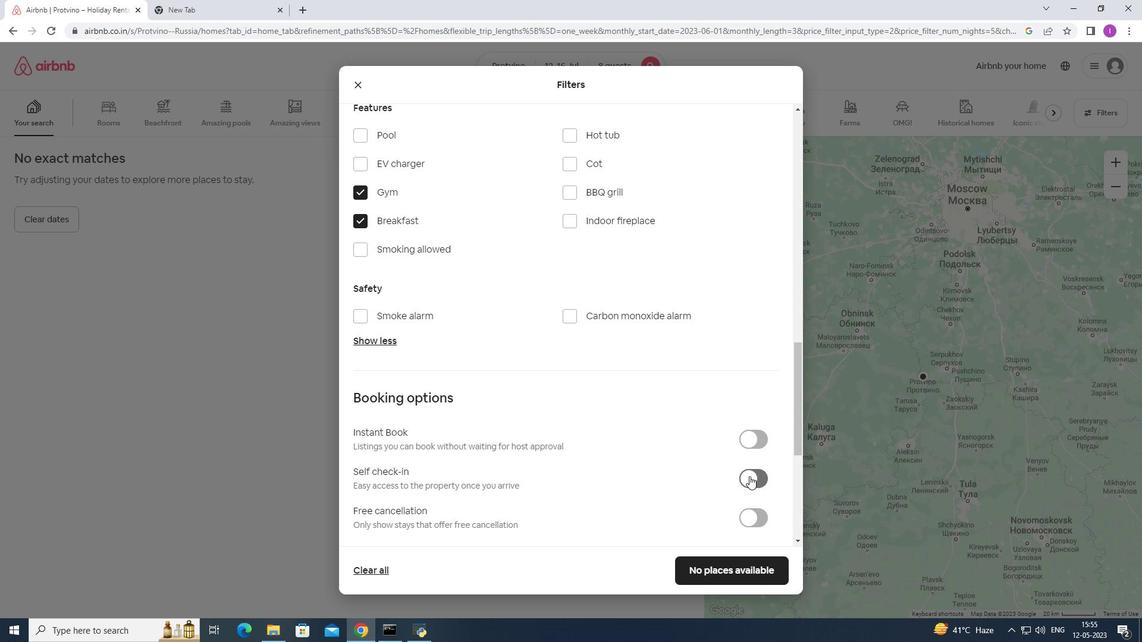 
Action: Mouse pressed left at (759, 477)
Screenshot: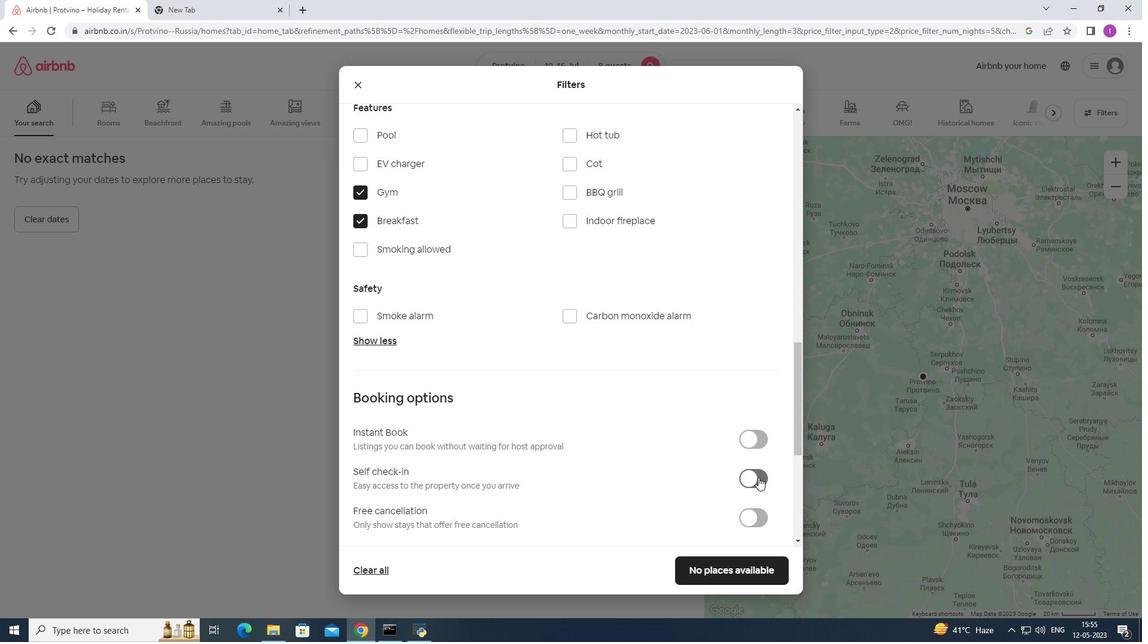 
Action: Mouse moved to (627, 510)
Screenshot: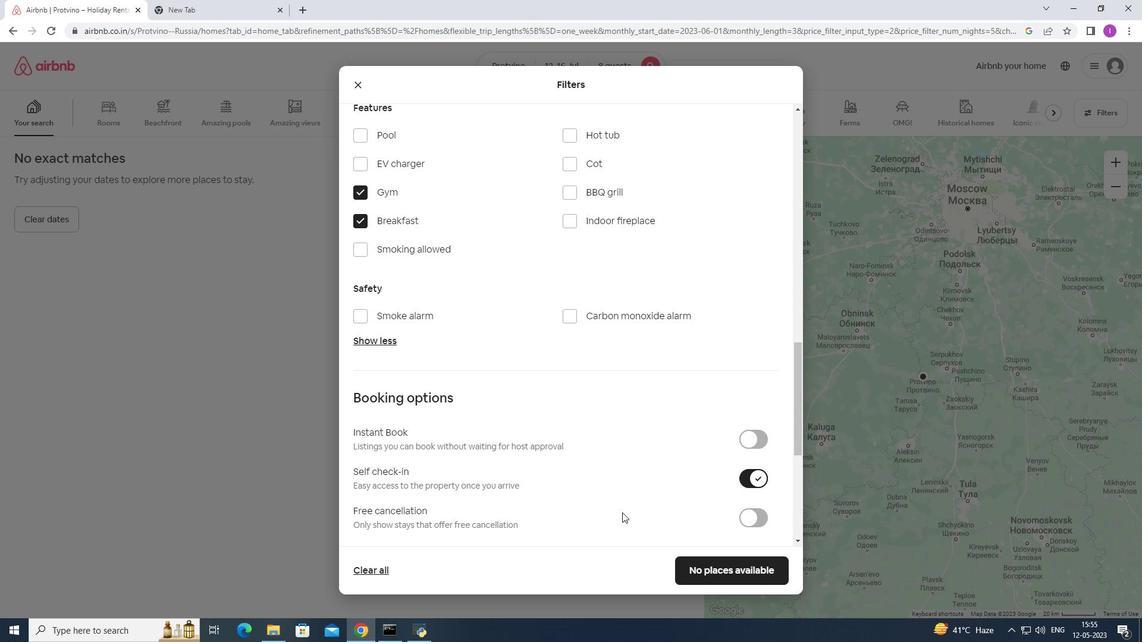 
Action: Mouse scrolled (627, 510) with delta (0, 0)
Screenshot: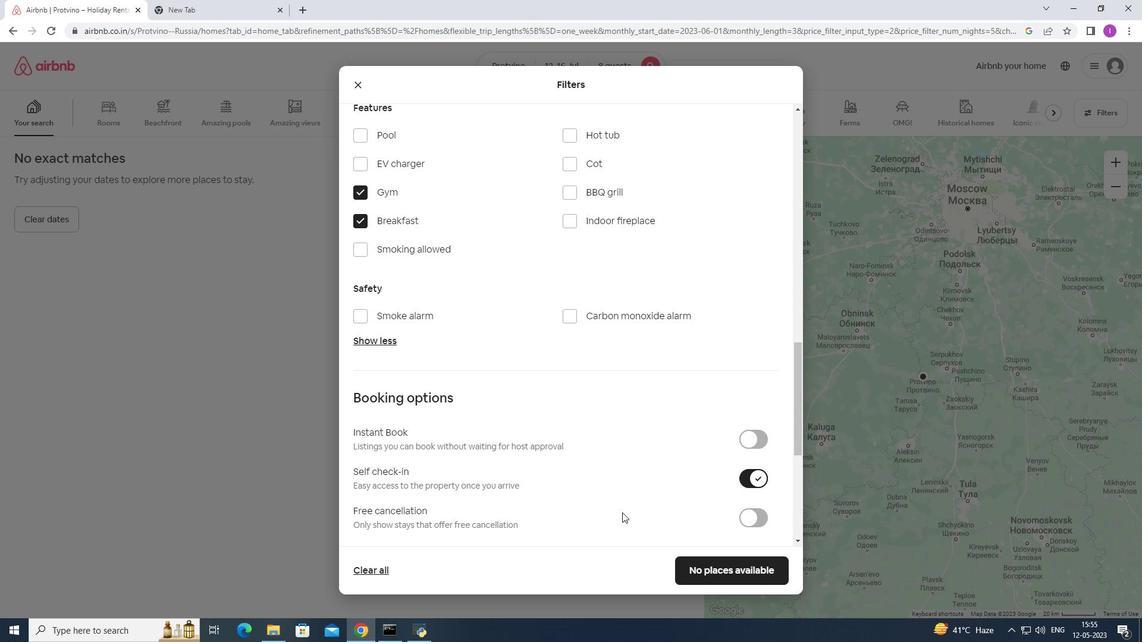 
Action: Mouse moved to (629, 512)
Screenshot: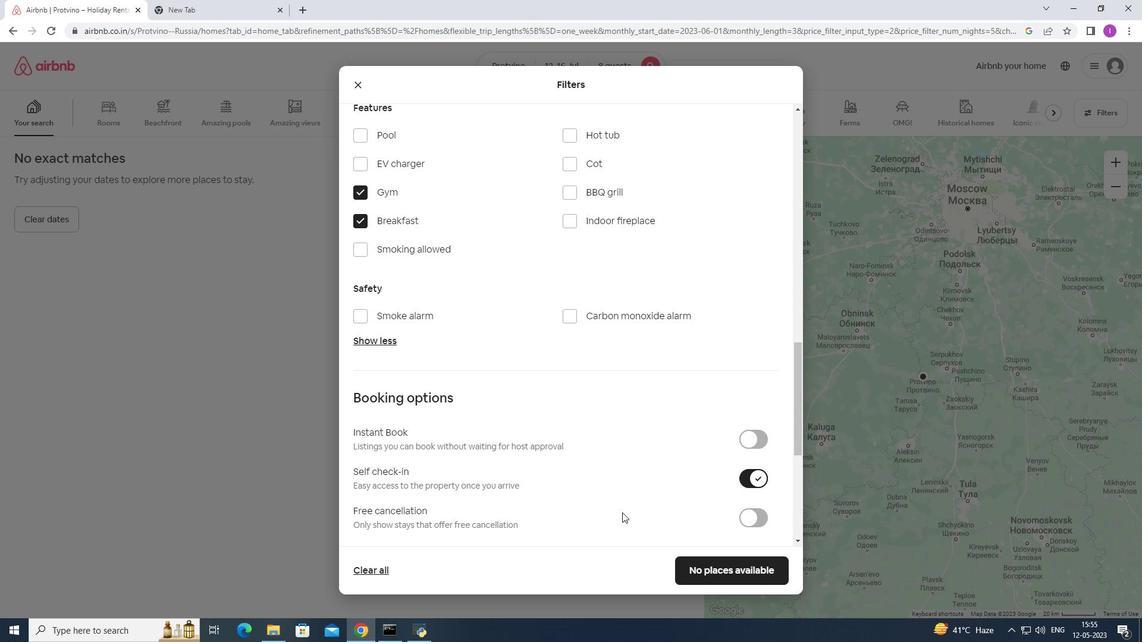 
Action: Mouse scrolled (629, 511) with delta (0, 0)
Screenshot: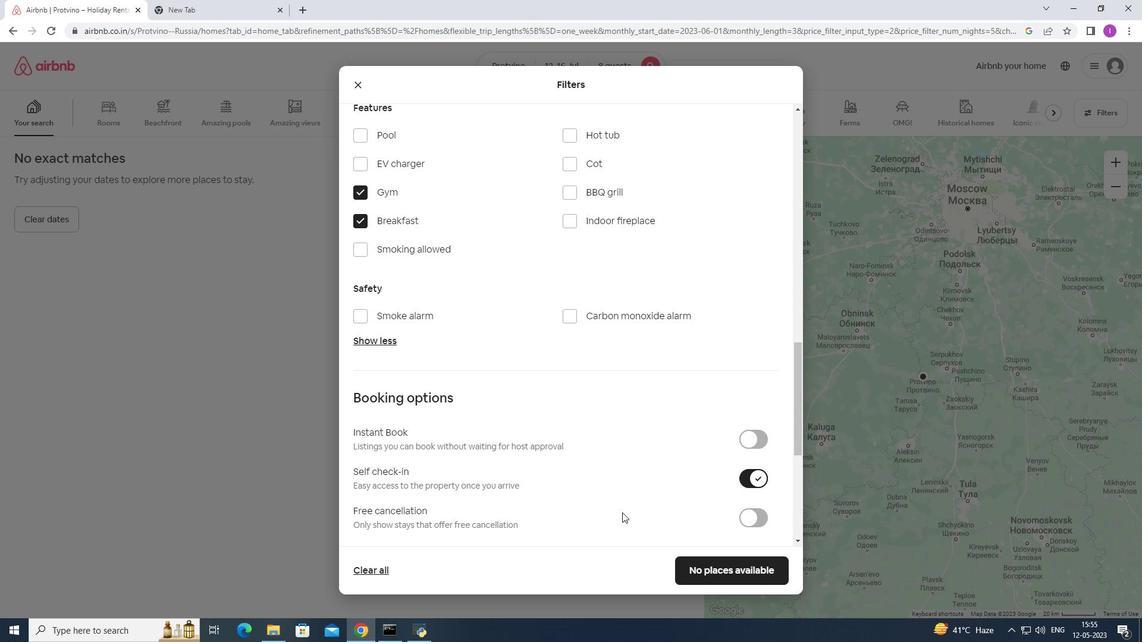 
Action: Mouse moved to (633, 512)
Screenshot: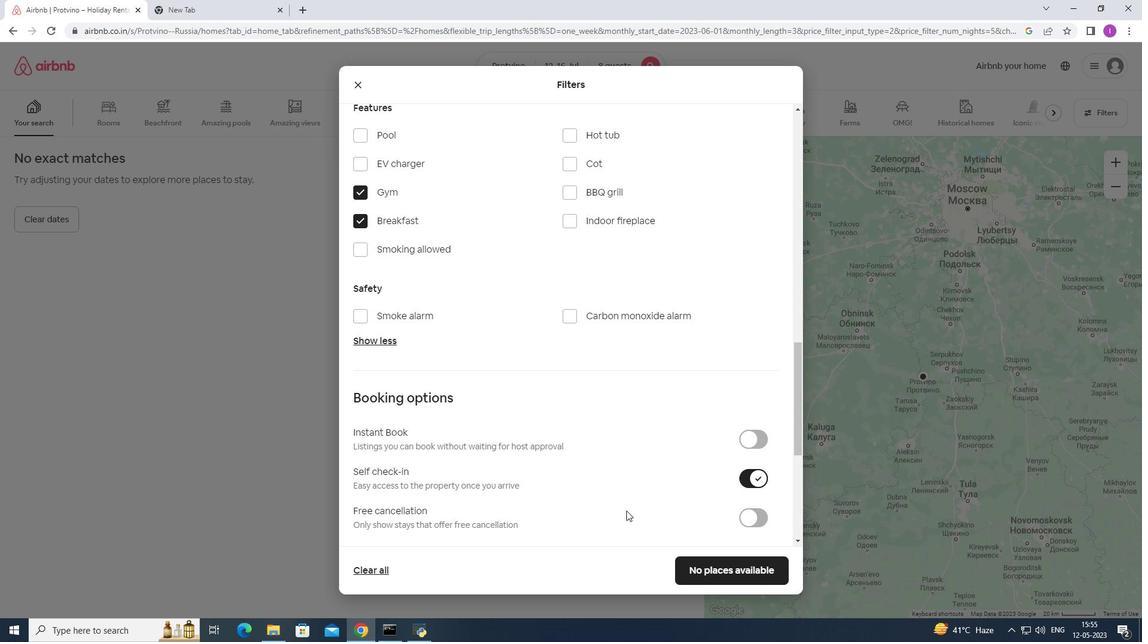 
Action: Mouse scrolled (633, 511) with delta (0, 0)
Screenshot: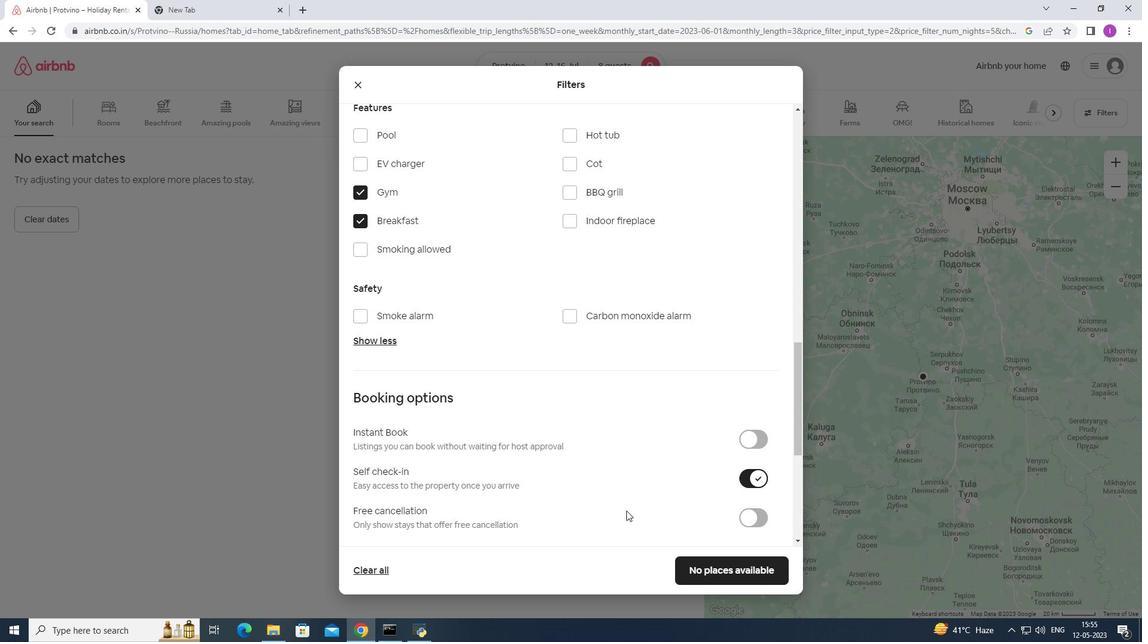 
Action: Mouse moved to (659, 509)
Screenshot: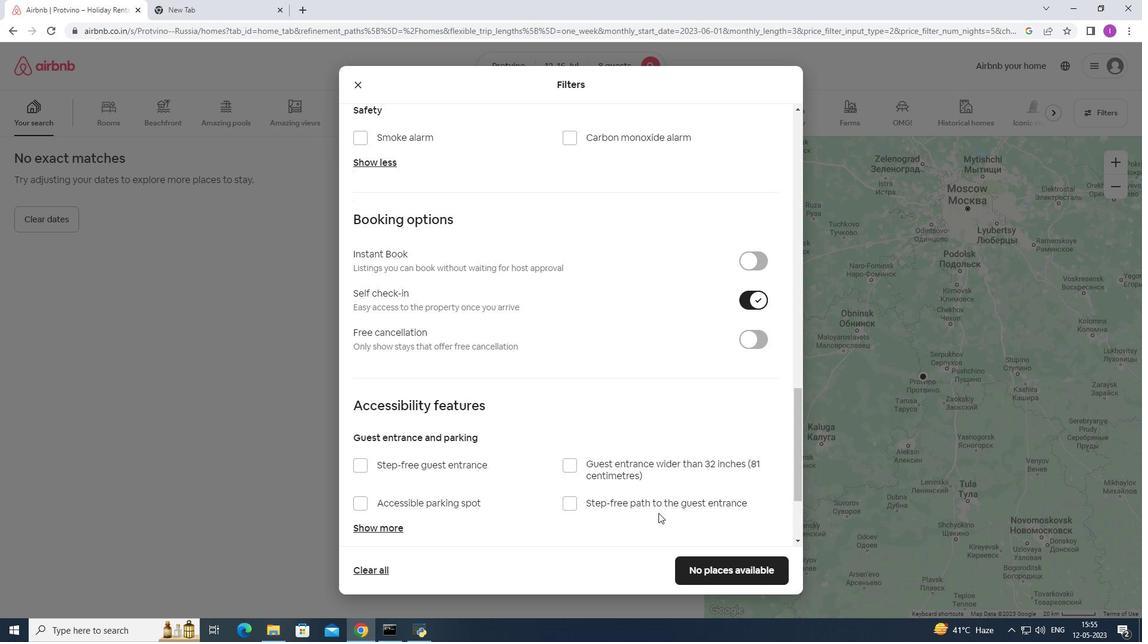 
Action: Mouse scrolled (659, 508) with delta (0, 0)
Screenshot: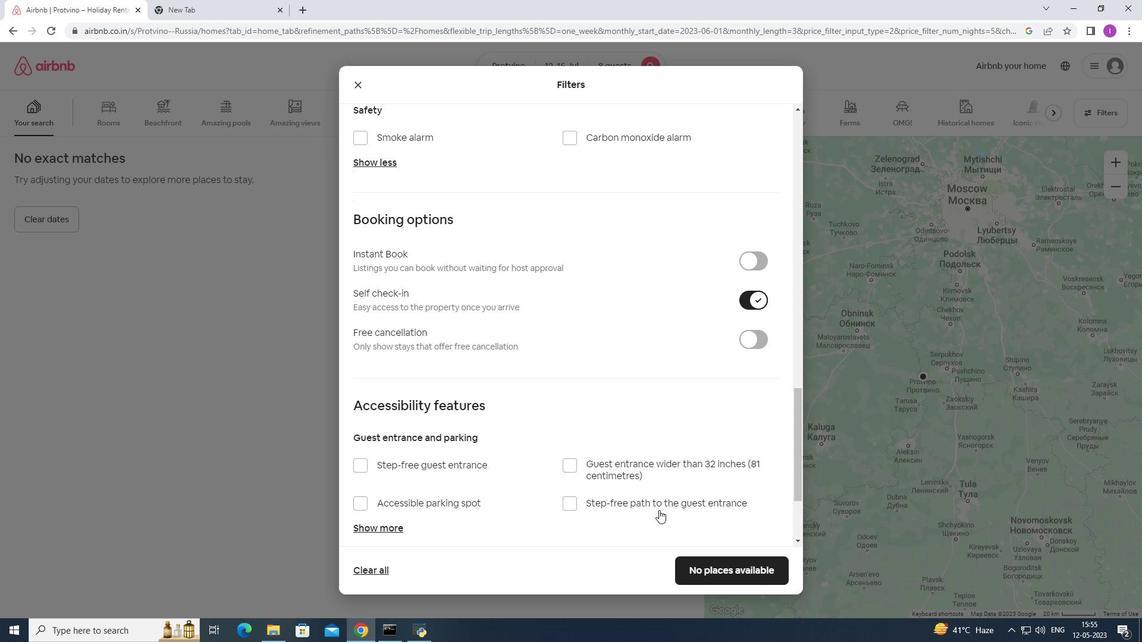 
Action: Mouse scrolled (659, 508) with delta (0, 0)
Screenshot: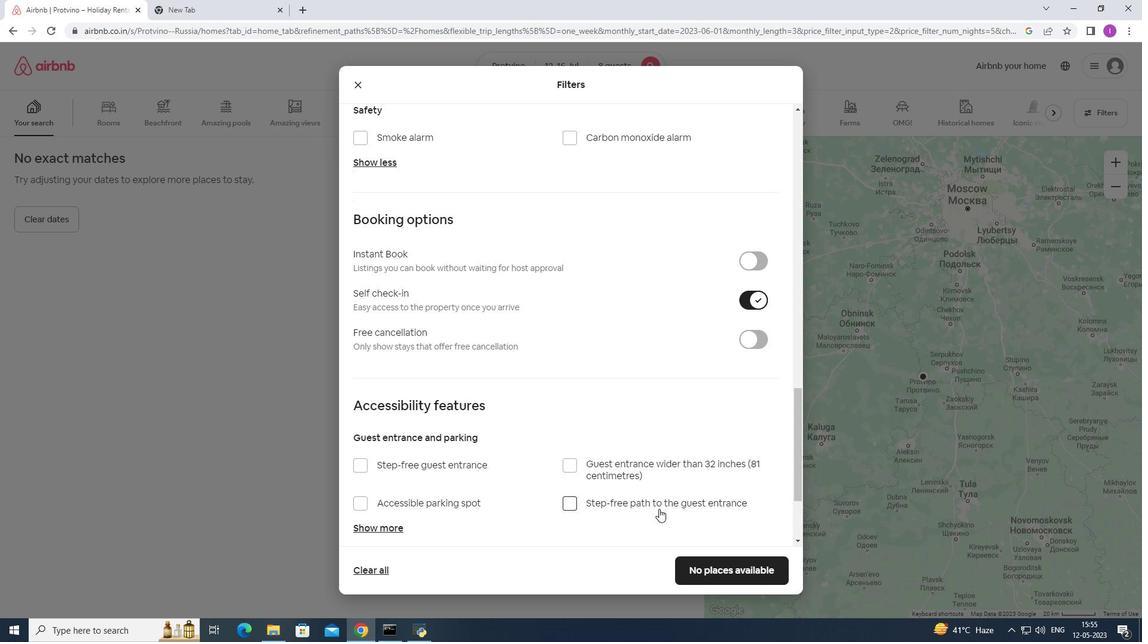 
Action: Mouse scrolled (659, 508) with delta (0, 0)
Screenshot: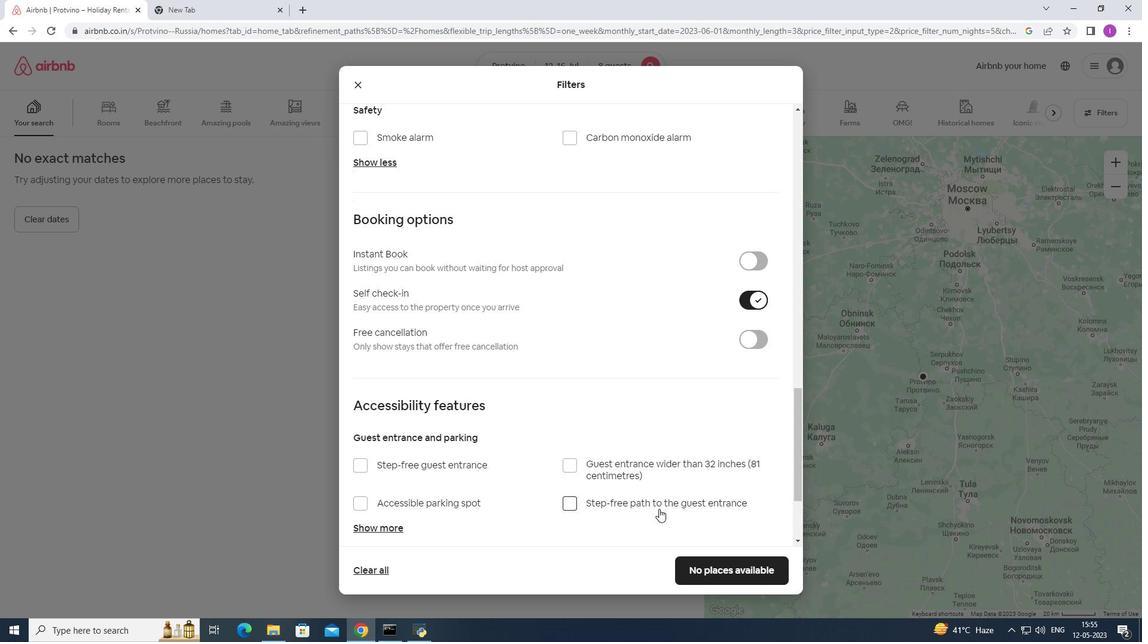 
Action: Mouse scrolled (659, 508) with delta (0, 0)
Screenshot: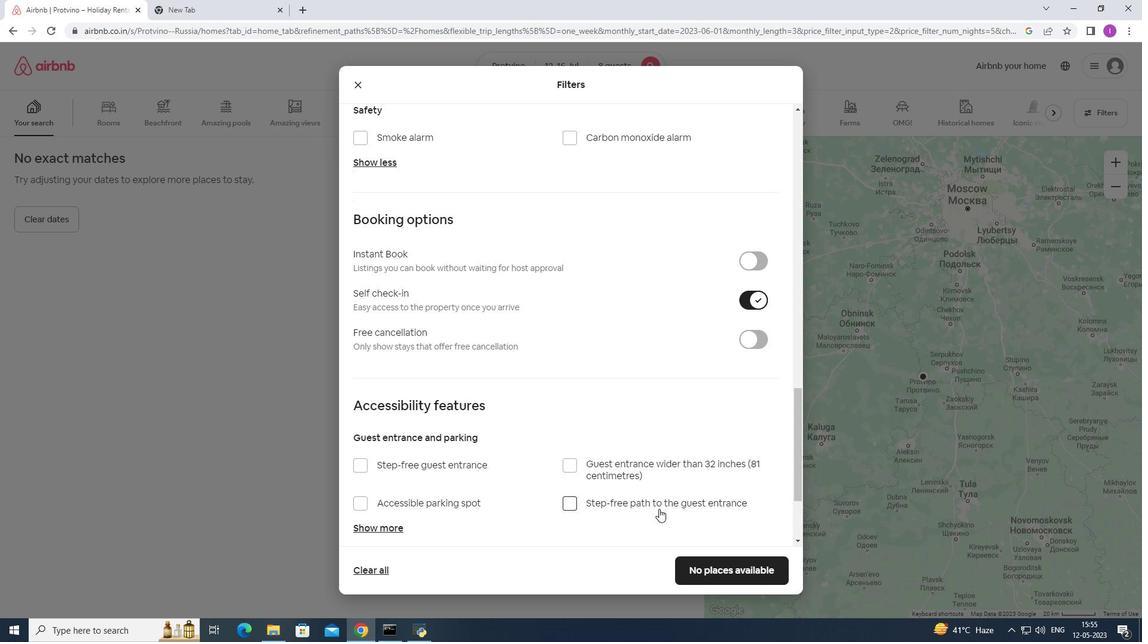 
Action: Mouse moved to (659, 506)
Screenshot: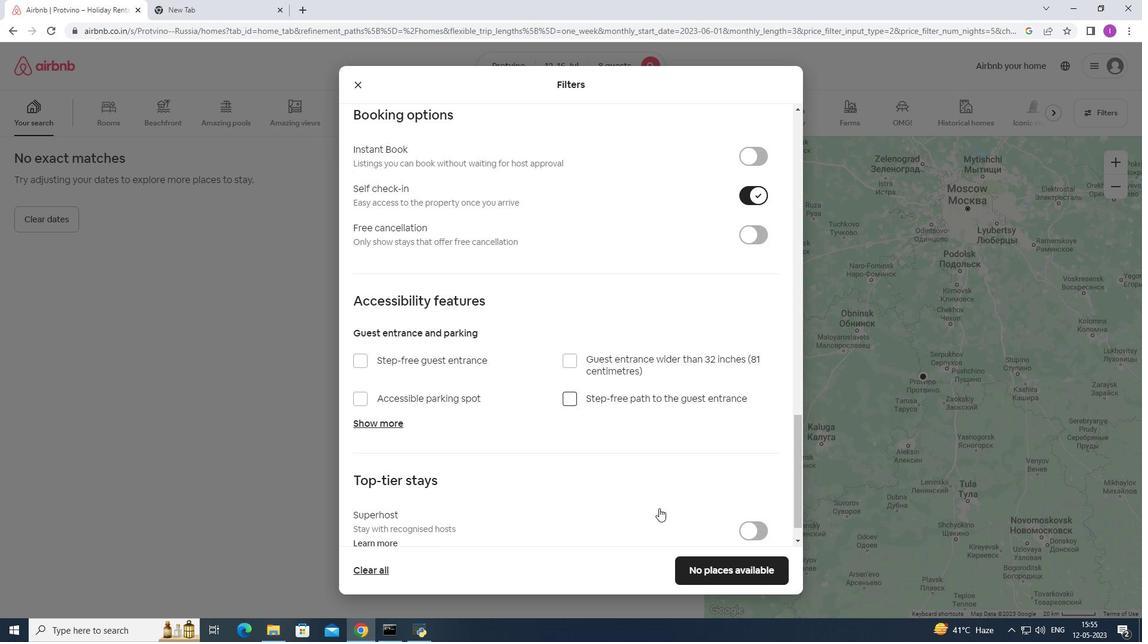 
Action: Mouse scrolled (659, 505) with delta (0, 0)
Screenshot: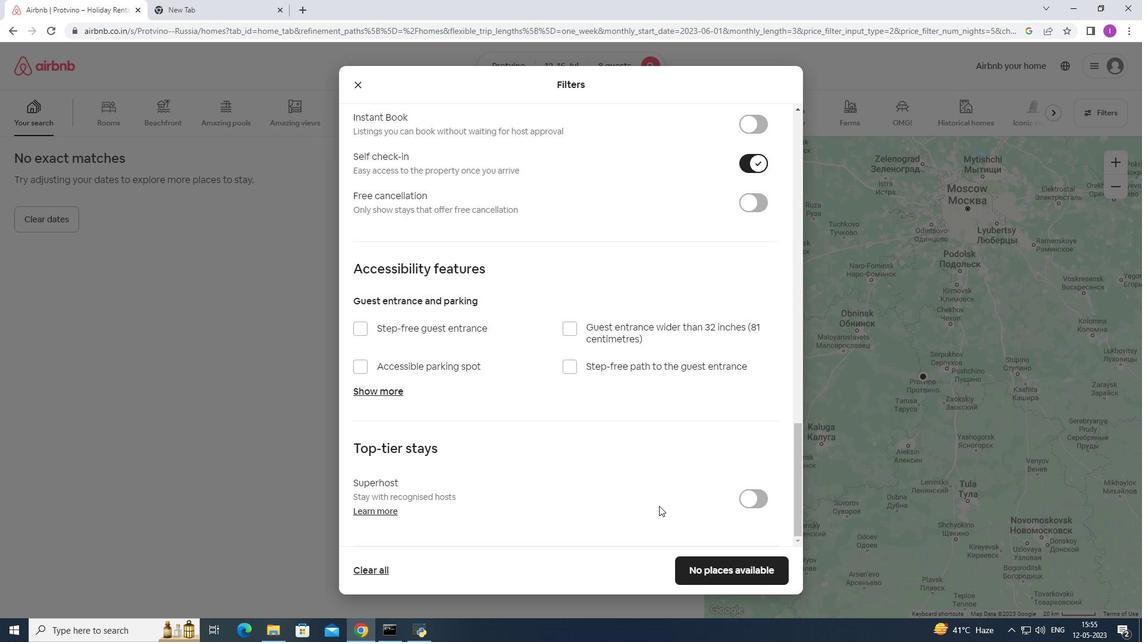 
Action: Mouse scrolled (659, 505) with delta (0, 0)
Screenshot: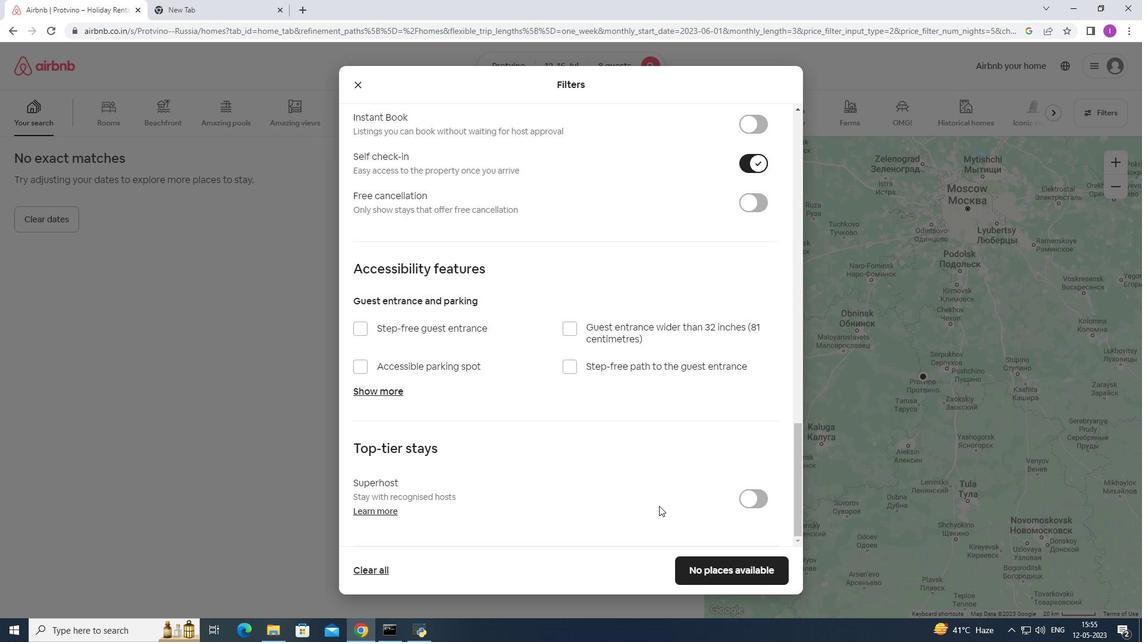 
Action: Mouse scrolled (659, 505) with delta (0, 0)
Screenshot: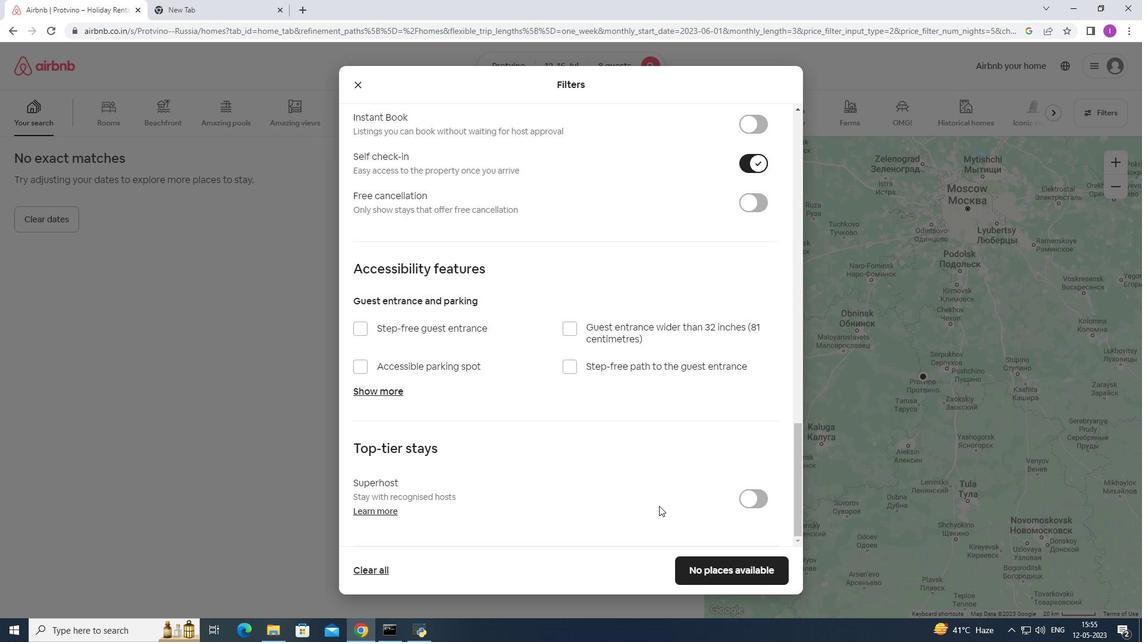
Action: Mouse moved to (660, 505)
Screenshot: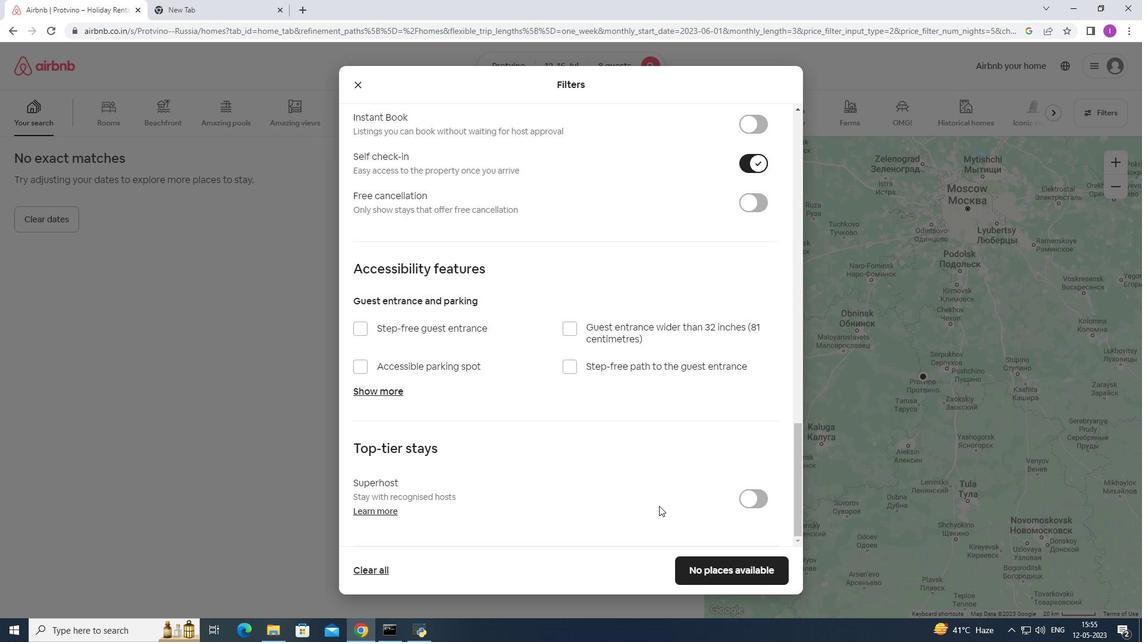 
Action: Mouse scrolled (660, 504) with delta (0, 0)
Screenshot: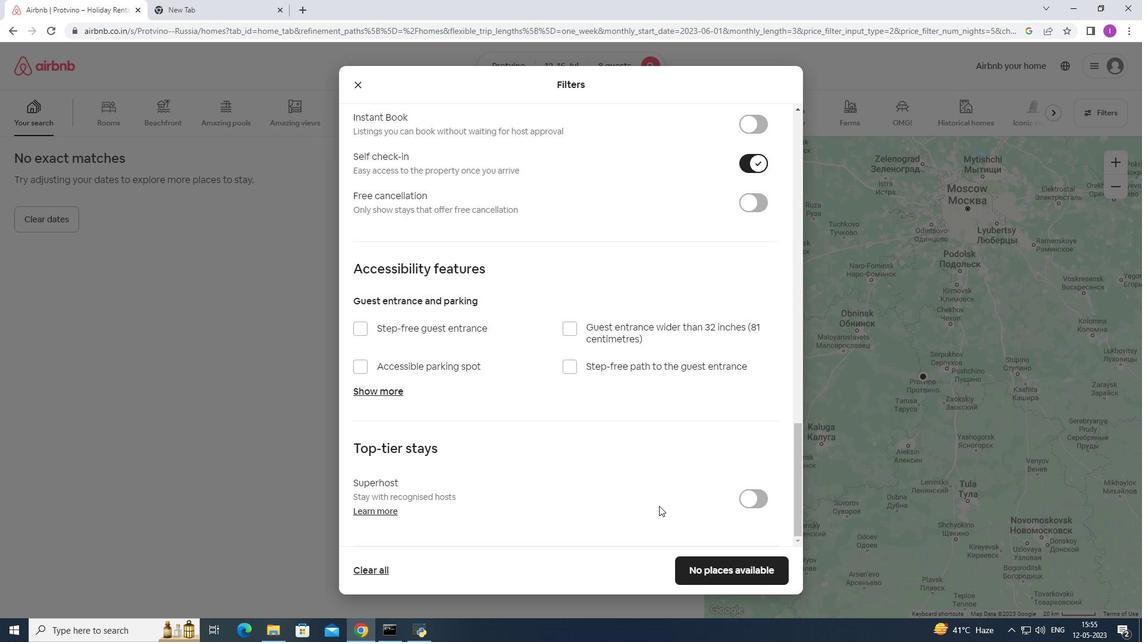 
Action: Mouse moved to (710, 566)
Screenshot: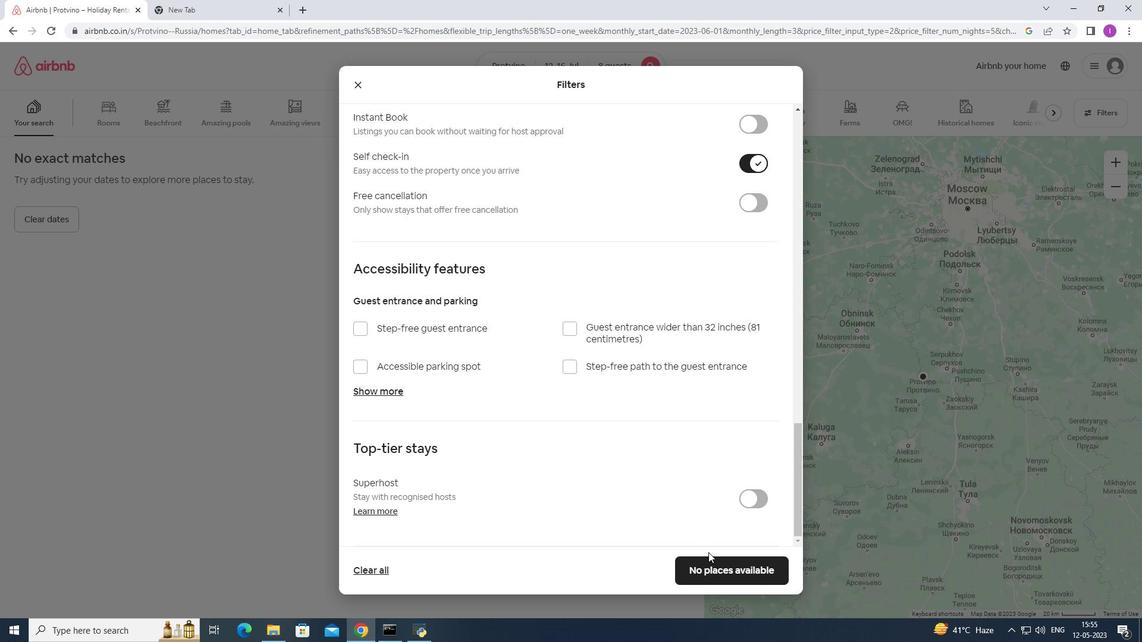 
Action: Mouse pressed left at (710, 566)
Screenshot: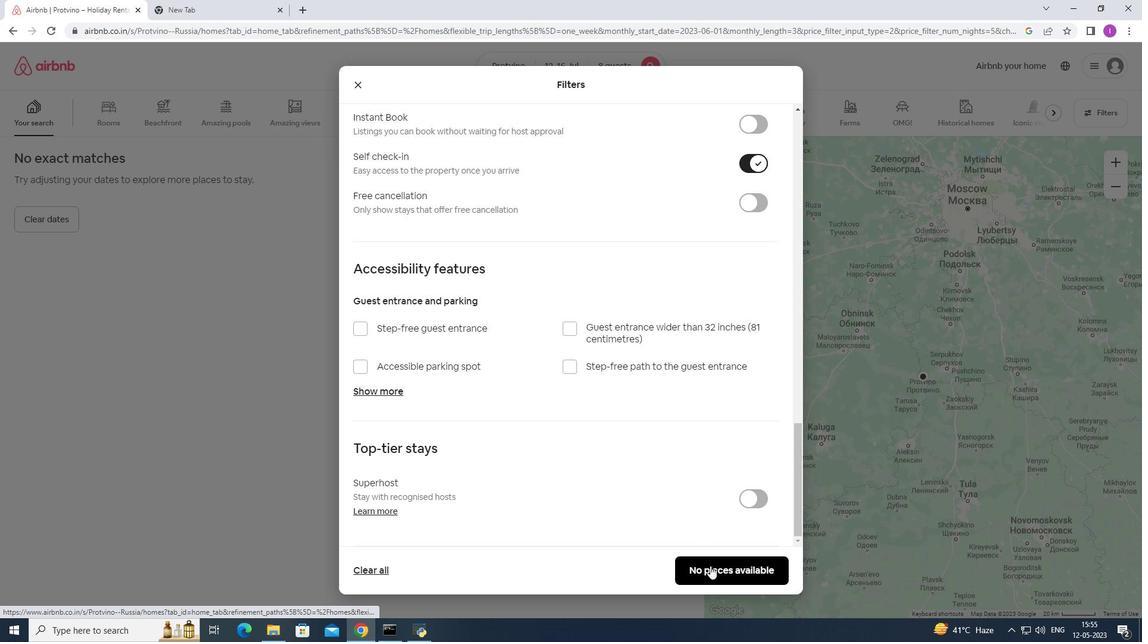 
Action: Mouse moved to (708, 561)
Screenshot: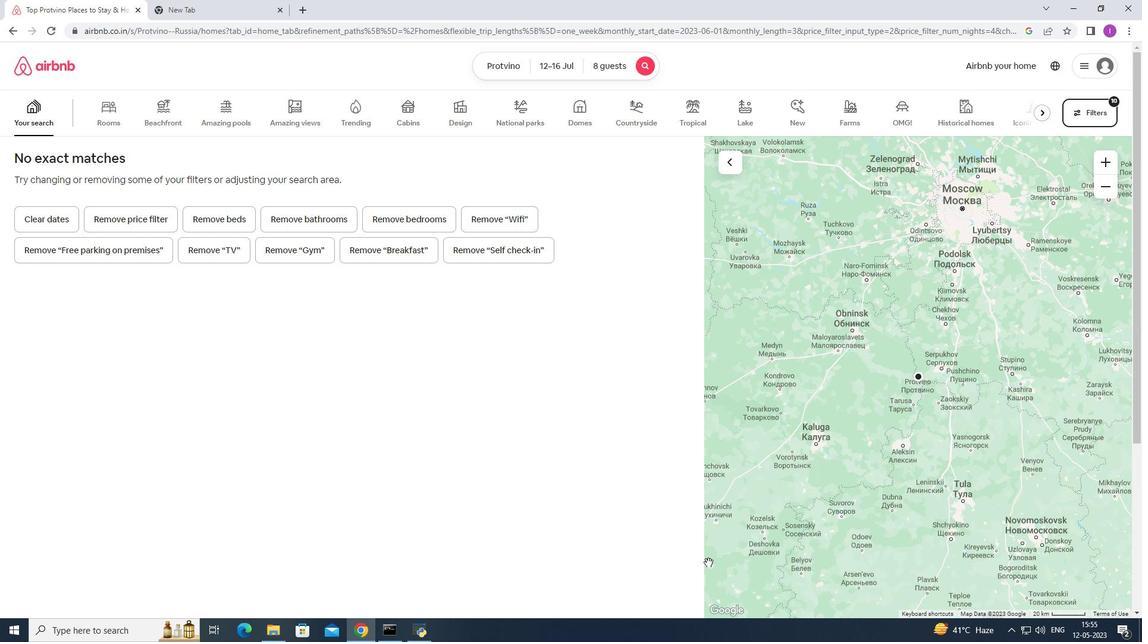 
